 Task: Look for space in Tal'ne, Ukraine from 10th July, 2023 to 15th July, 2023 for 7 adults in price range Rs.10000 to Rs.15000. Place can be entire place or shared room with 4 bedrooms having 7 beds and 4 bathrooms. Property type can be house, flat, guest house. Amenities needed are: wifi, TV, free parkinig on premises, gym, breakfast. Booking option can be shelf check-in. Required host language is English.
Action: Mouse moved to (558, 121)
Screenshot: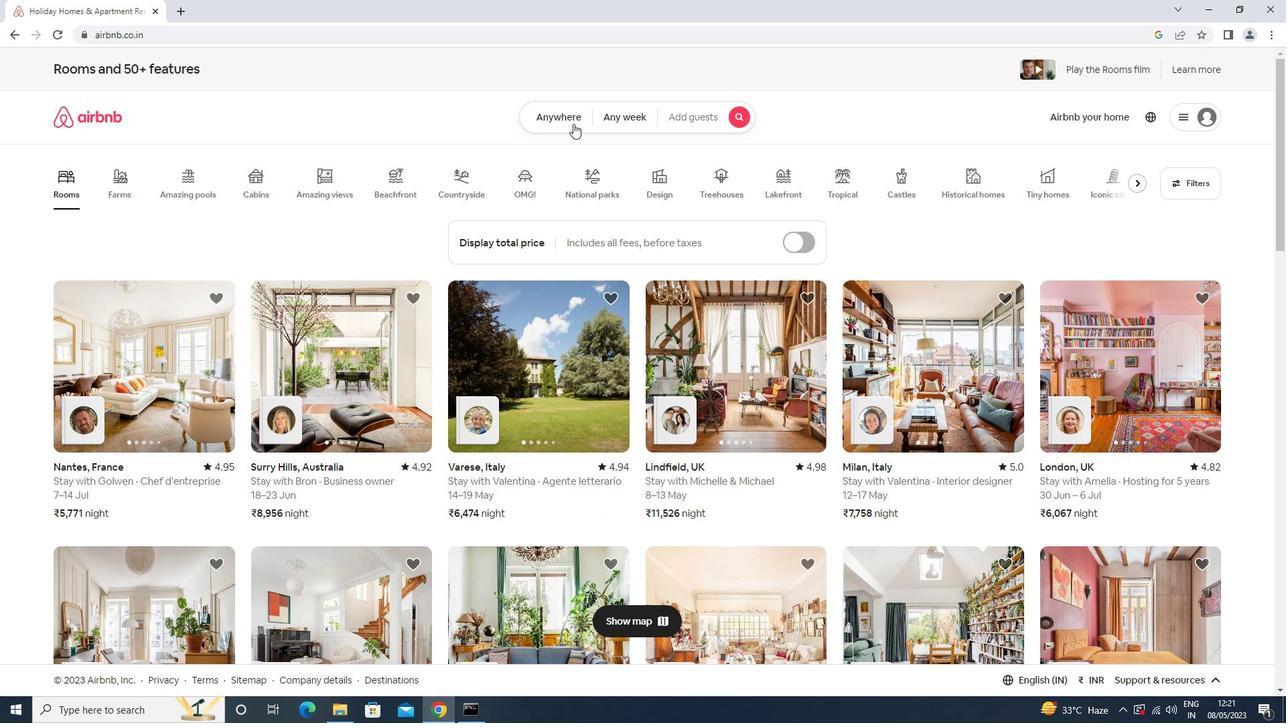 
Action: Mouse pressed left at (558, 121)
Screenshot: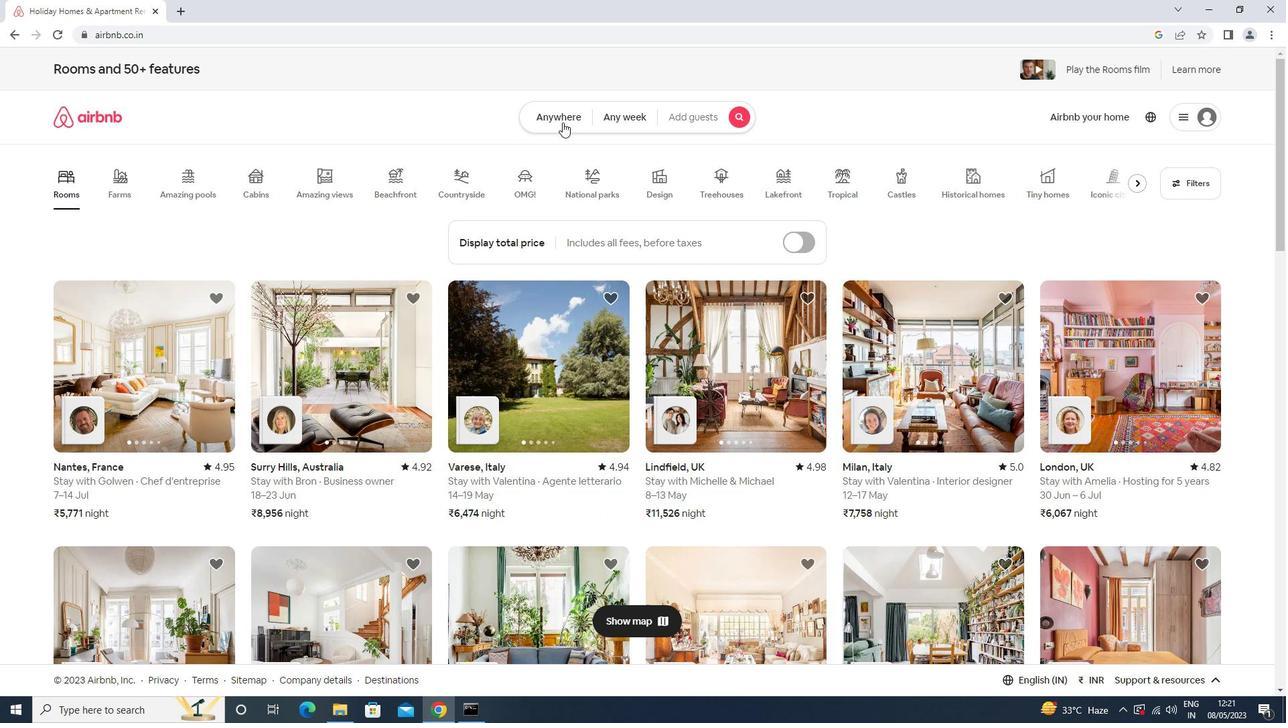 
Action: Mouse moved to (543, 163)
Screenshot: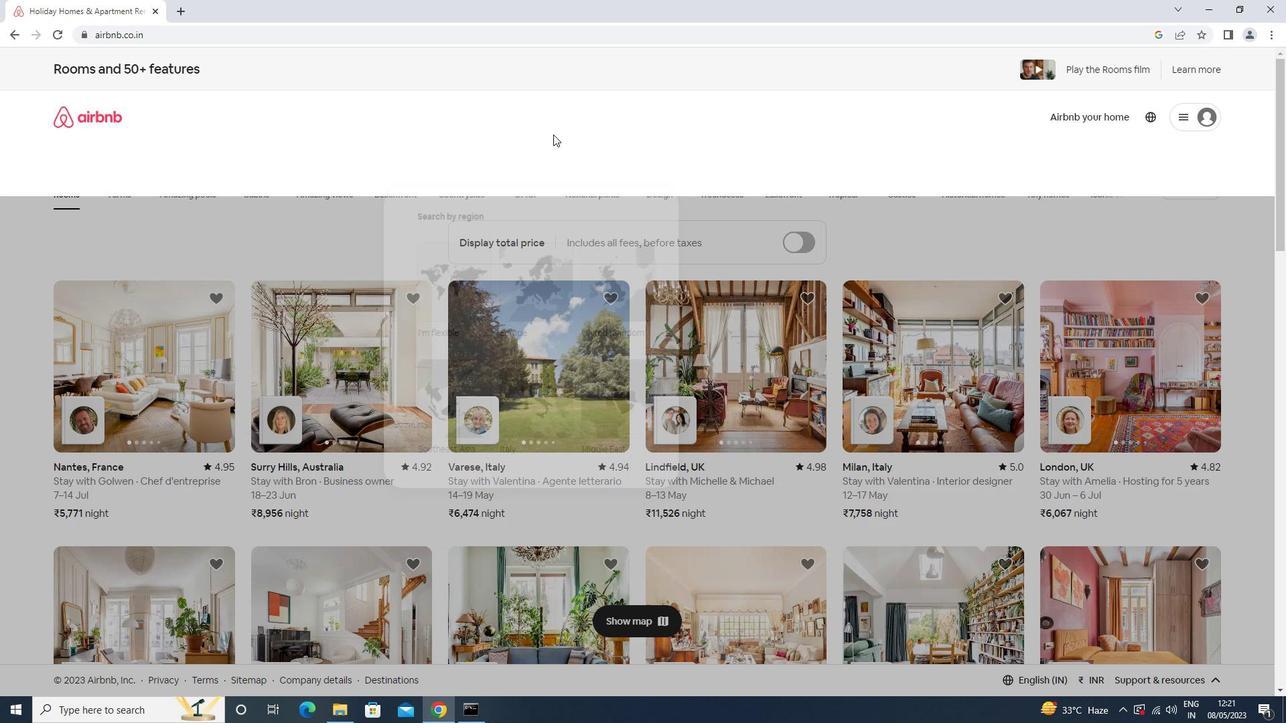 
Action: Mouse pressed left at (543, 163)
Screenshot: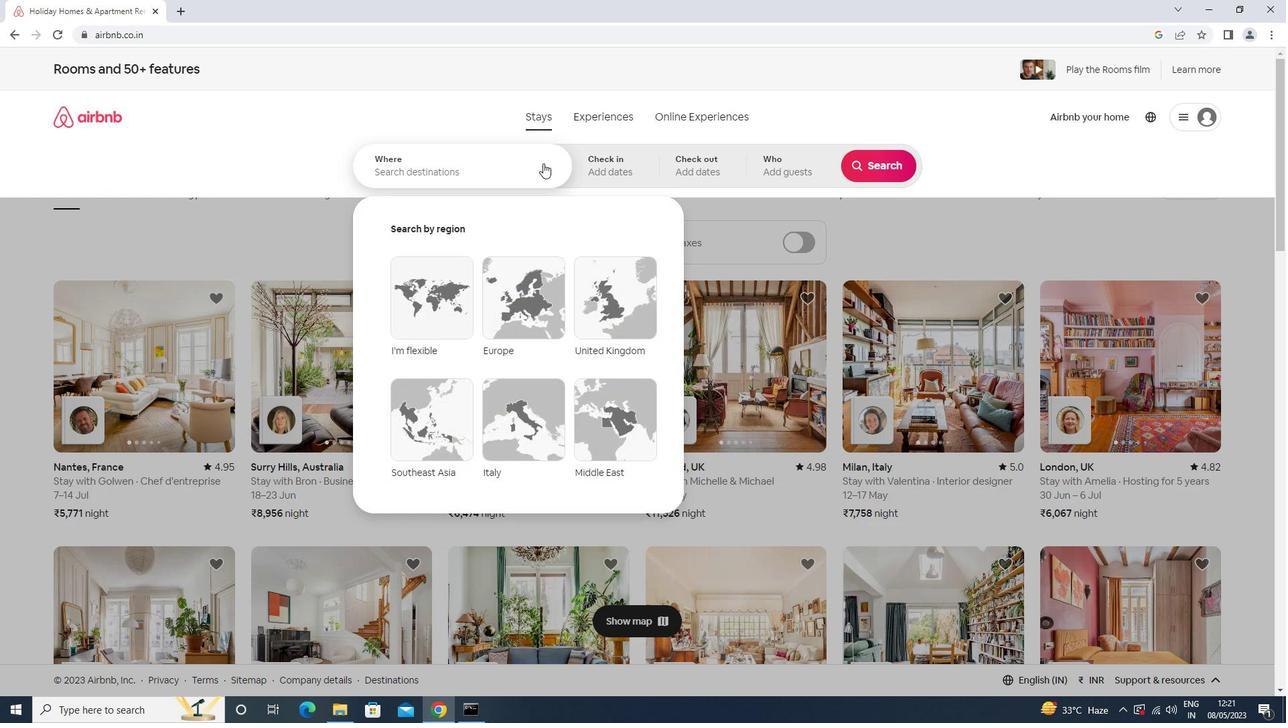 
Action: Mouse moved to (545, 162)
Screenshot: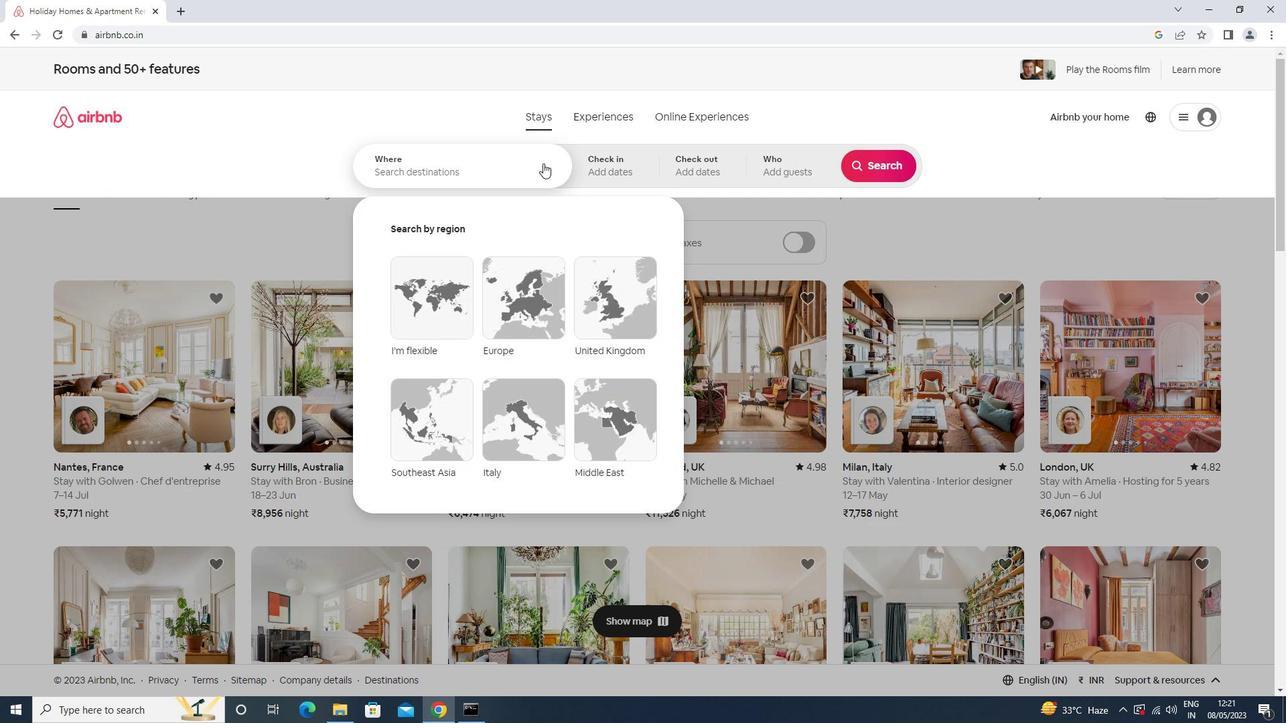 
Action: Key pressed <Key.shift>TALNE,<Key.space><Key.shift>UKRAIRE<Key.backspace><Key.enter>
Screenshot: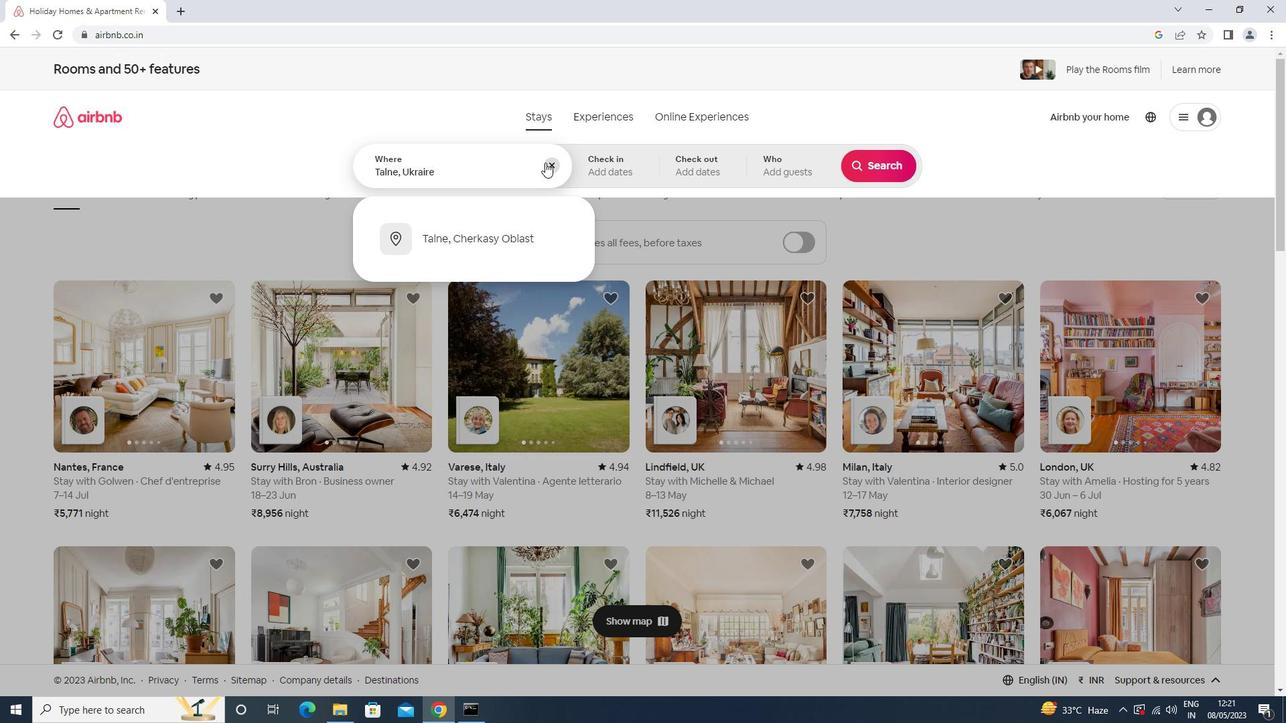
Action: Mouse pressed left at (545, 162)
Screenshot: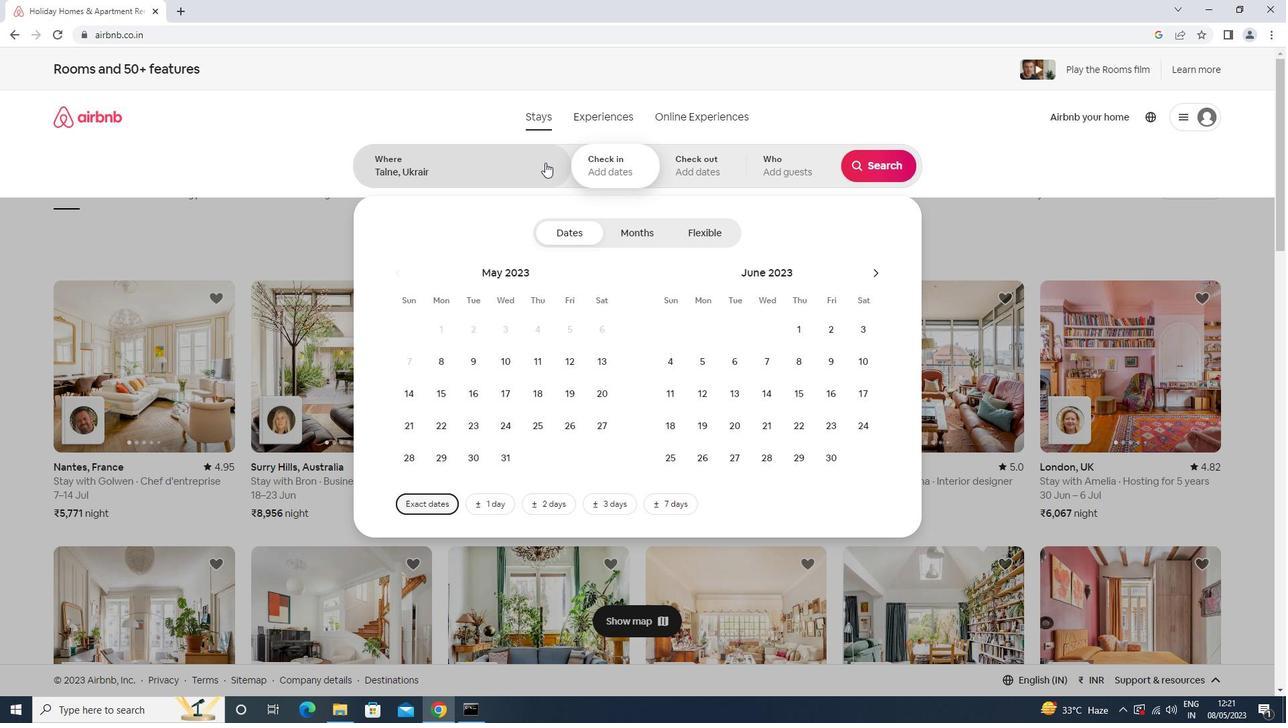 
Action: Key pressed <Key.backspace>NE<Key.enter>
Screenshot: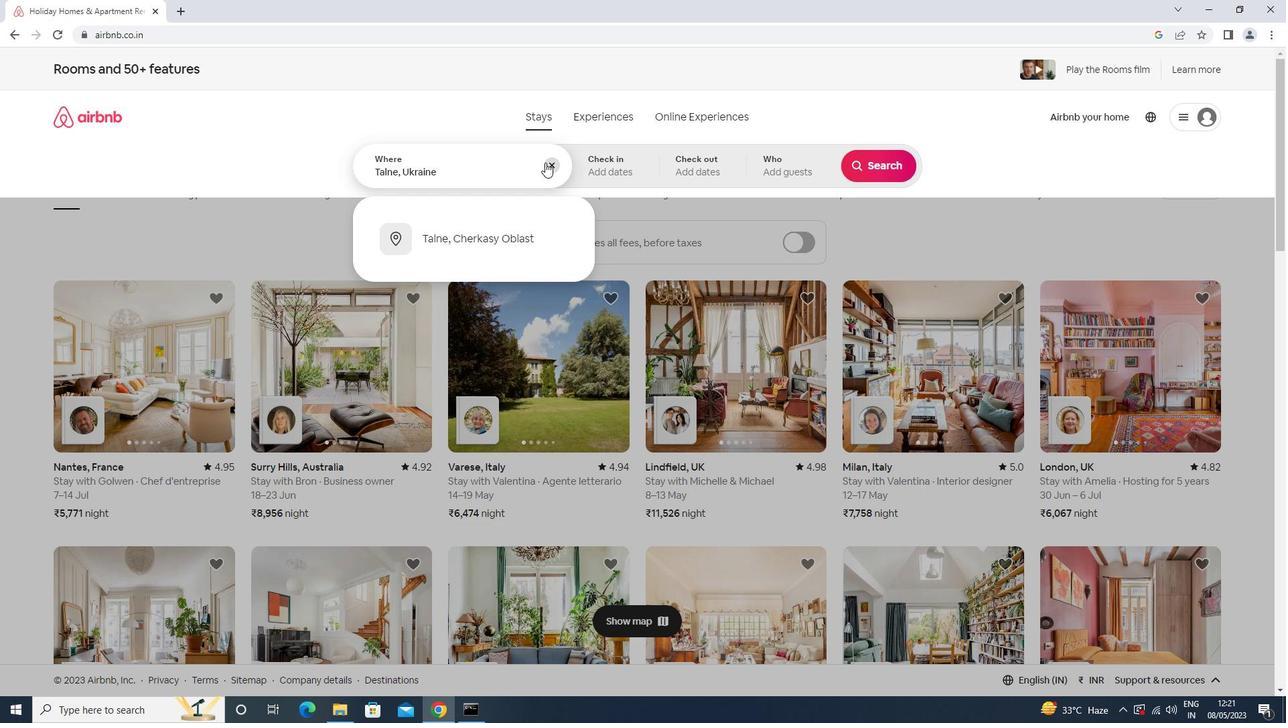 
Action: Mouse moved to (872, 274)
Screenshot: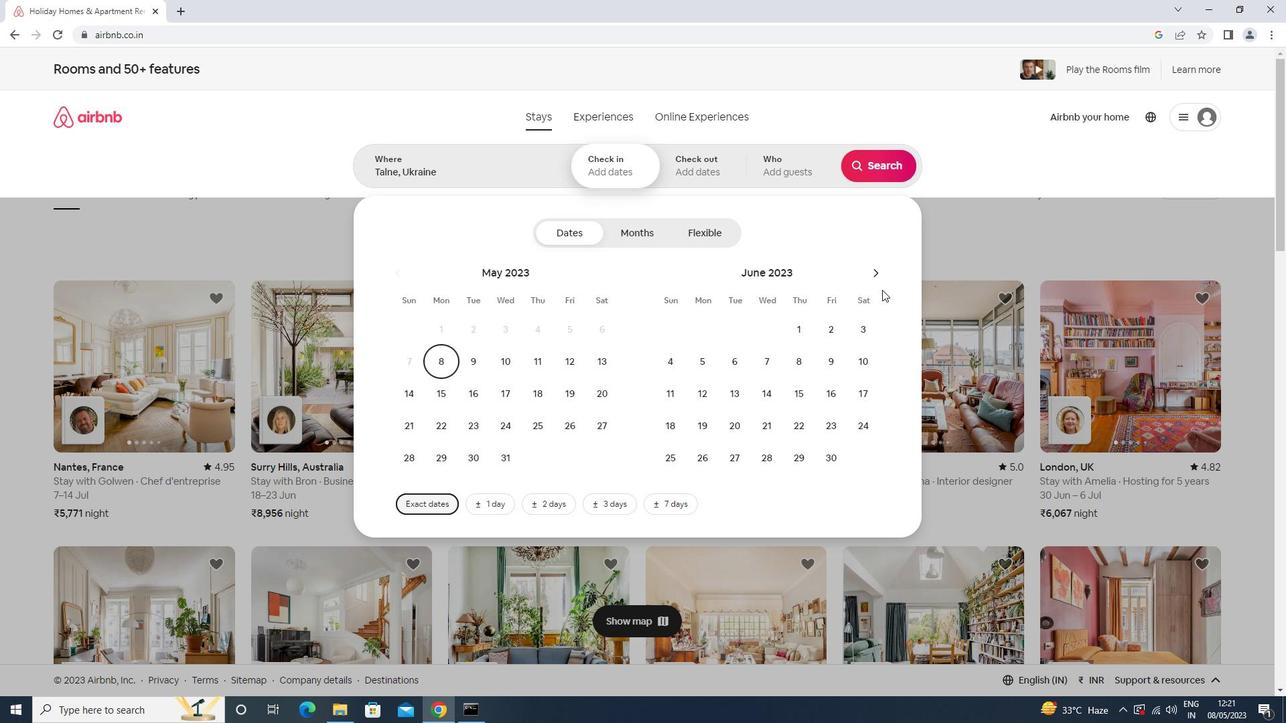 
Action: Mouse pressed left at (872, 274)
Screenshot: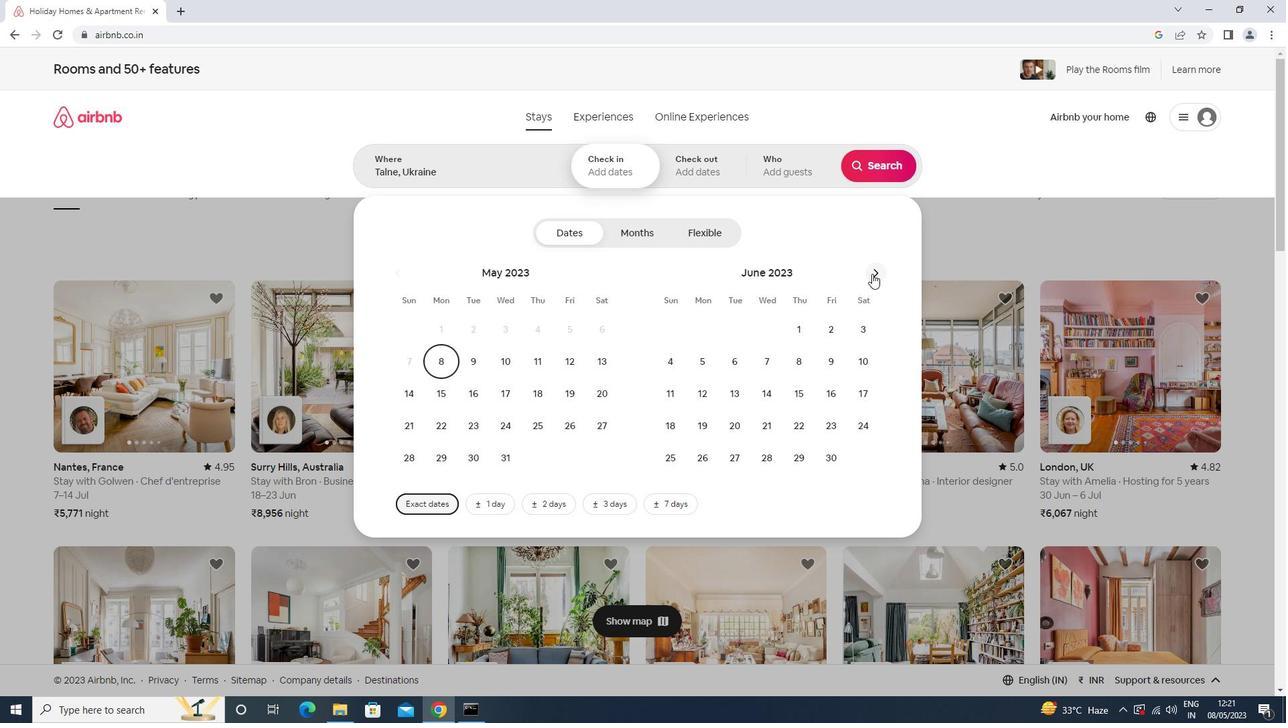 
Action: Mouse moved to (711, 394)
Screenshot: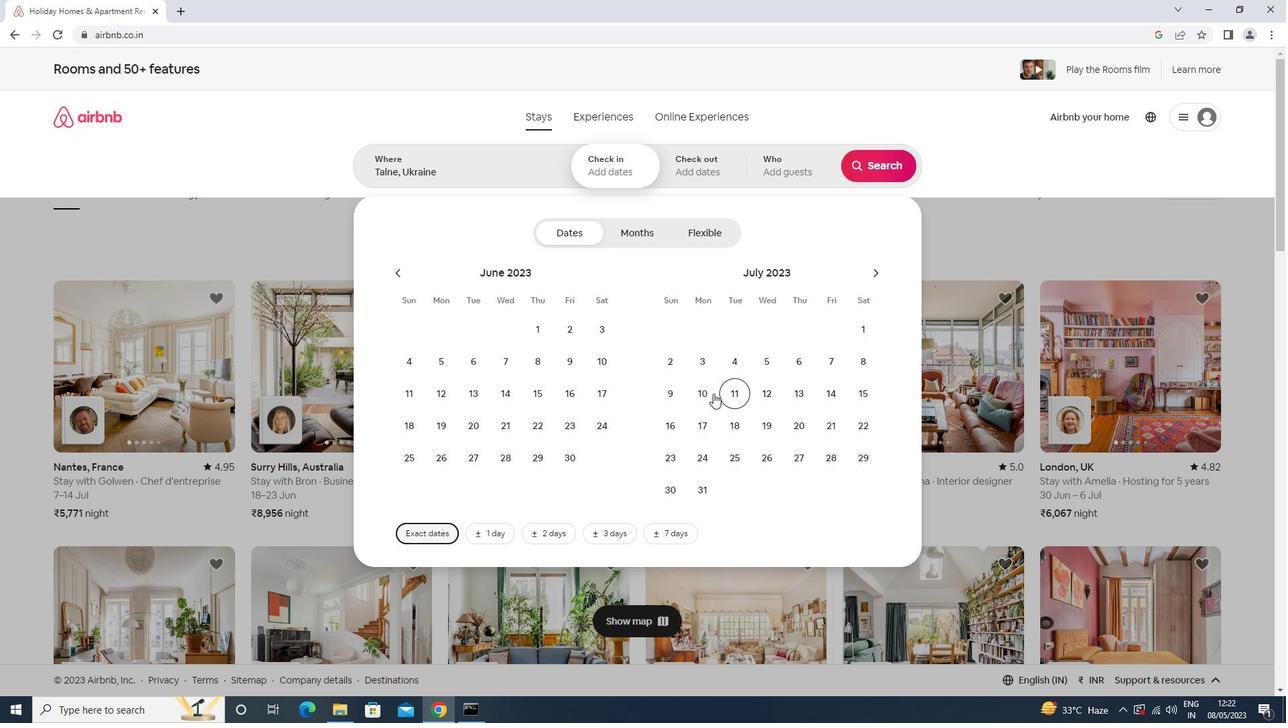 
Action: Mouse pressed left at (711, 394)
Screenshot: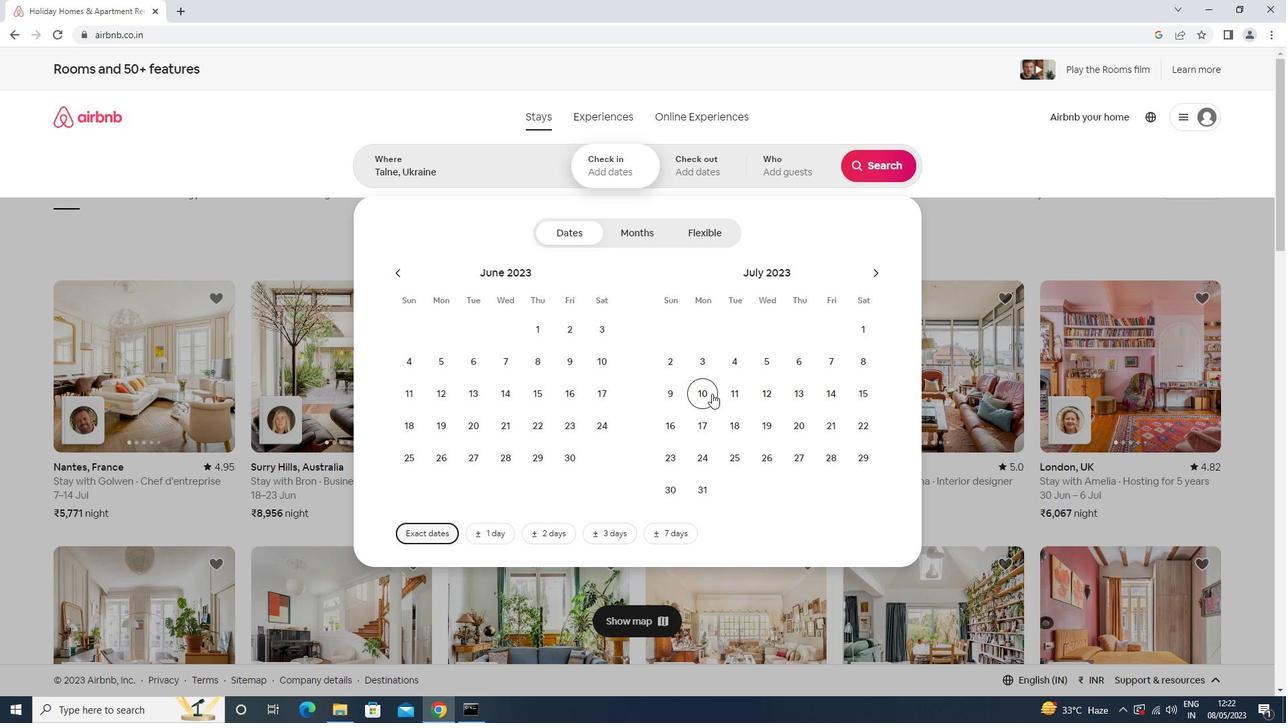 
Action: Mouse moved to (861, 398)
Screenshot: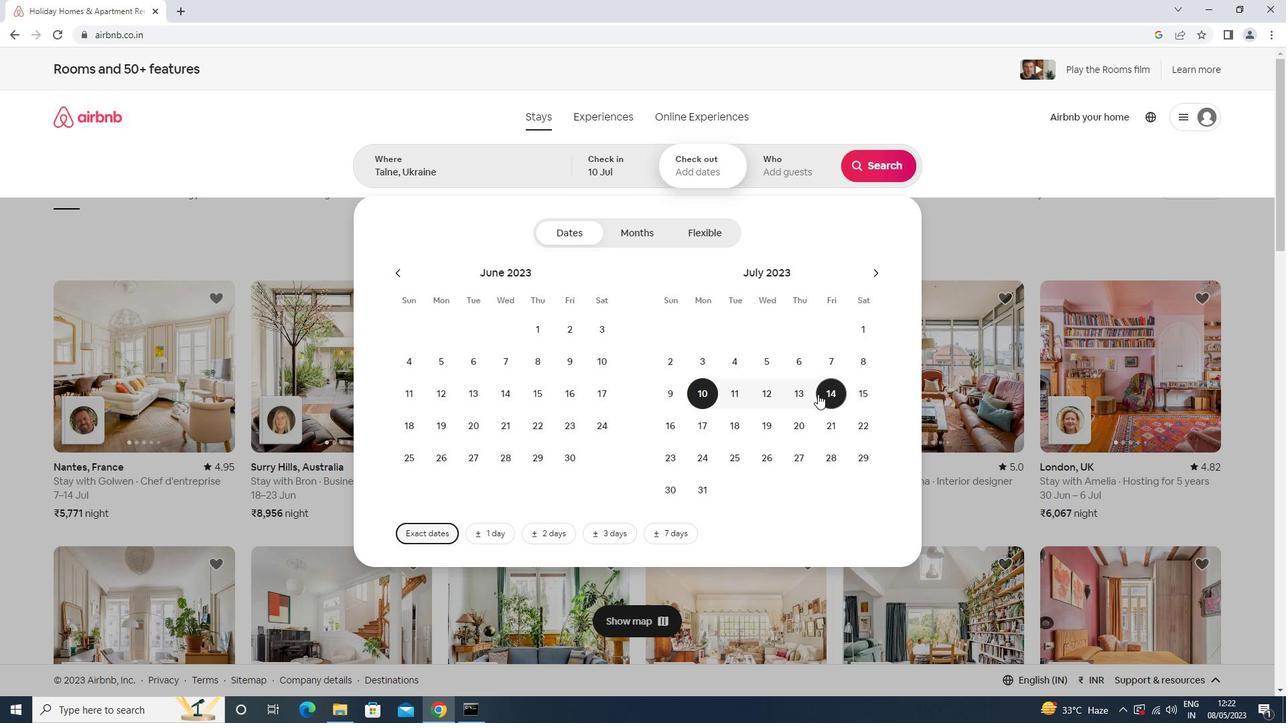
Action: Mouse pressed left at (861, 398)
Screenshot: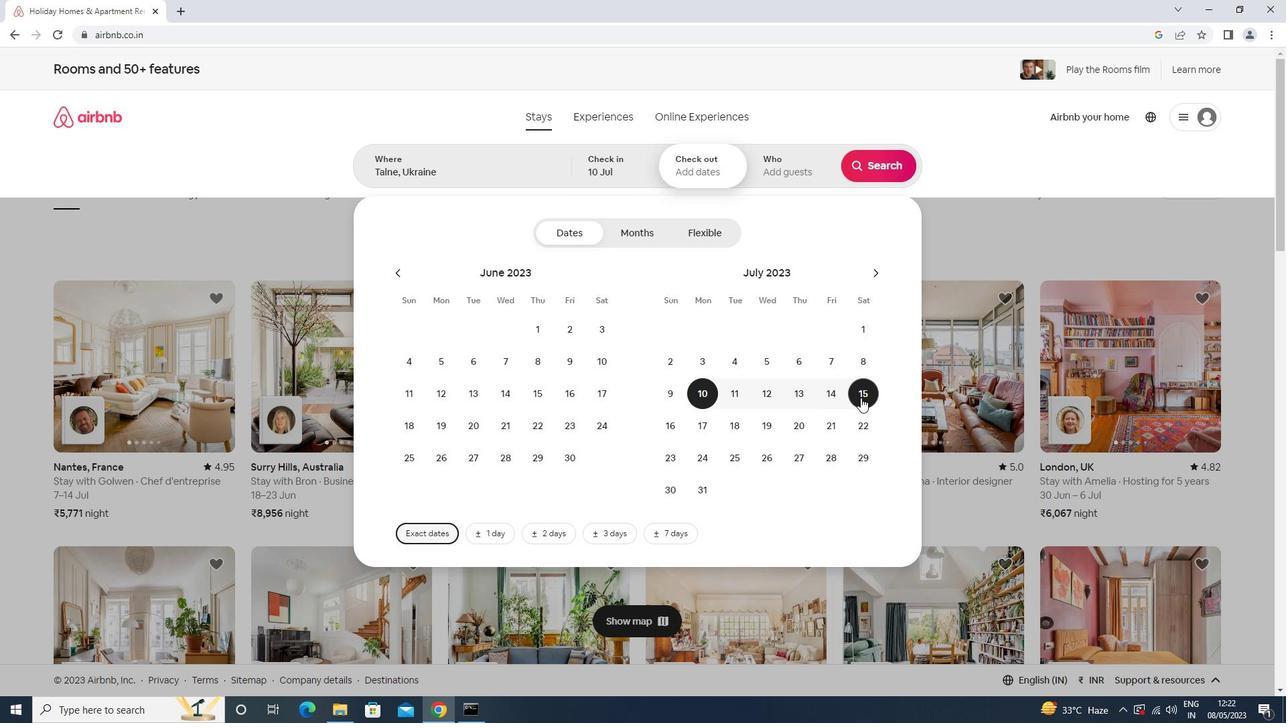 
Action: Mouse moved to (791, 180)
Screenshot: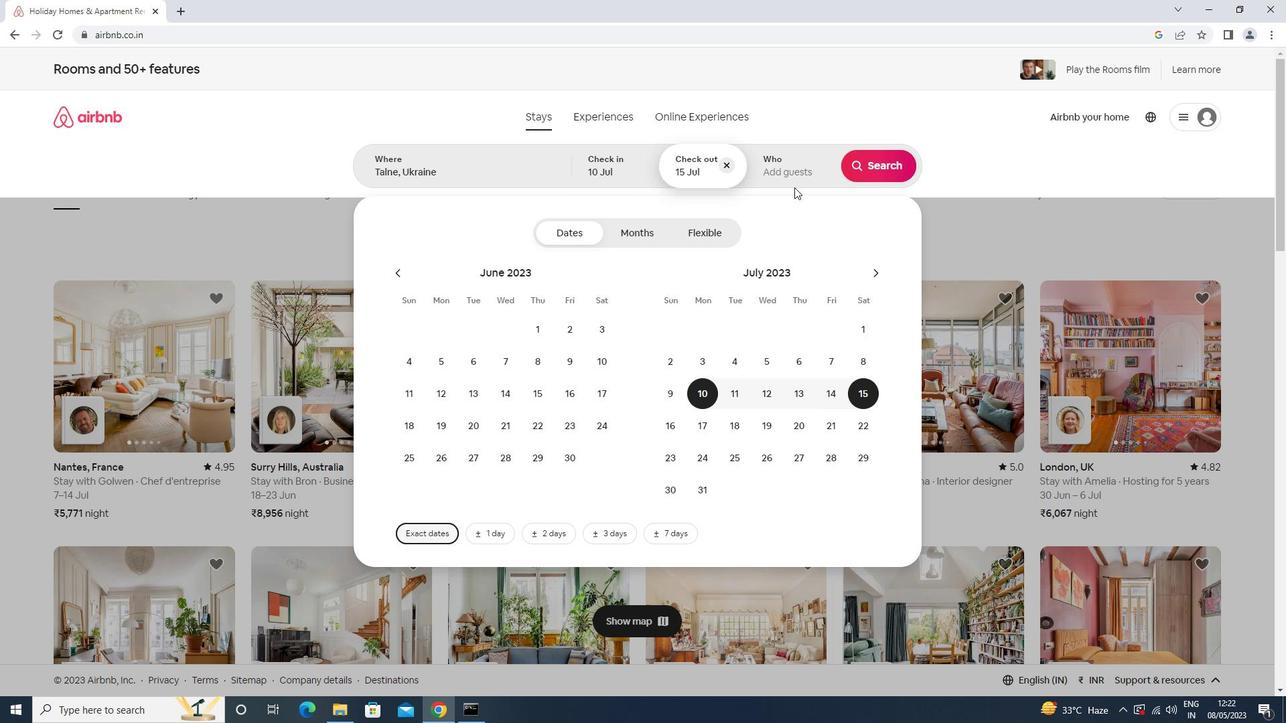 
Action: Mouse pressed left at (791, 180)
Screenshot: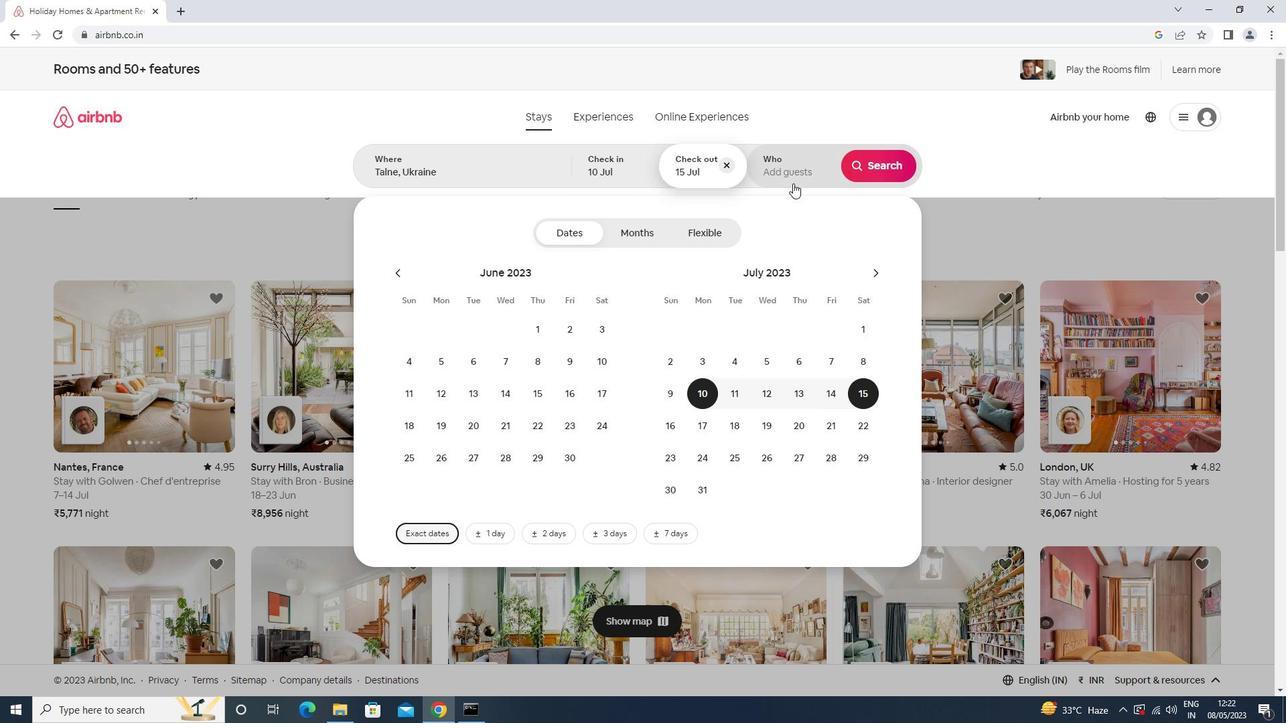 
Action: Mouse moved to (884, 233)
Screenshot: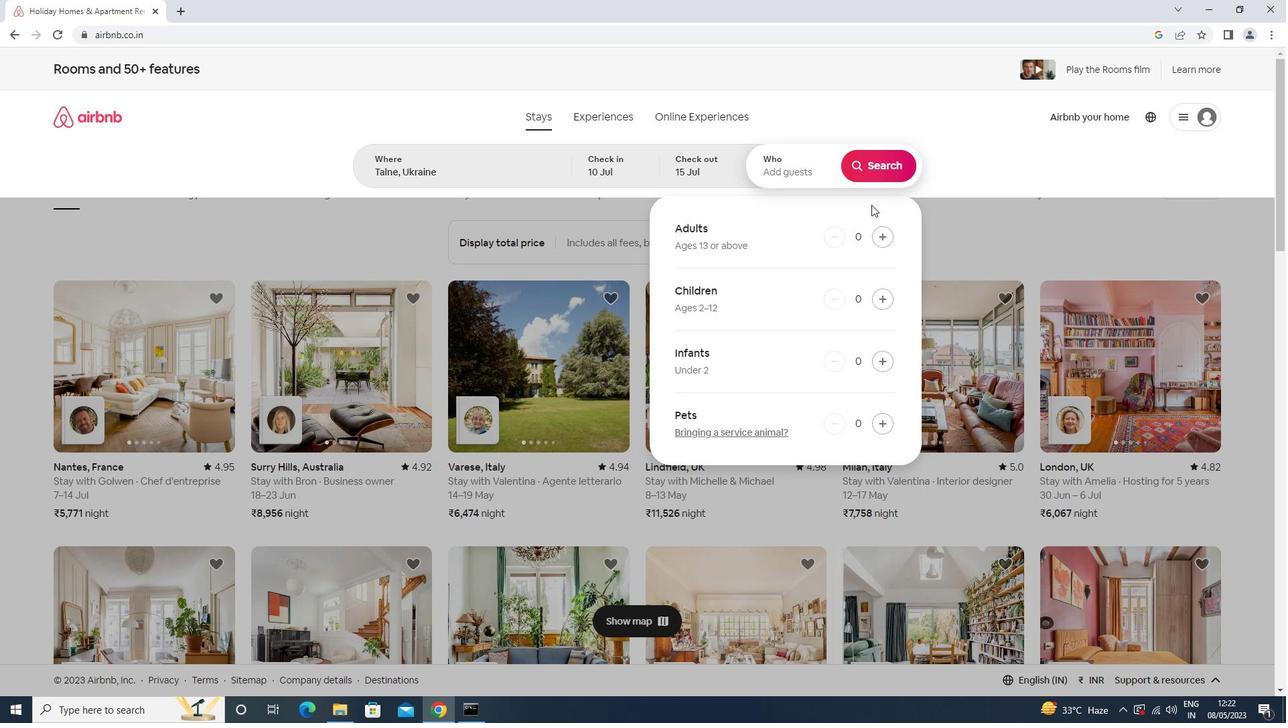 
Action: Mouse pressed left at (884, 233)
Screenshot: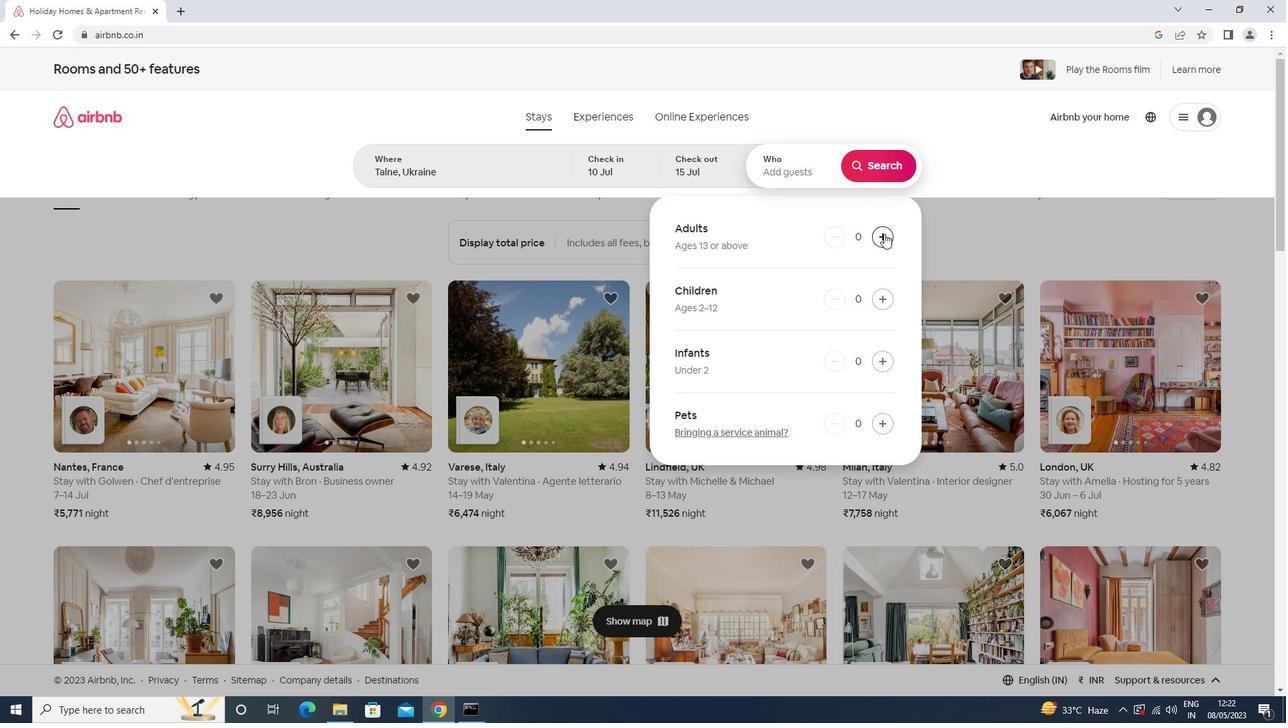 
Action: Mouse pressed left at (884, 233)
Screenshot: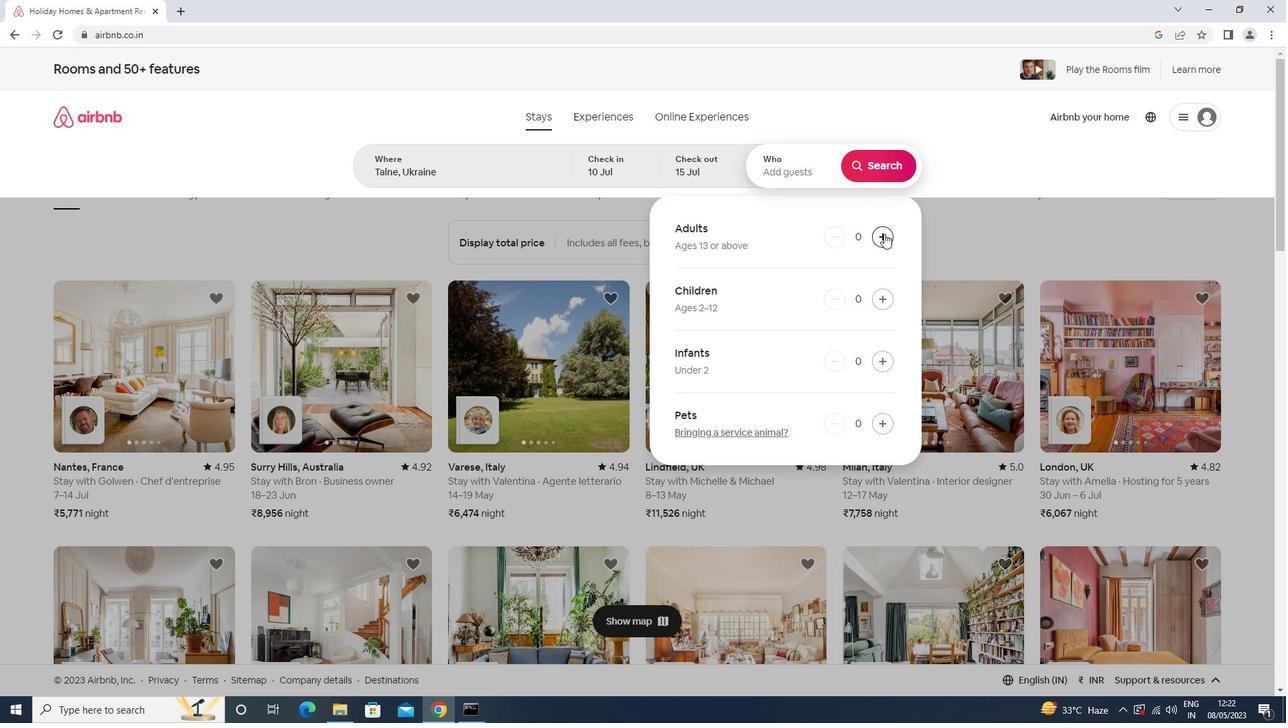 
Action: Mouse pressed left at (884, 233)
Screenshot: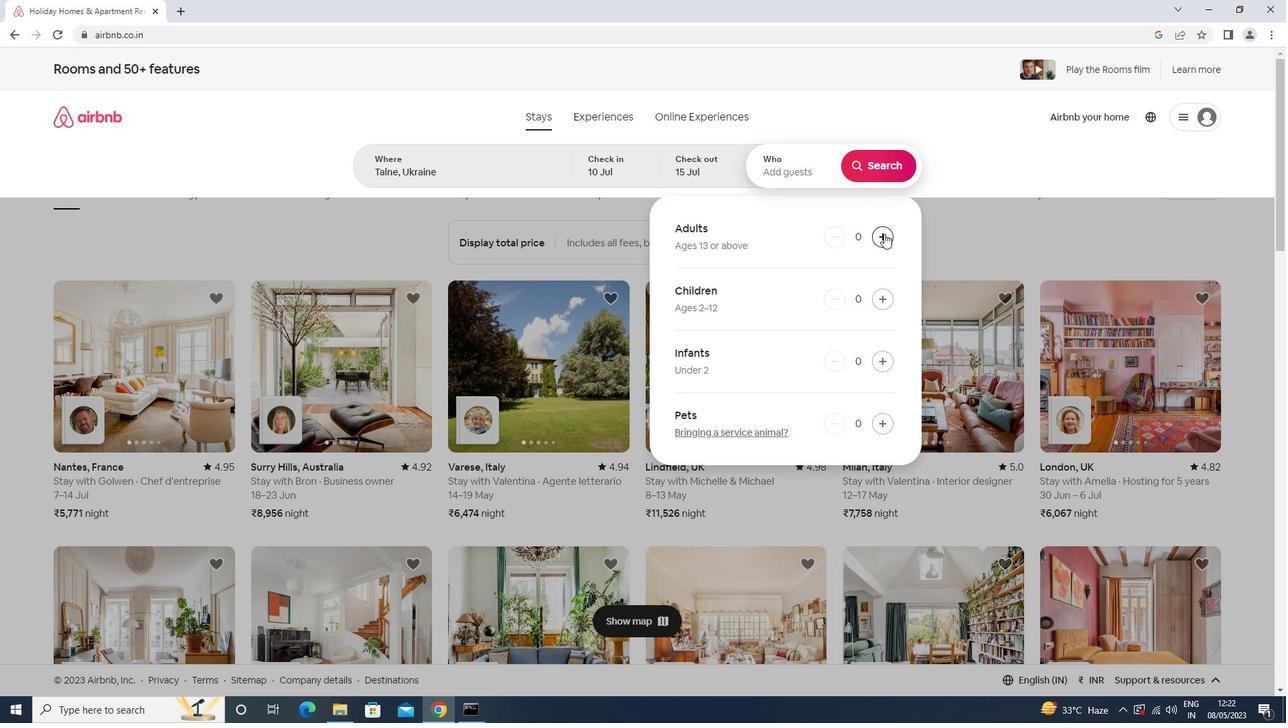 
Action: Mouse pressed left at (884, 233)
Screenshot: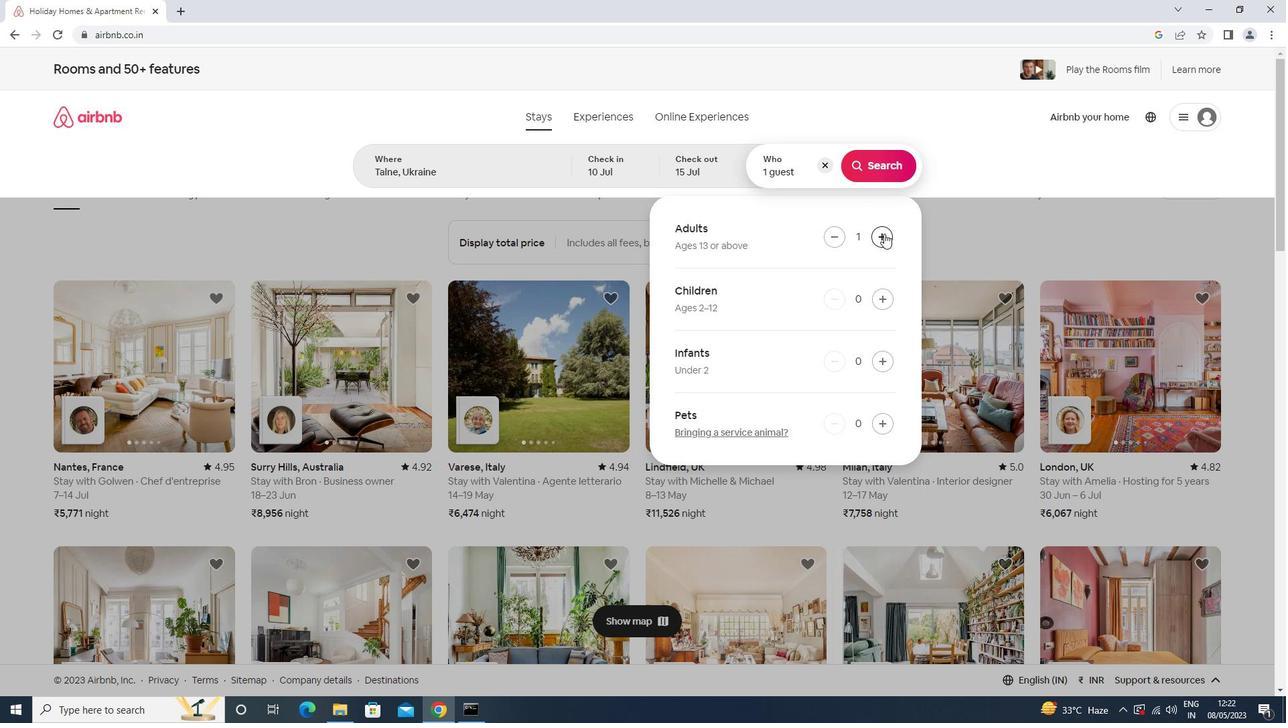
Action: Mouse pressed left at (884, 233)
Screenshot: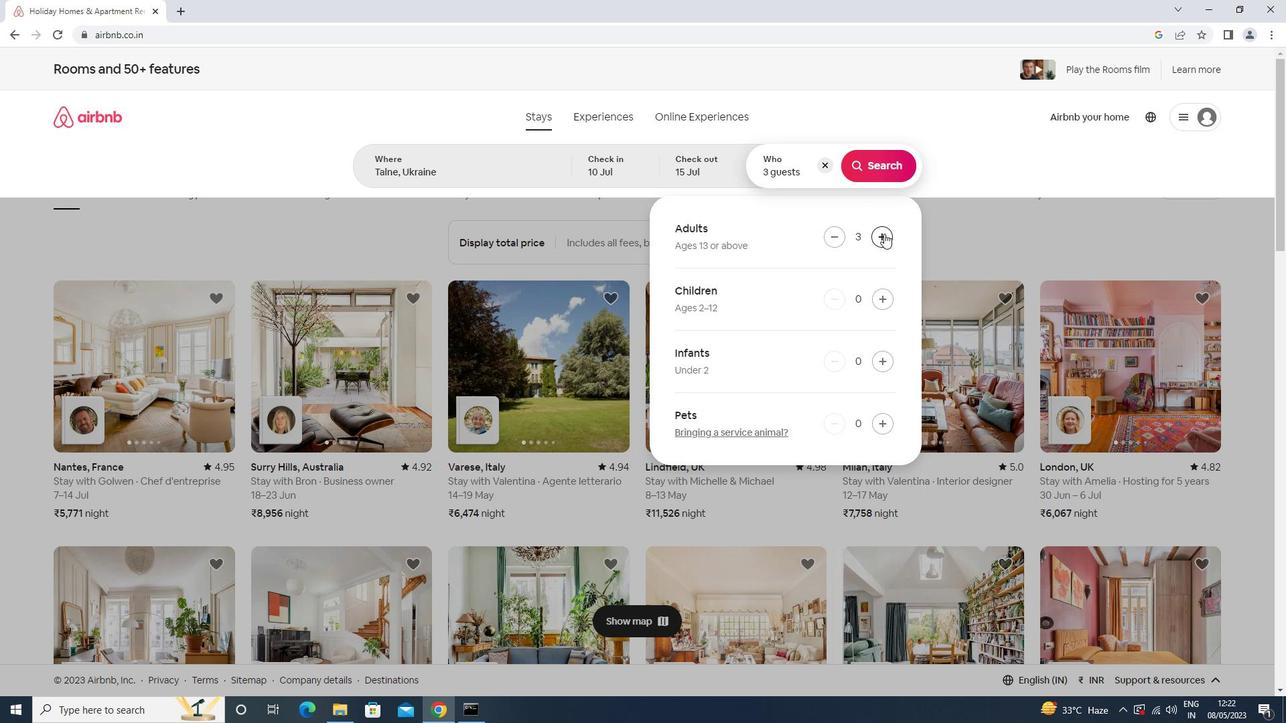 
Action: Mouse pressed left at (884, 233)
Screenshot: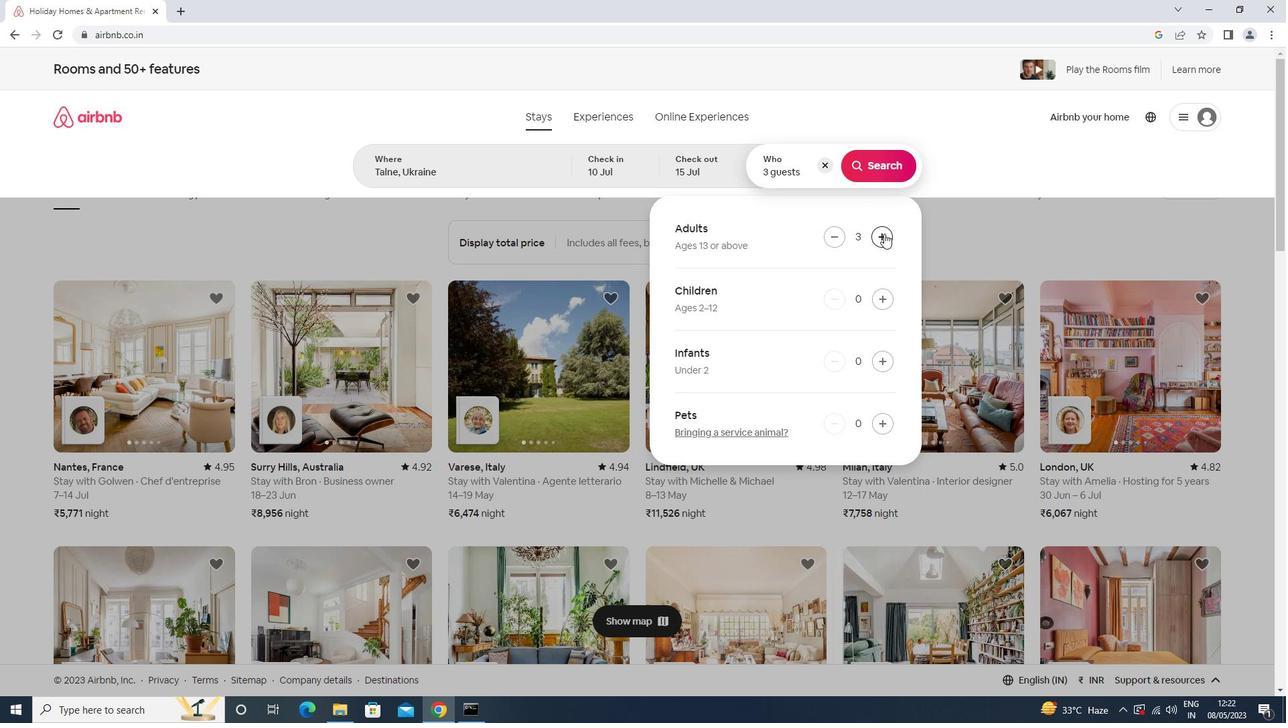 
Action: Mouse pressed left at (884, 233)
Screenshot: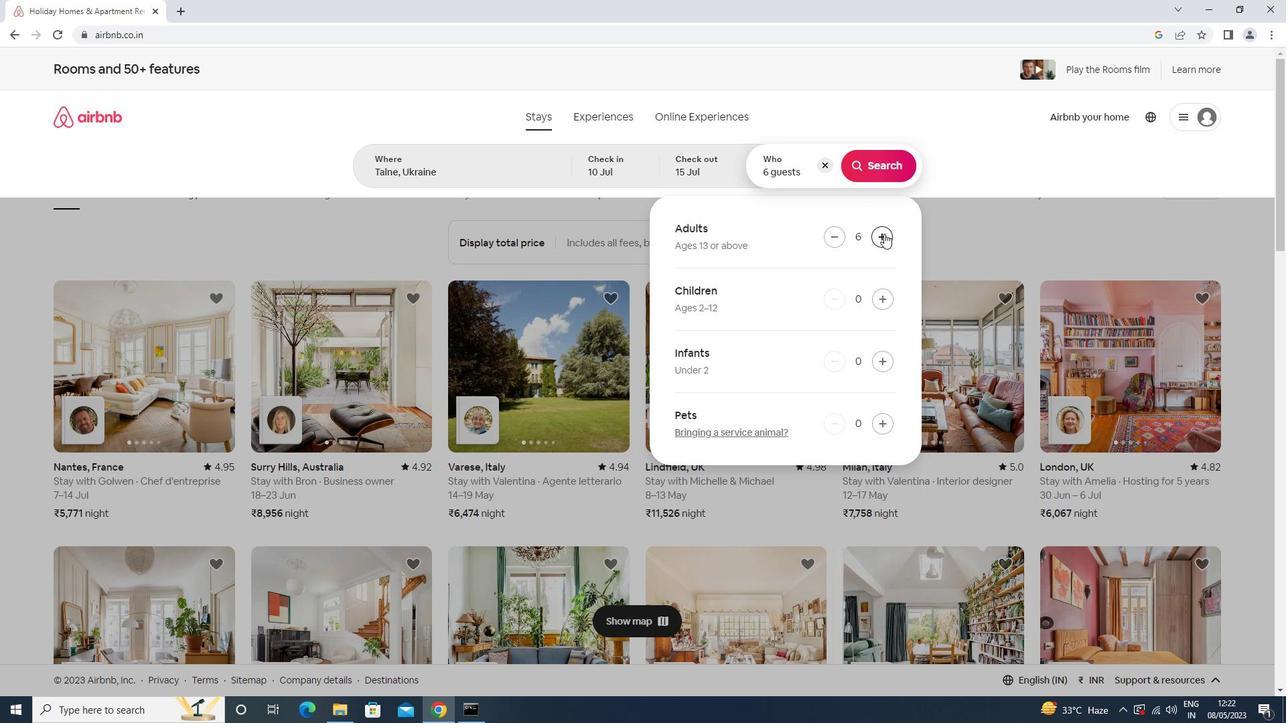 
Action: Mouse moved to (890, 151)
Screenshot: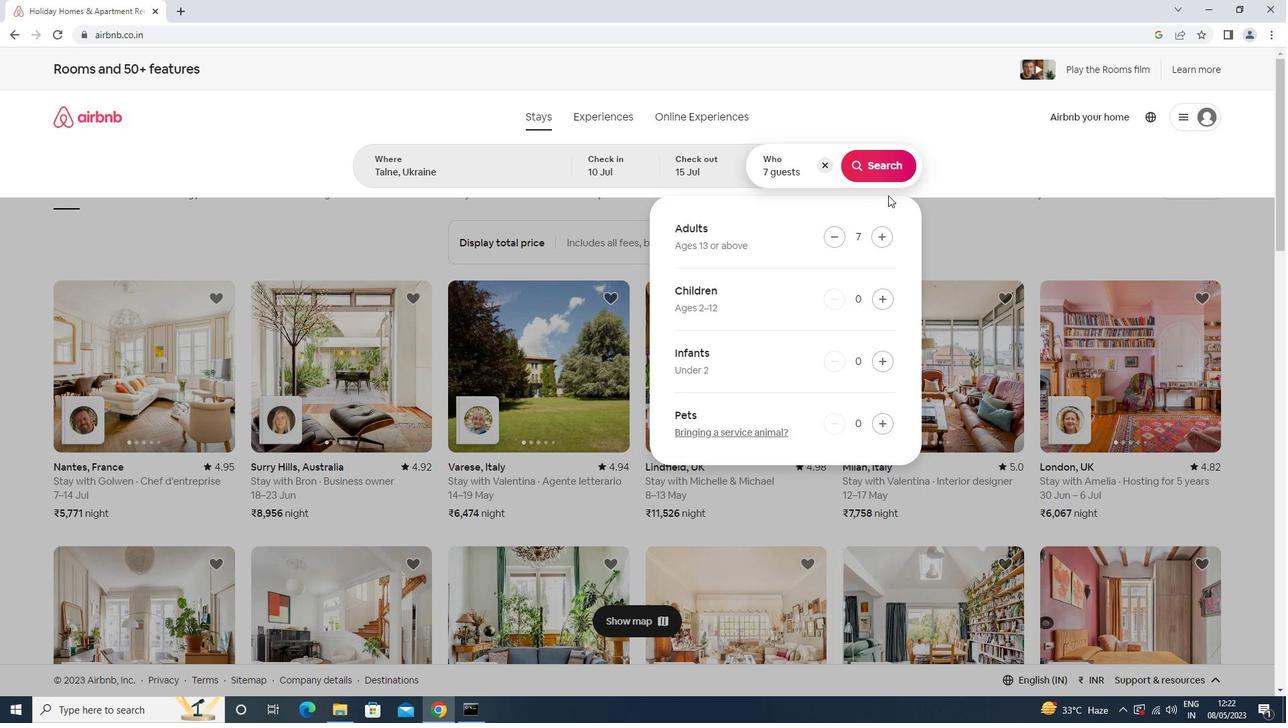 
Action: Mouse pressed left at (890, 151)
Screenshot: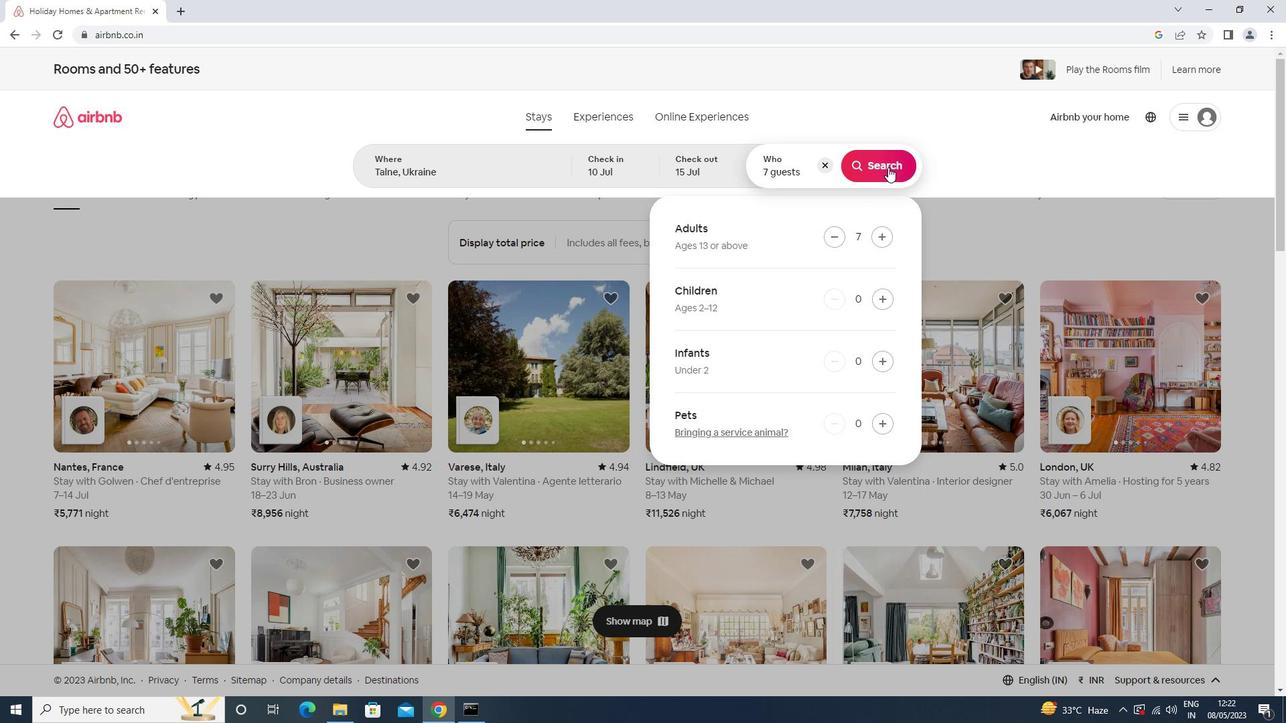 
Action: Mouse moved to (1236, 128)
Screenshot: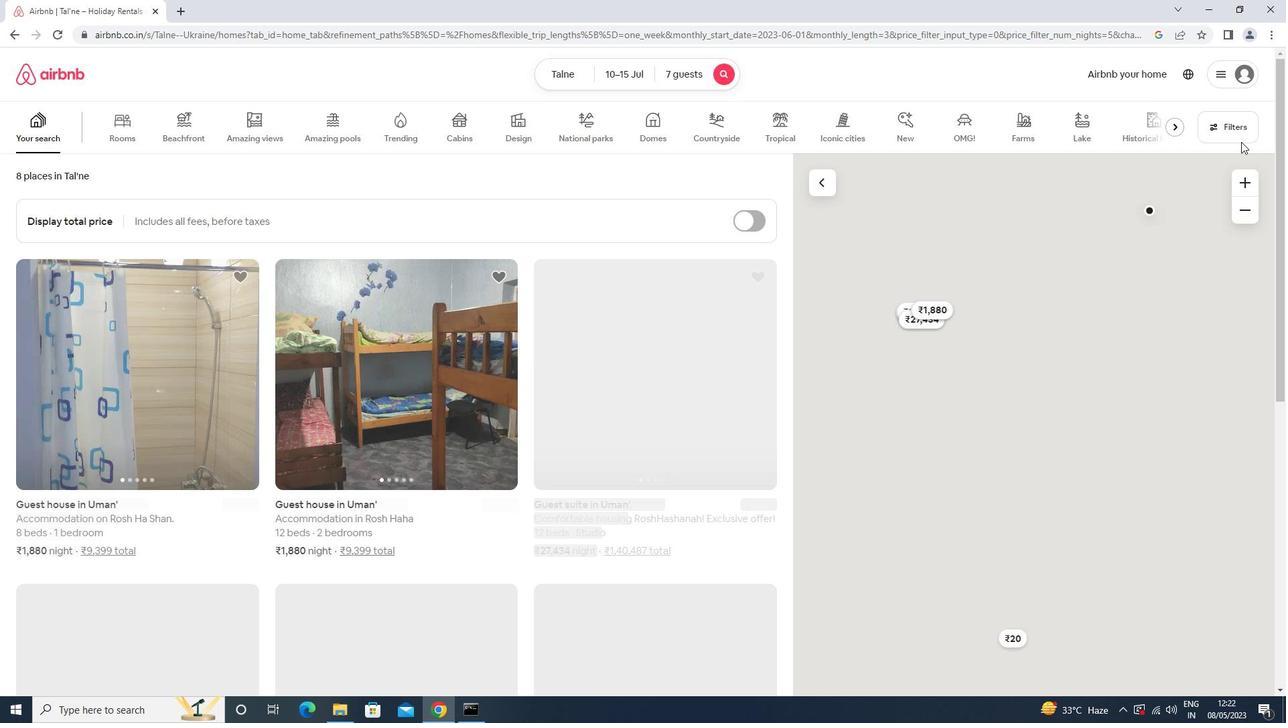 
Action: Mouse pressed left at (1236, 128)
Screenshot: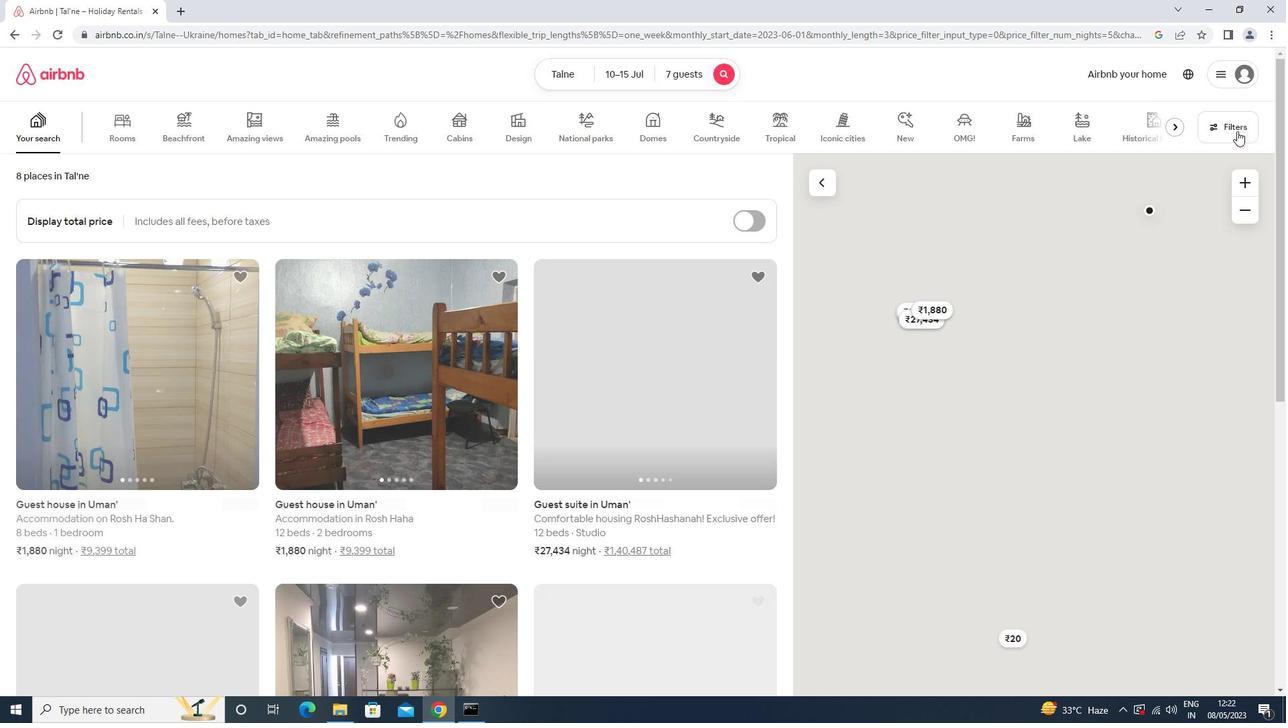 
Action: Mouse moved to (1252, 116)
Screenshot: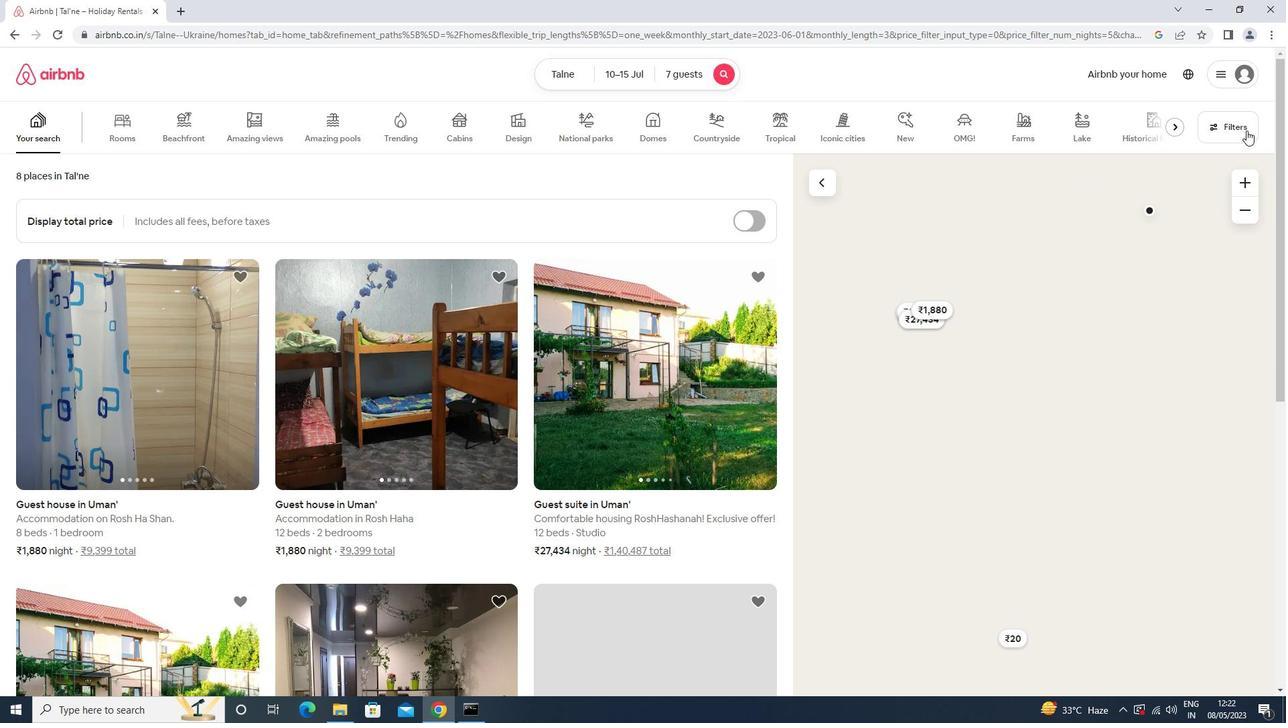 
Action: Mouse pressed left at (1252, 116)
Screenshot: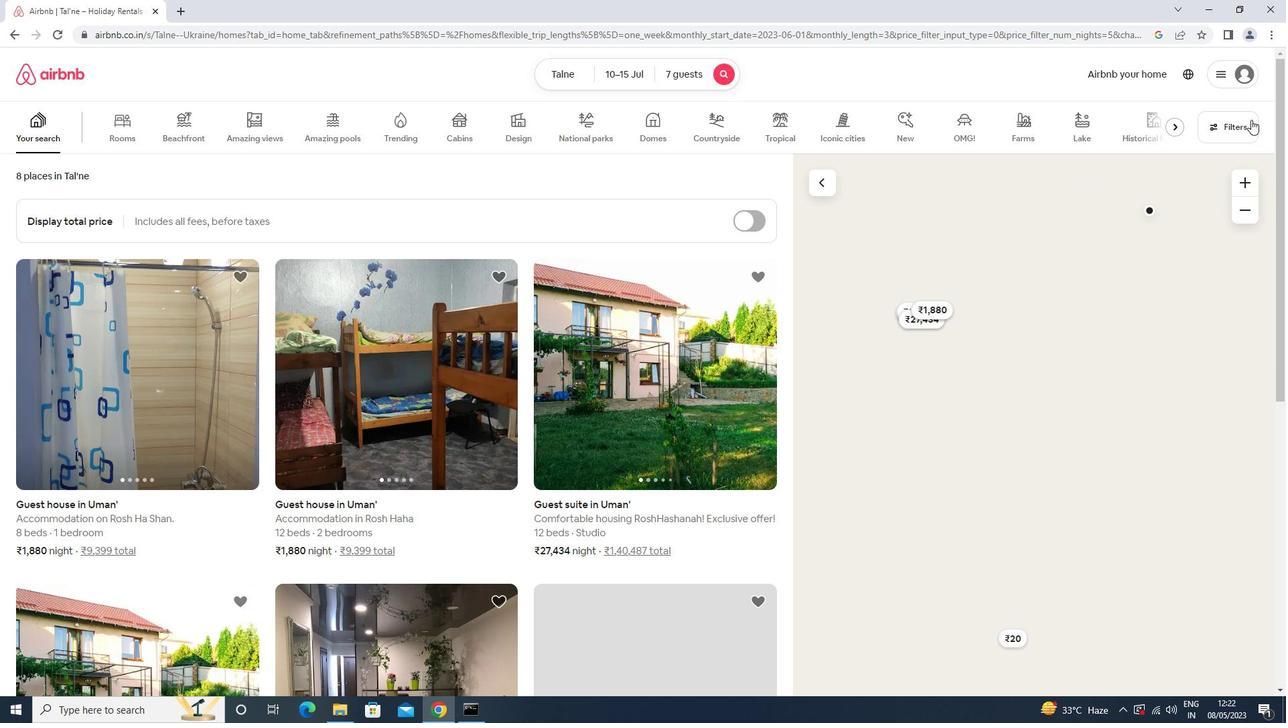 
Action: Mouse moved to (1211, 120)
Screenshot: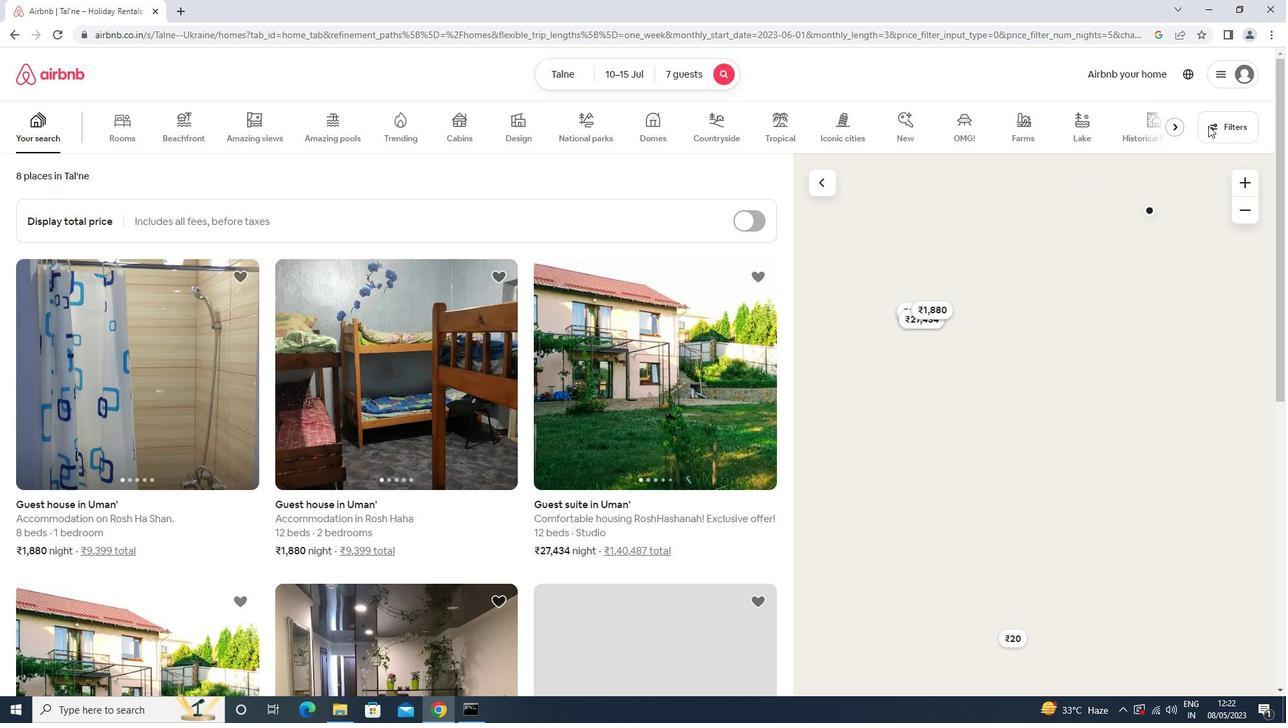 
Action: Mouse pressed left at (1211, 120)
Screenshot: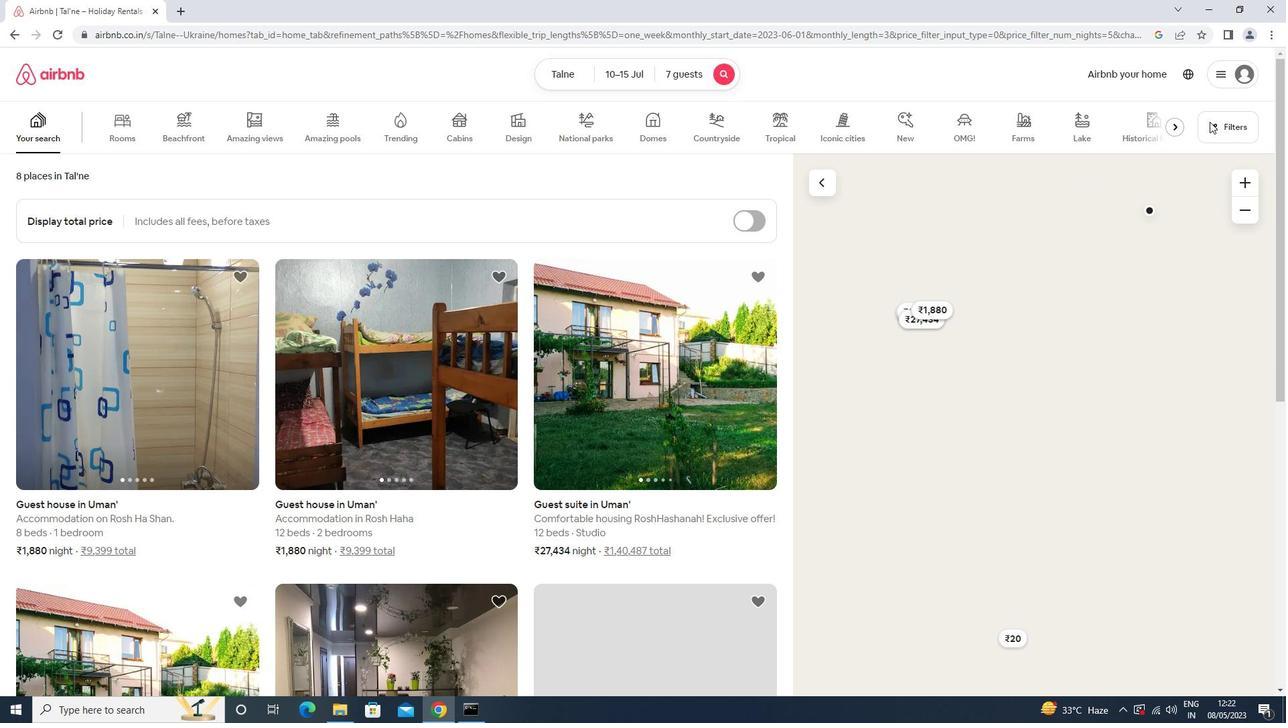 
Action: Mouse pressed left at (1211, 120)
Screenshot: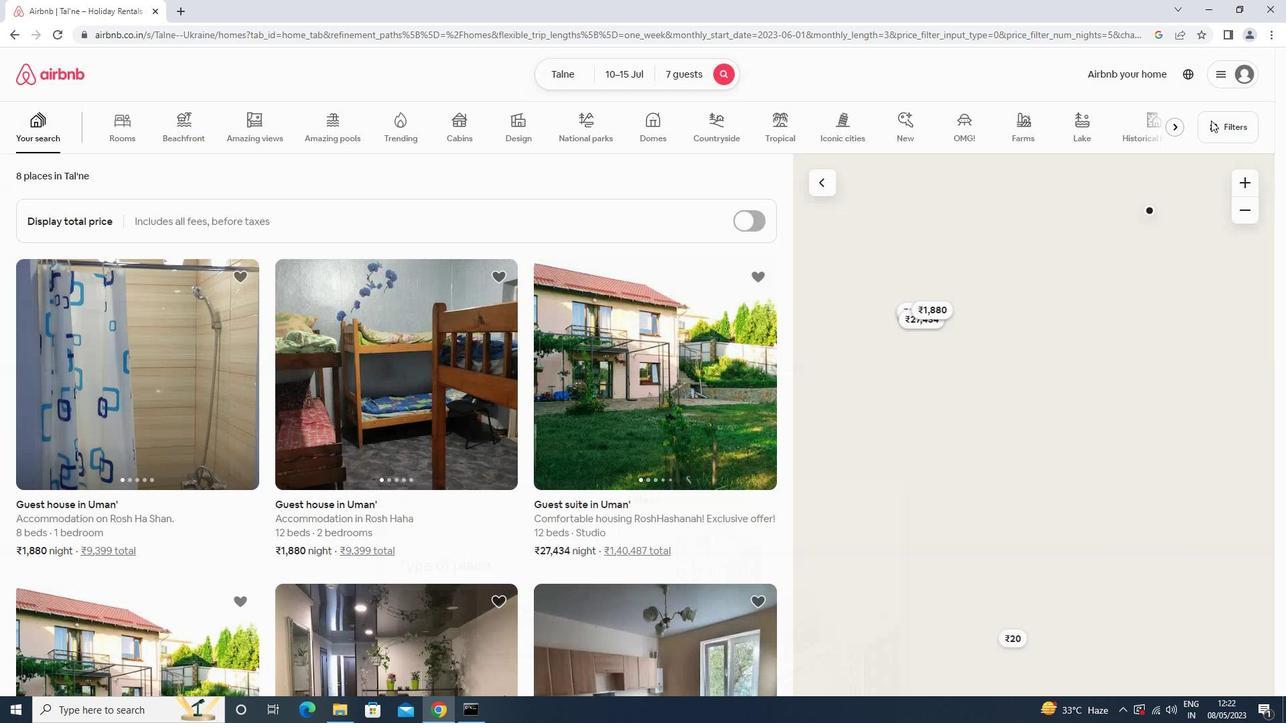 
Action: Mouse moved to (524, 459)
Screenshot: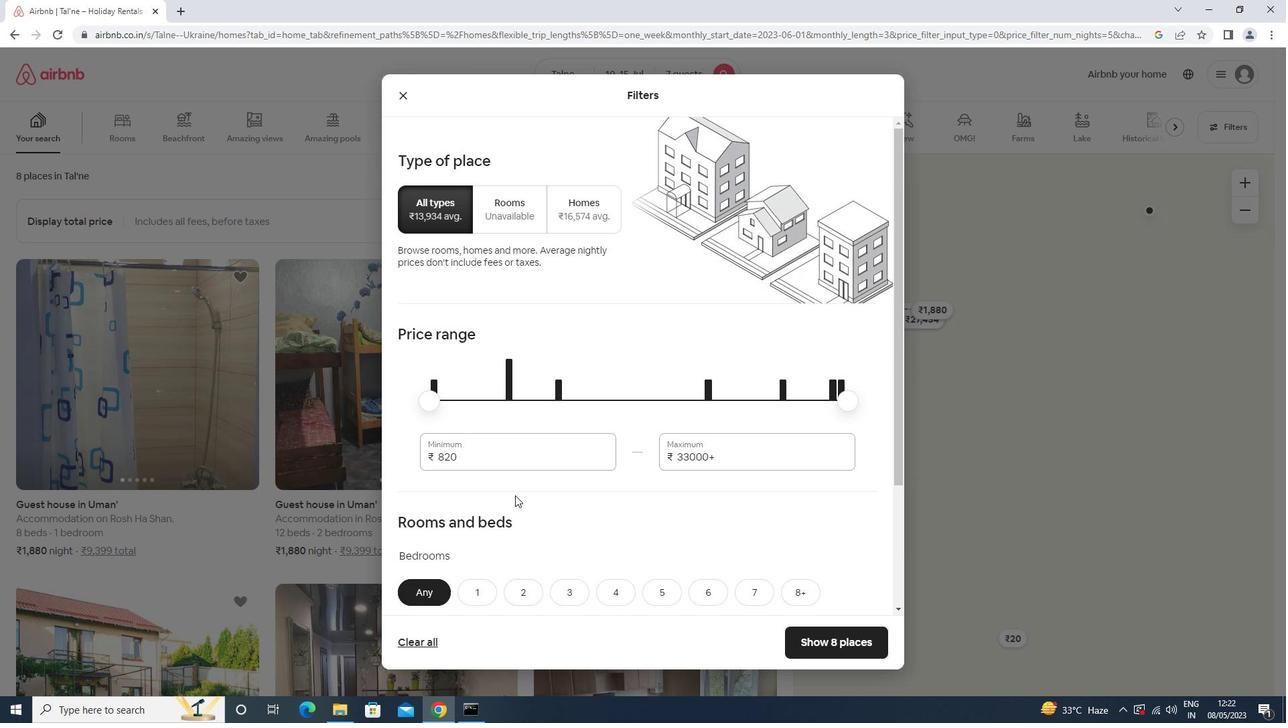 
Action: Mouse pressed left at (524, 459)
Screenshot: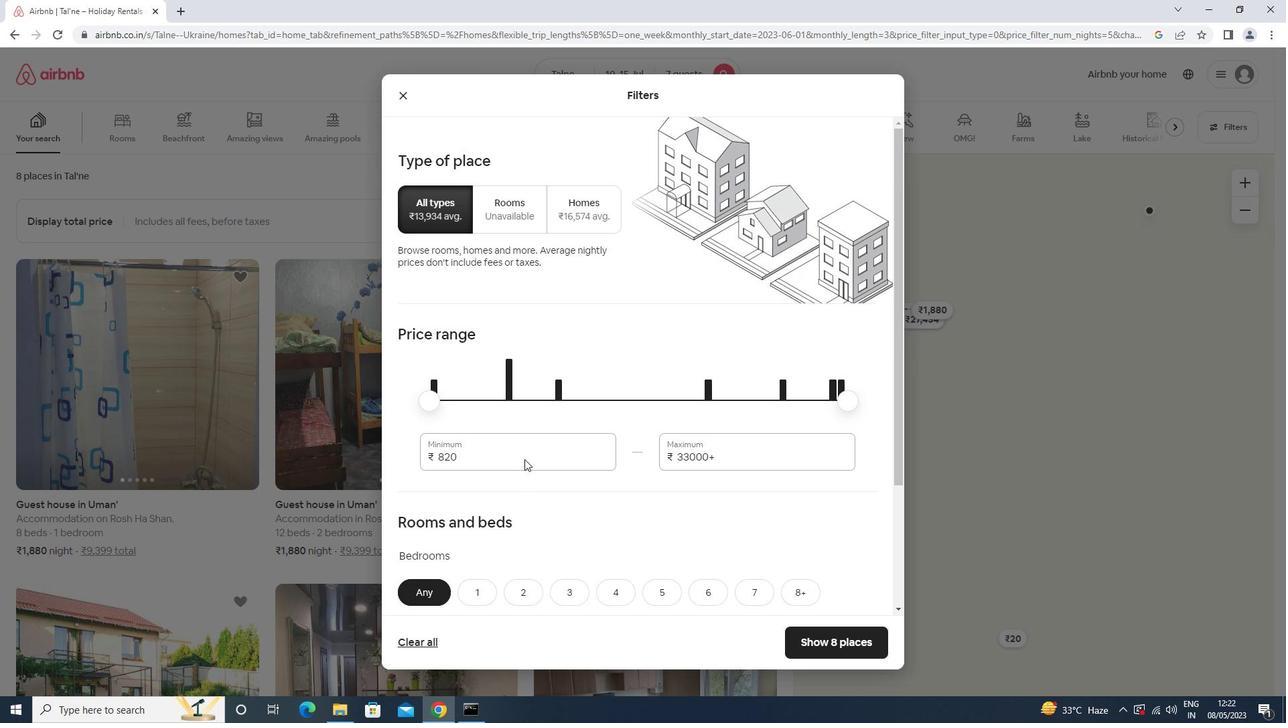 
Action: Key pressed <Key.backspace><Key.backspace><Key.backspace><Key.backspace>10000<Key.tab>15000
Screenshot: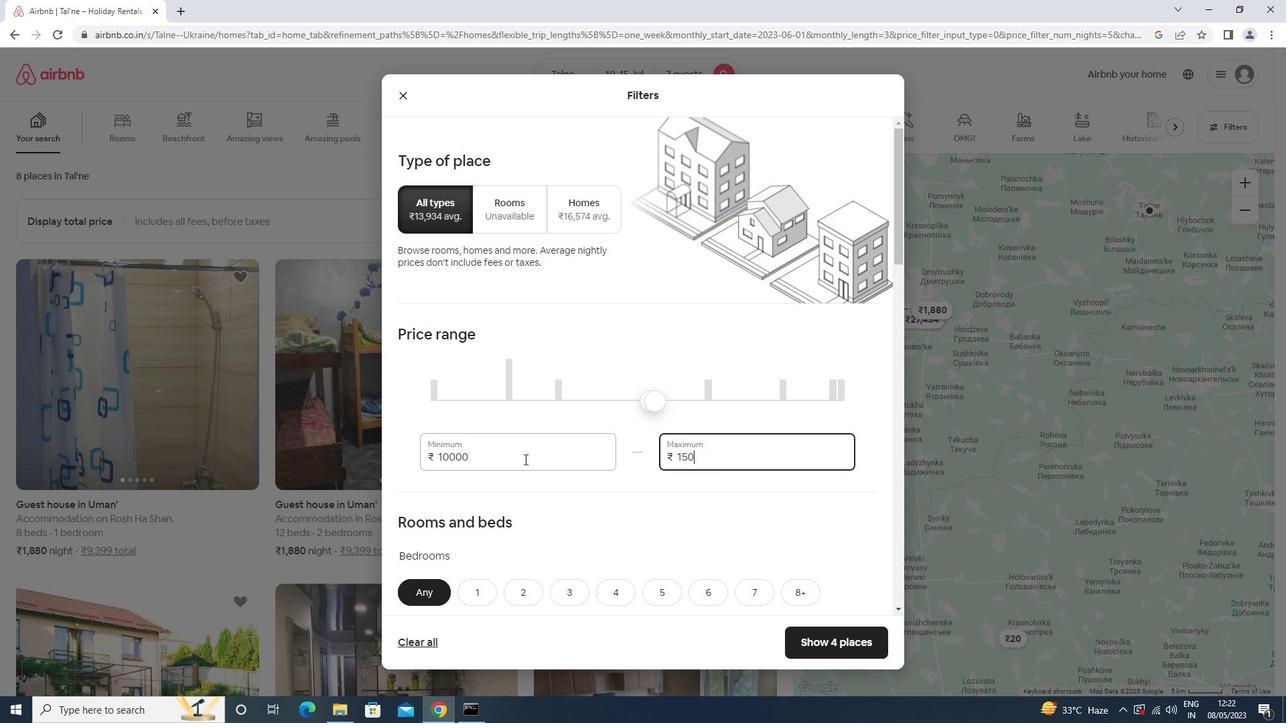 
Action: Mouse moved to (466, 435)
Screenshot: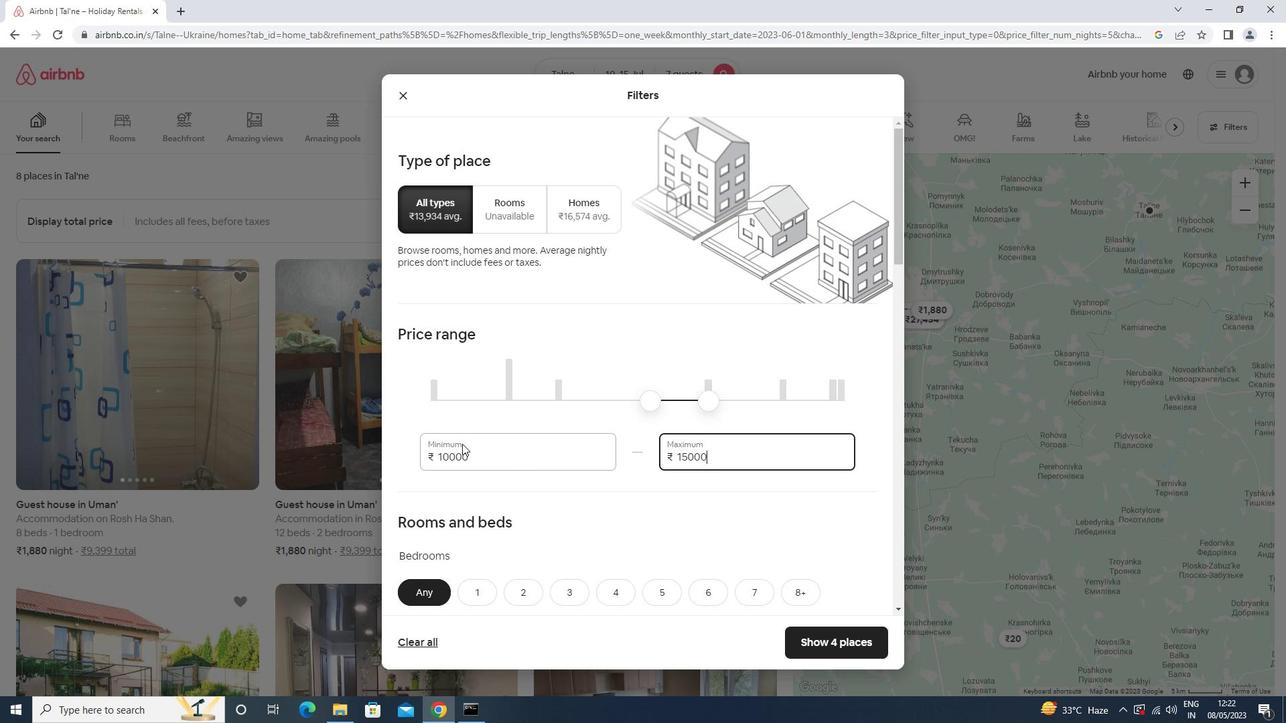 
Action: Mouse scrolled (466, 435) with delta (0, 0)
Screenshot: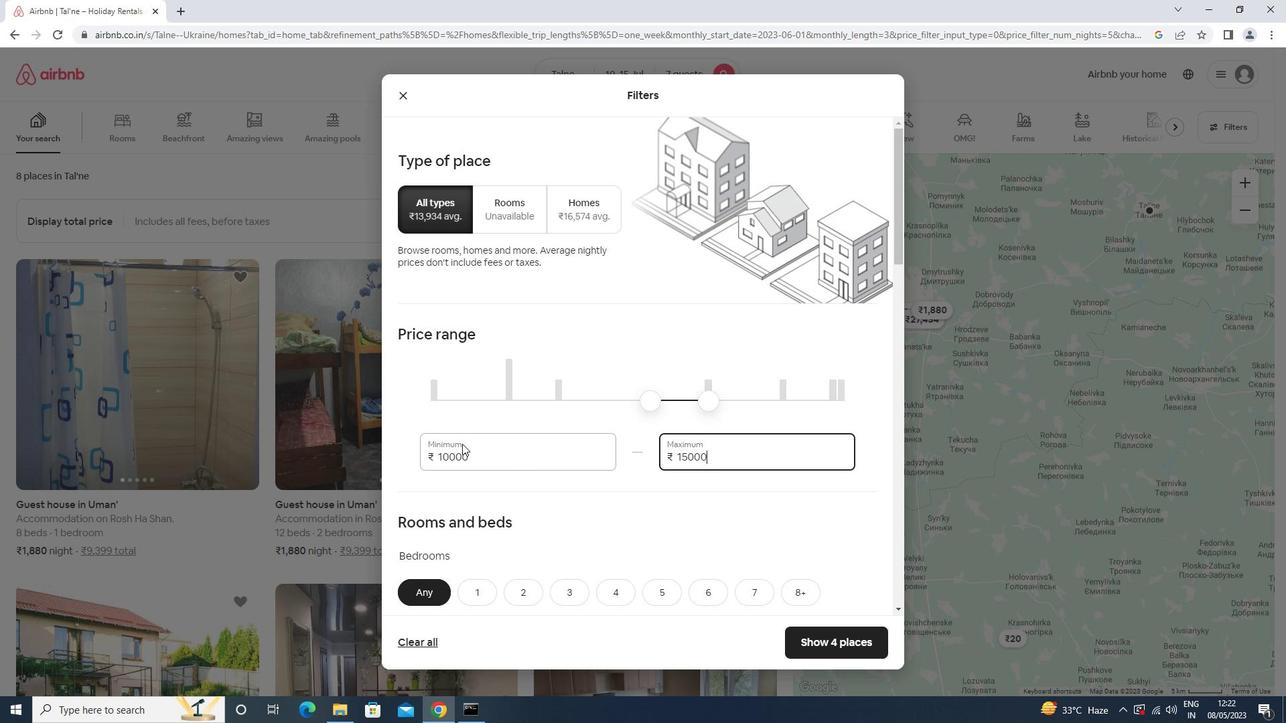 
Action: Mouse scrolled (466, 435) with delta (0, 0)
Screenshot: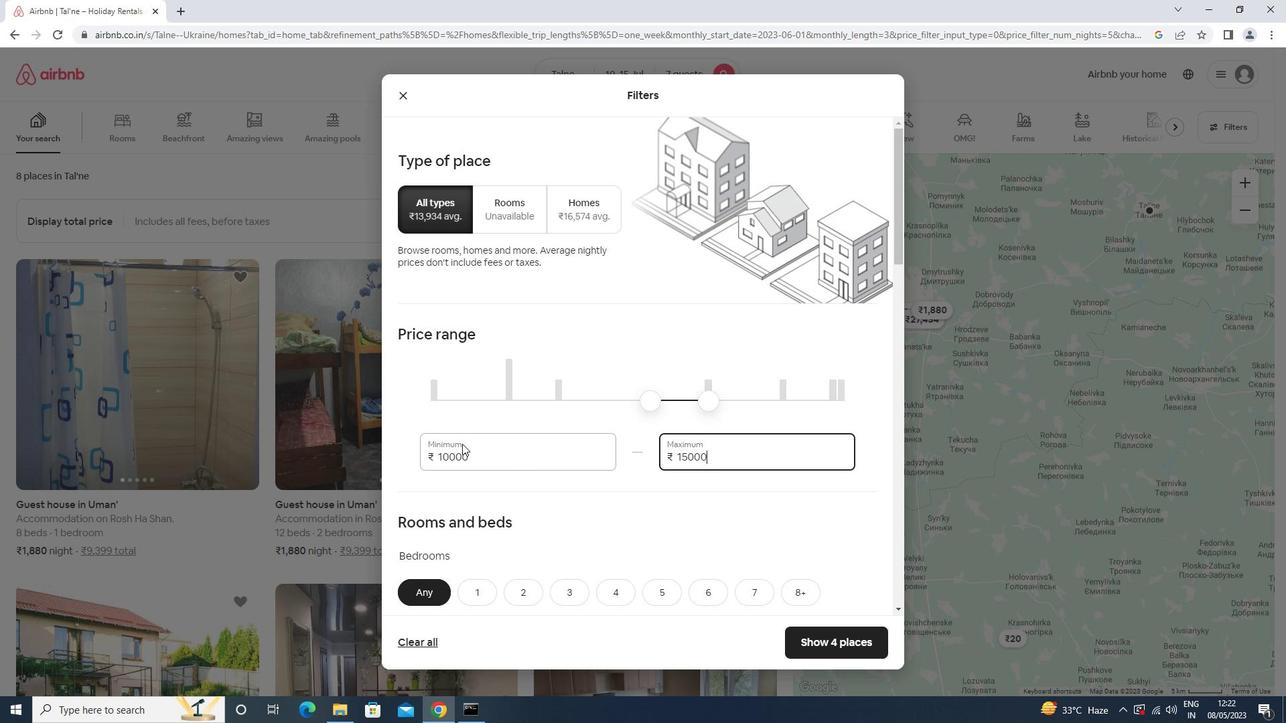 
Action: Mouse scrolled (466, 435) with delta (0, 0)
Screenshot: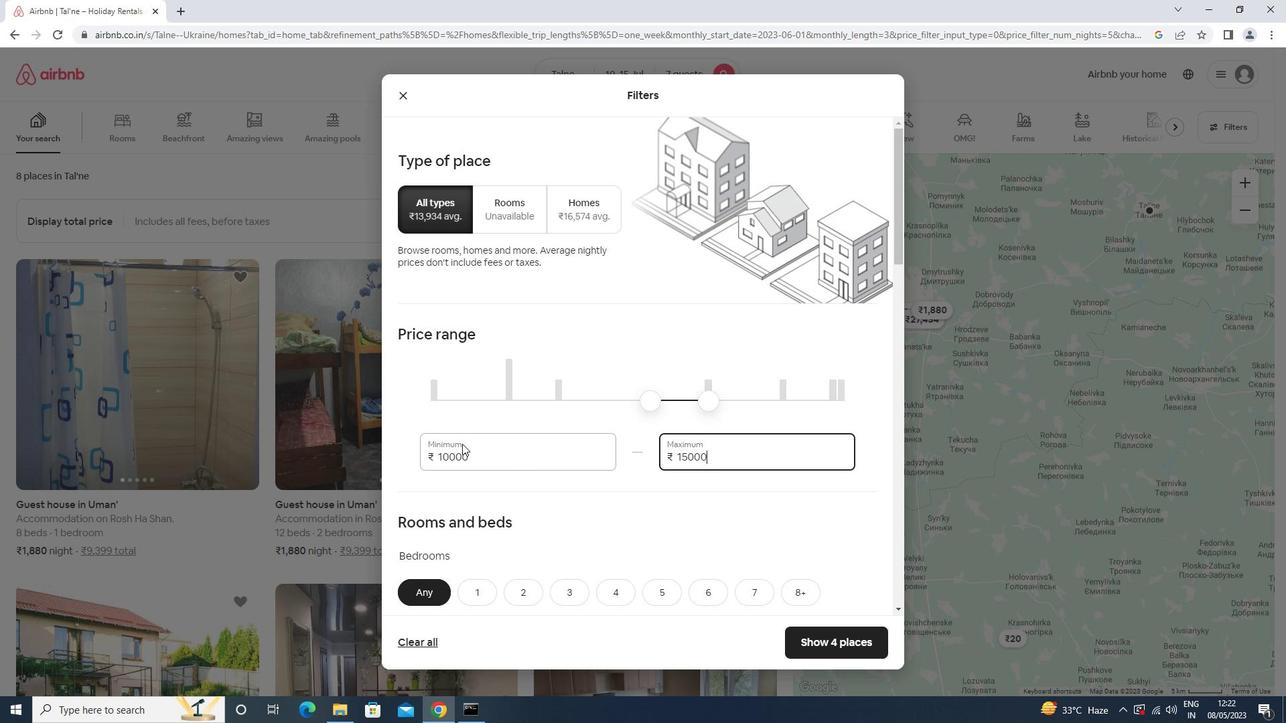 
Action: Mouse scrolled (466, 435) with delta (0, 0)
Screenshot: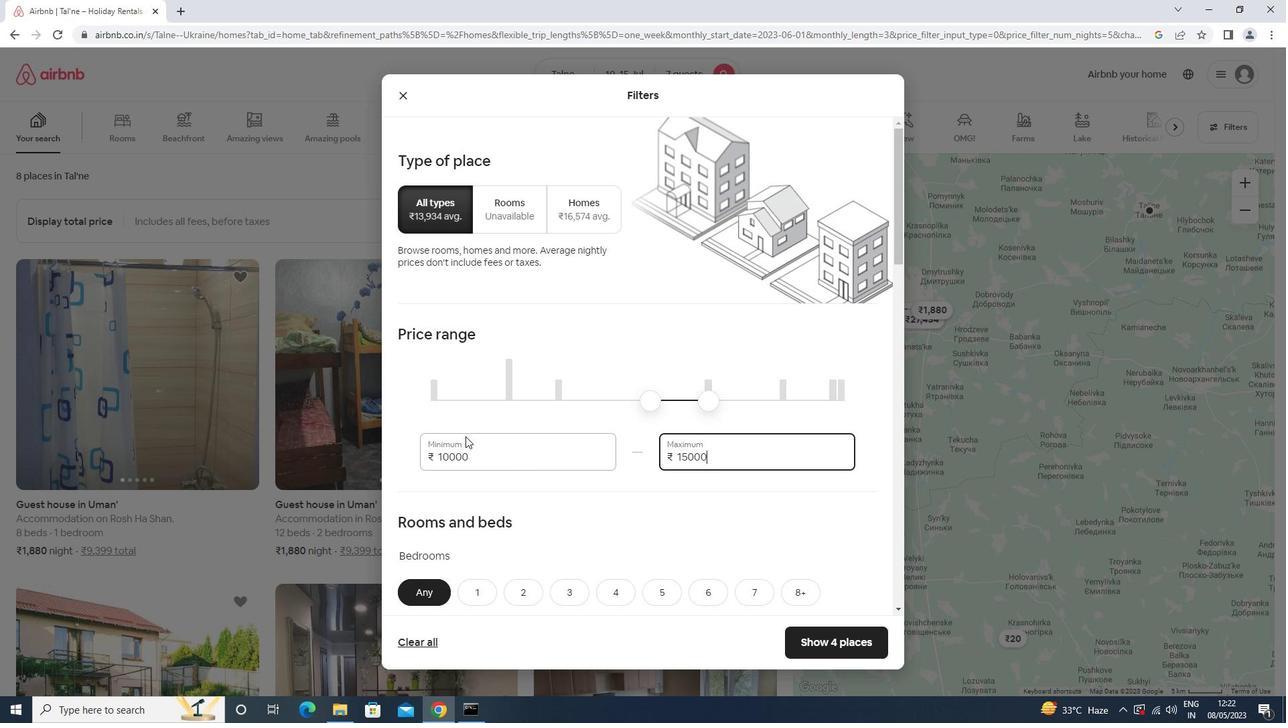 
Action: Mouse moved to (615, 330)
Screenshot: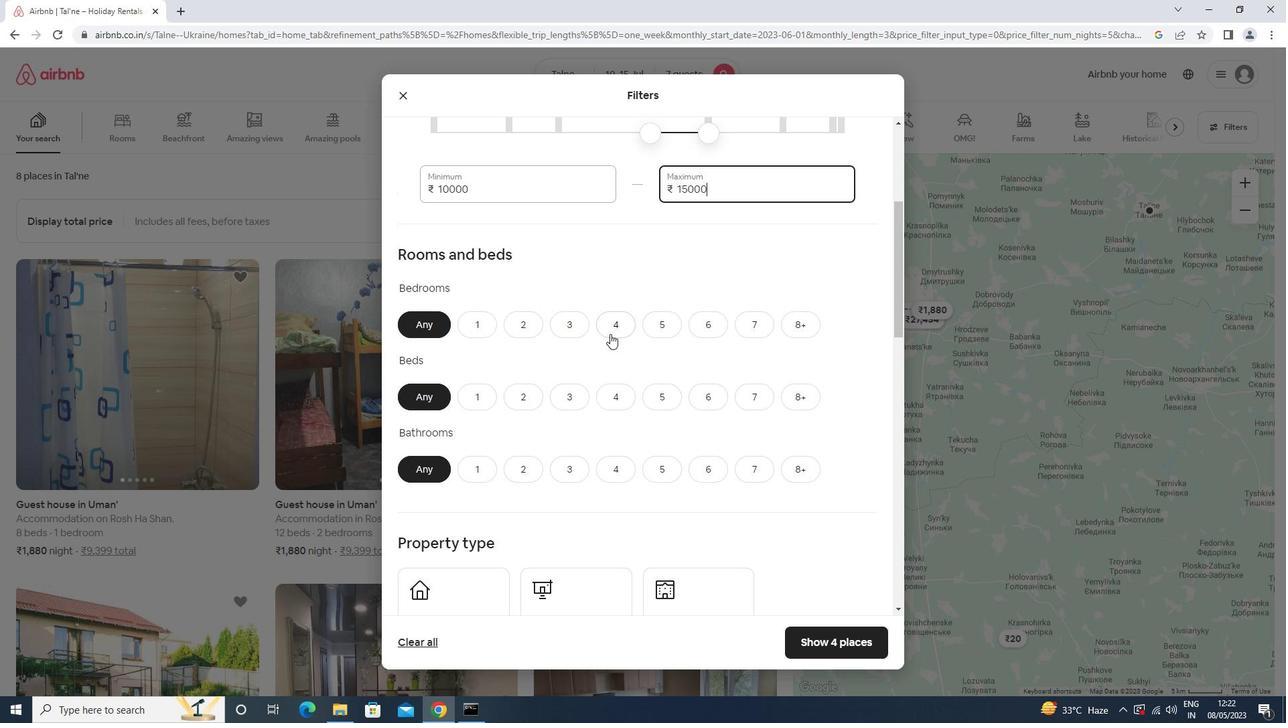 
Action: Mouse pressed left at (615, 330)
Screenshot: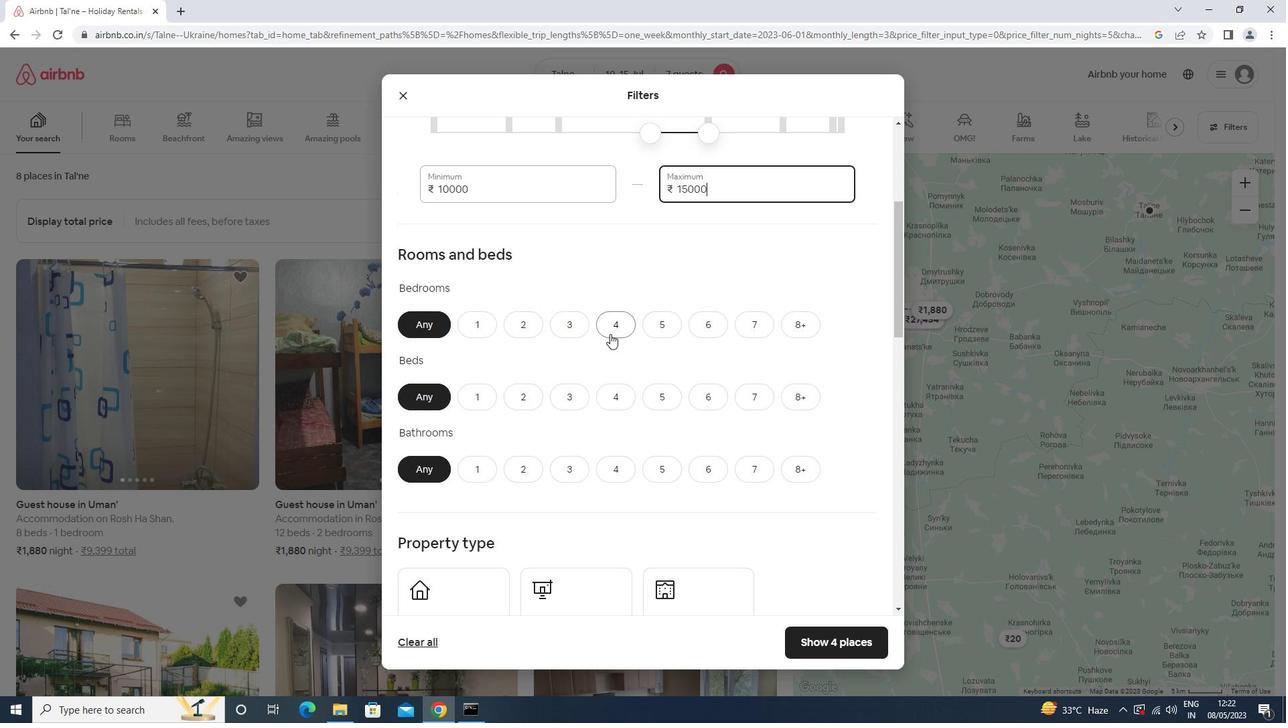 
Action: Mouse moved to (764, 394)
Screenshot: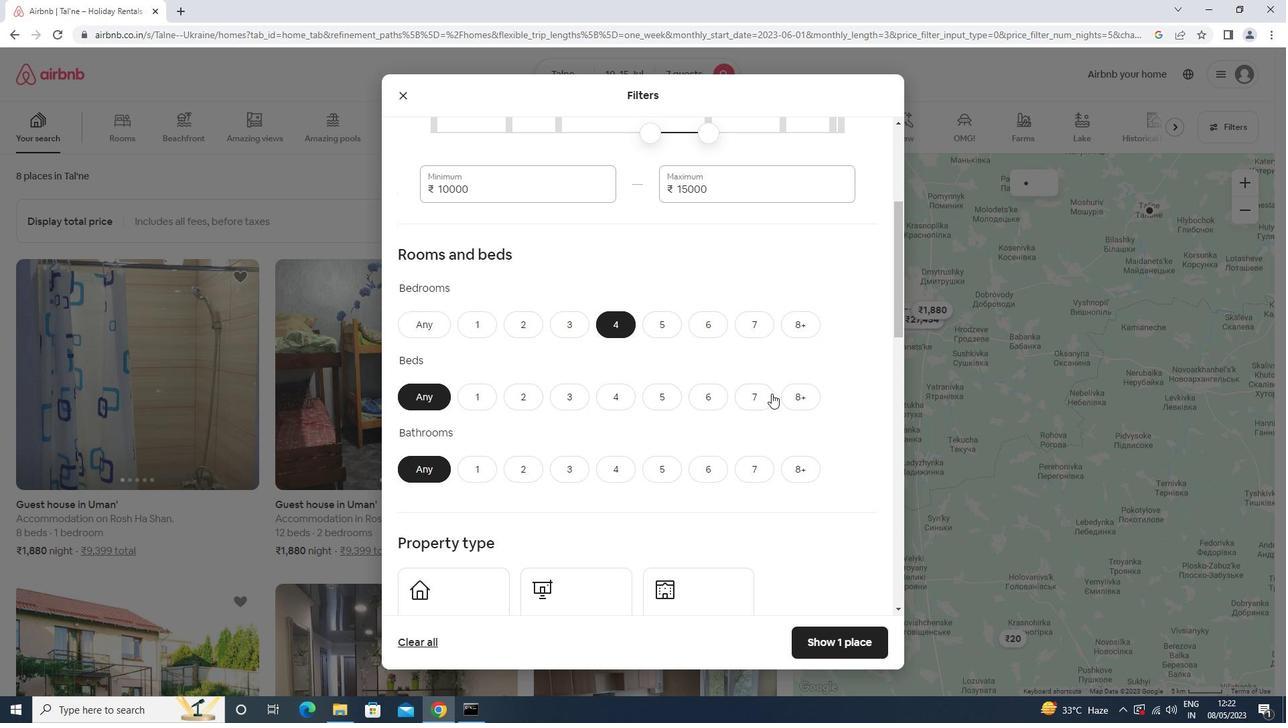
Action: Mouse pressed left at (764, 394)
Screenshot: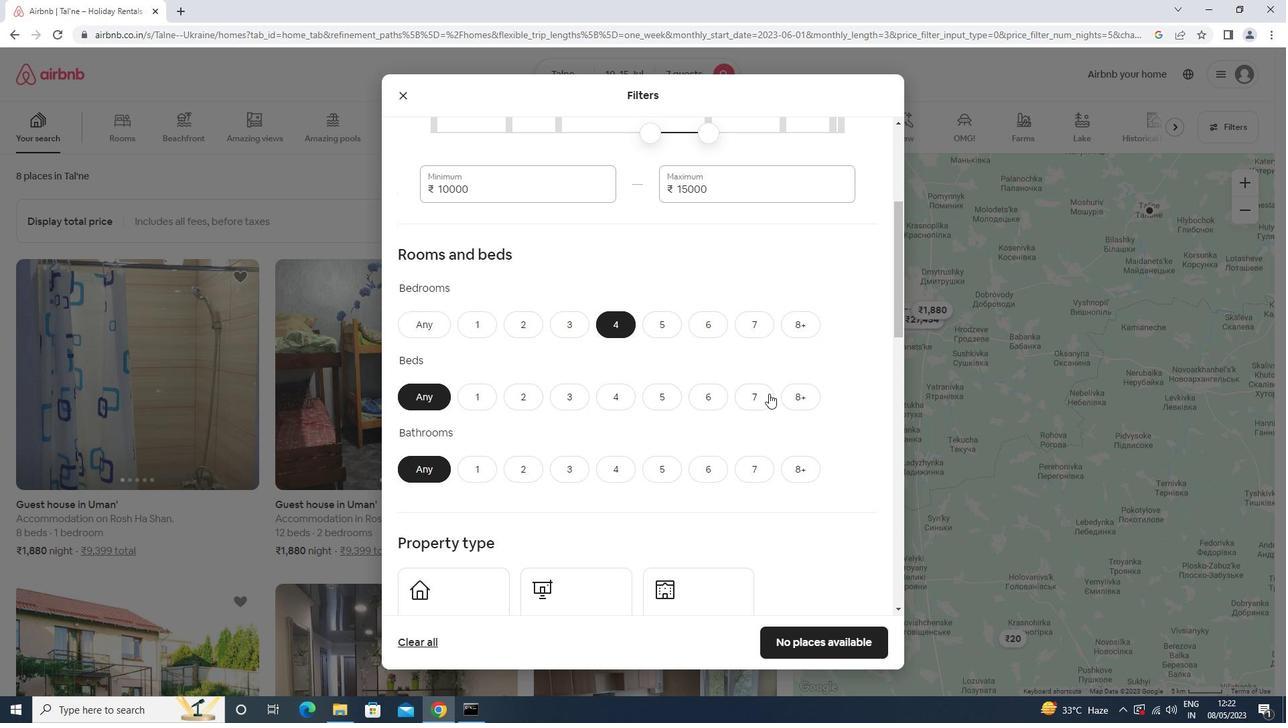 
Action: Mouse moved to (620, 470)
Screenshot: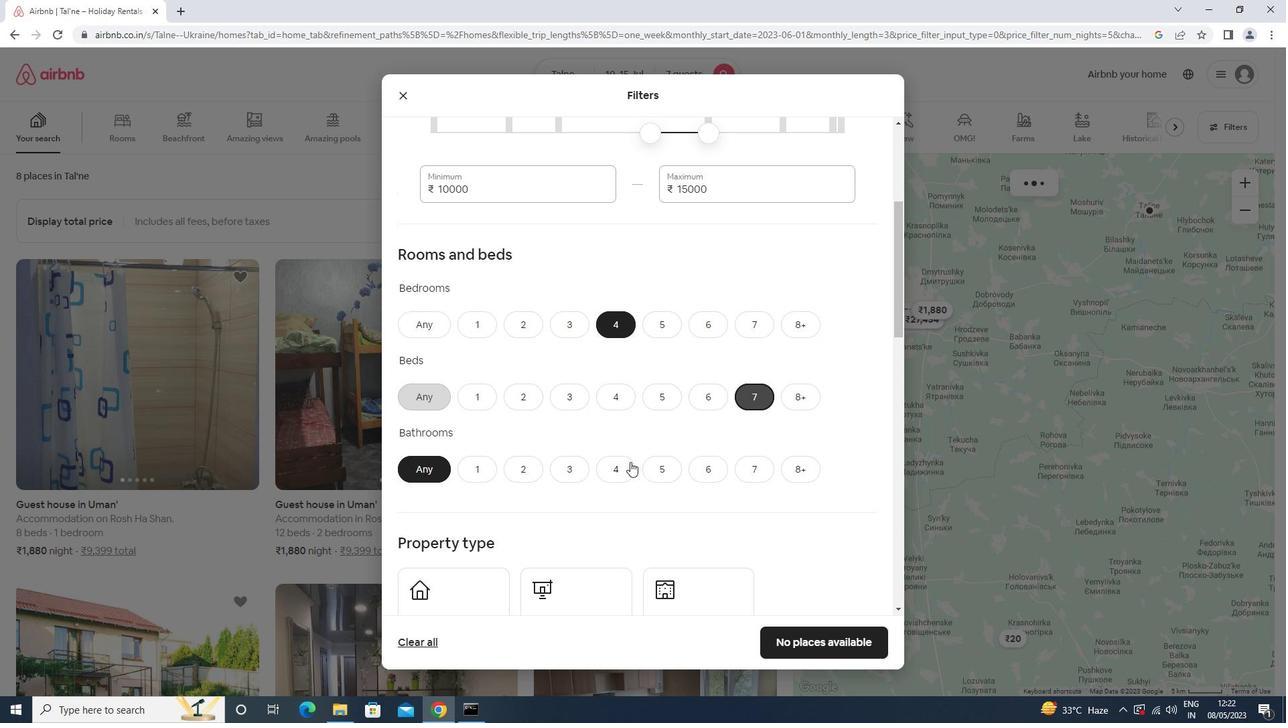 
Action: Mouse pressed left at (620, 470)
Screenshot: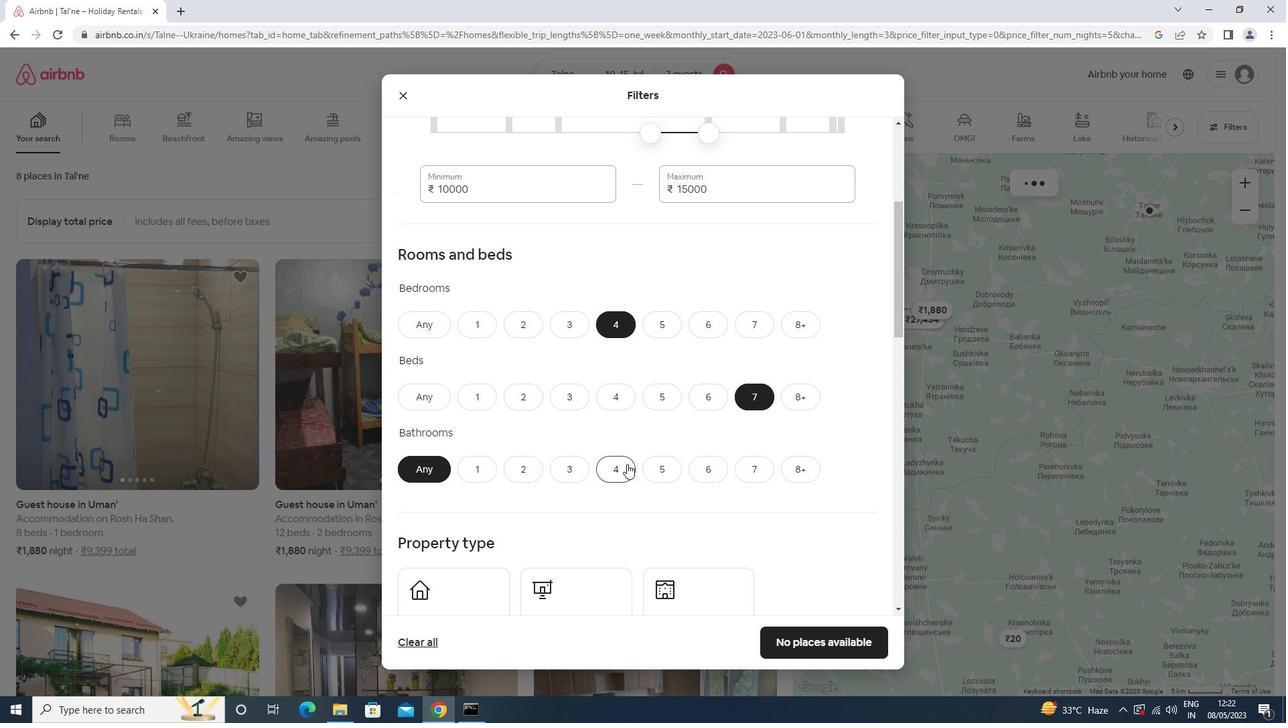 
Action: Mouse moved to (605, 441)
Screenshot: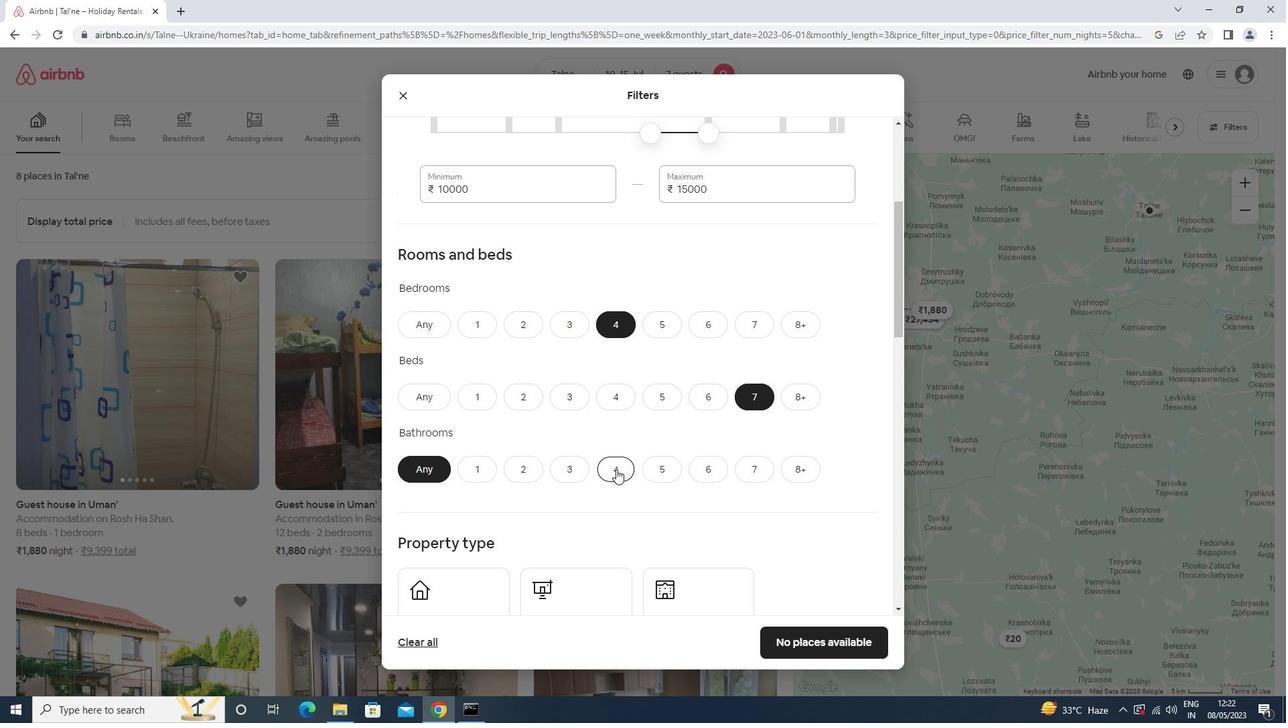 
Action: Mouse scrolled (605, 440) with delta (0, 0)
Screenshot: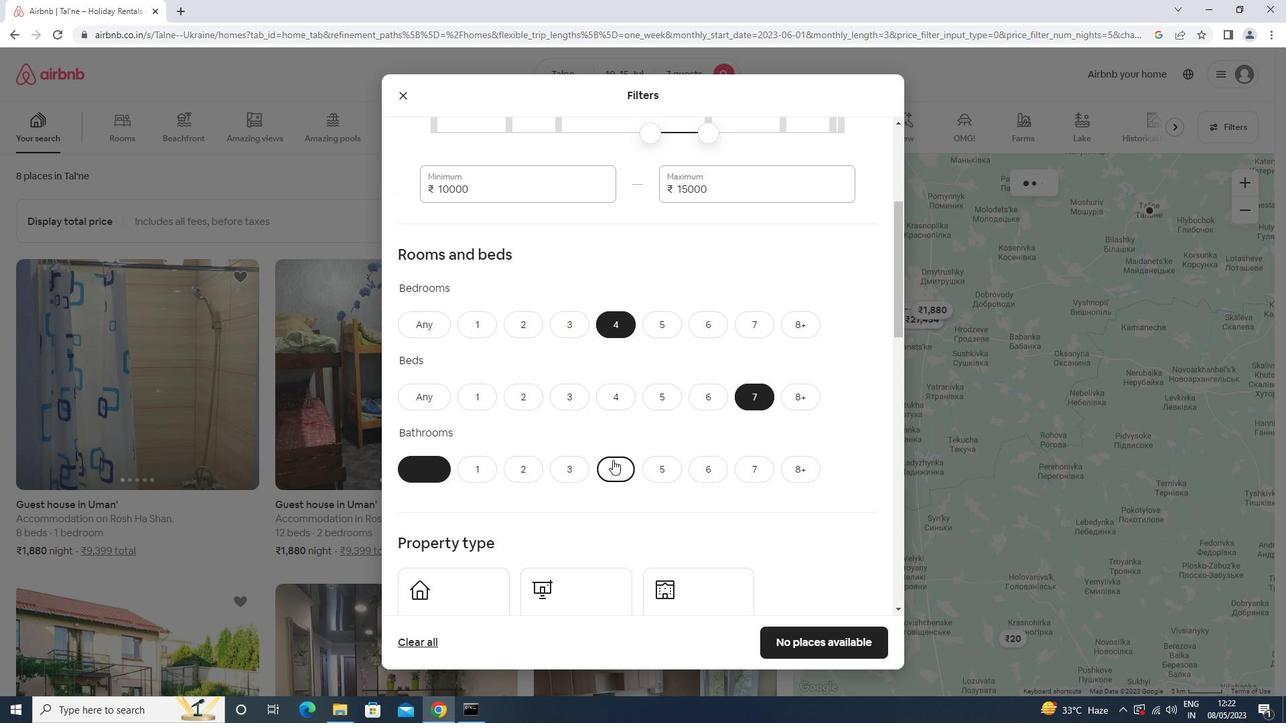 
Action: Mouse scrolled (605, 440) with delta (0, 0)
Screenshot: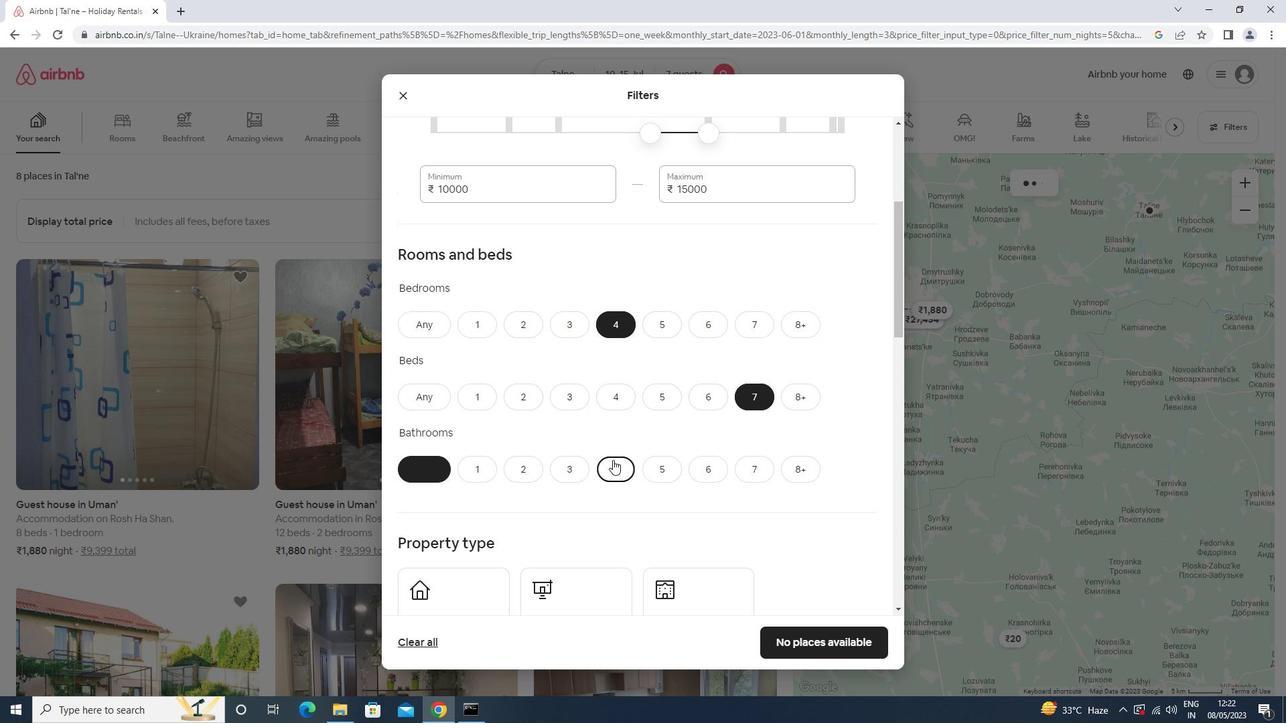 
Action: Mouse scrolled (605, 440) with delta (0, 0)
Screenshot: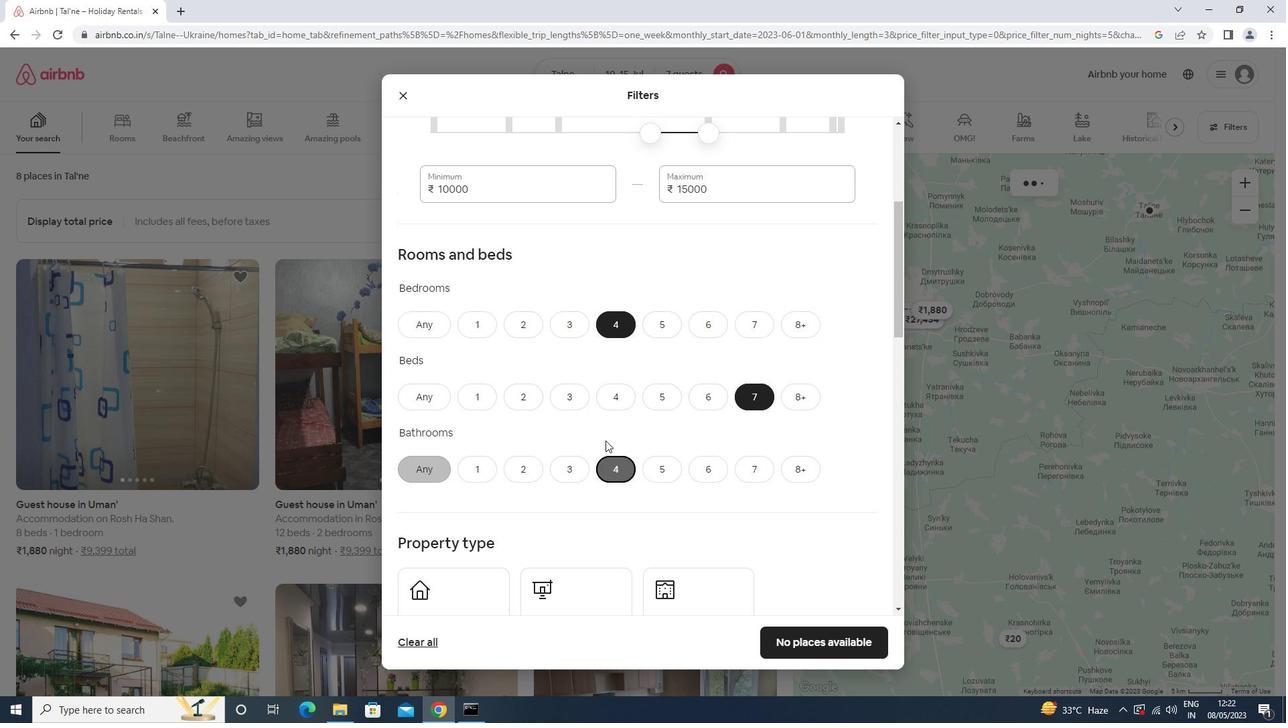 
Action: Mouse scrolled (605, 440) with delta (0, 0)
Screenshot: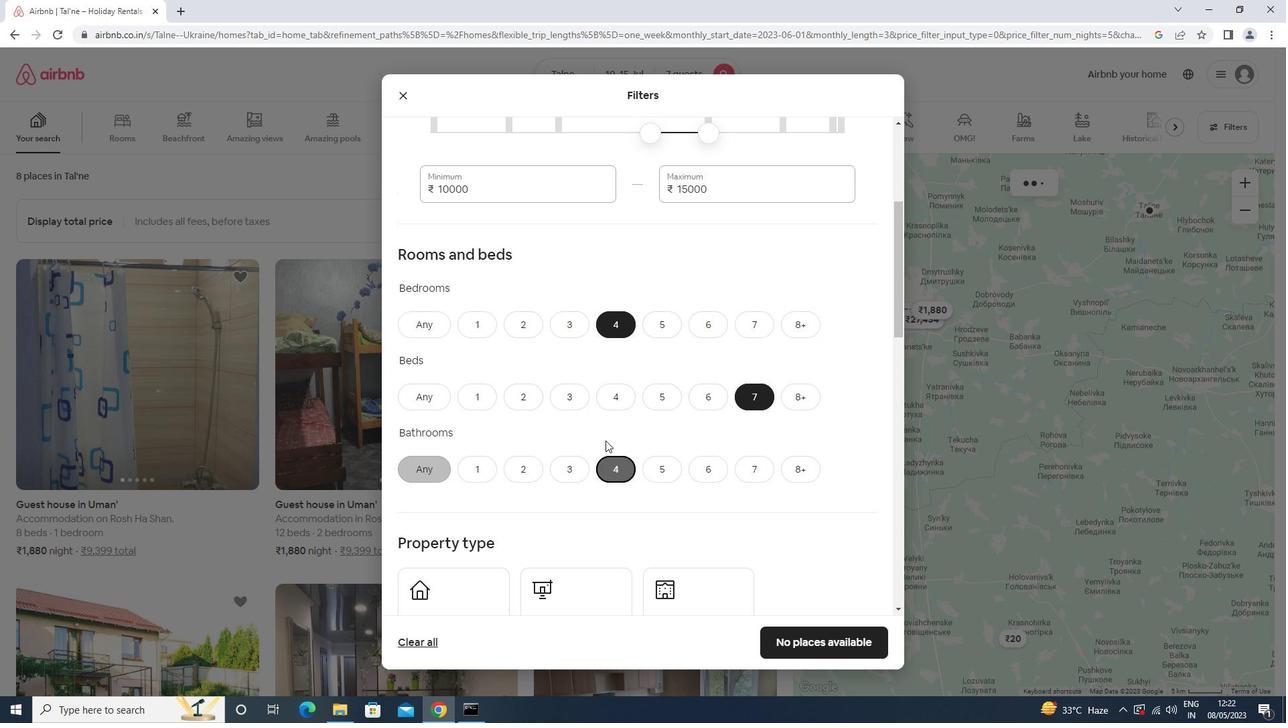 
Action: Mouse moved to (464, 361)
Screenshot: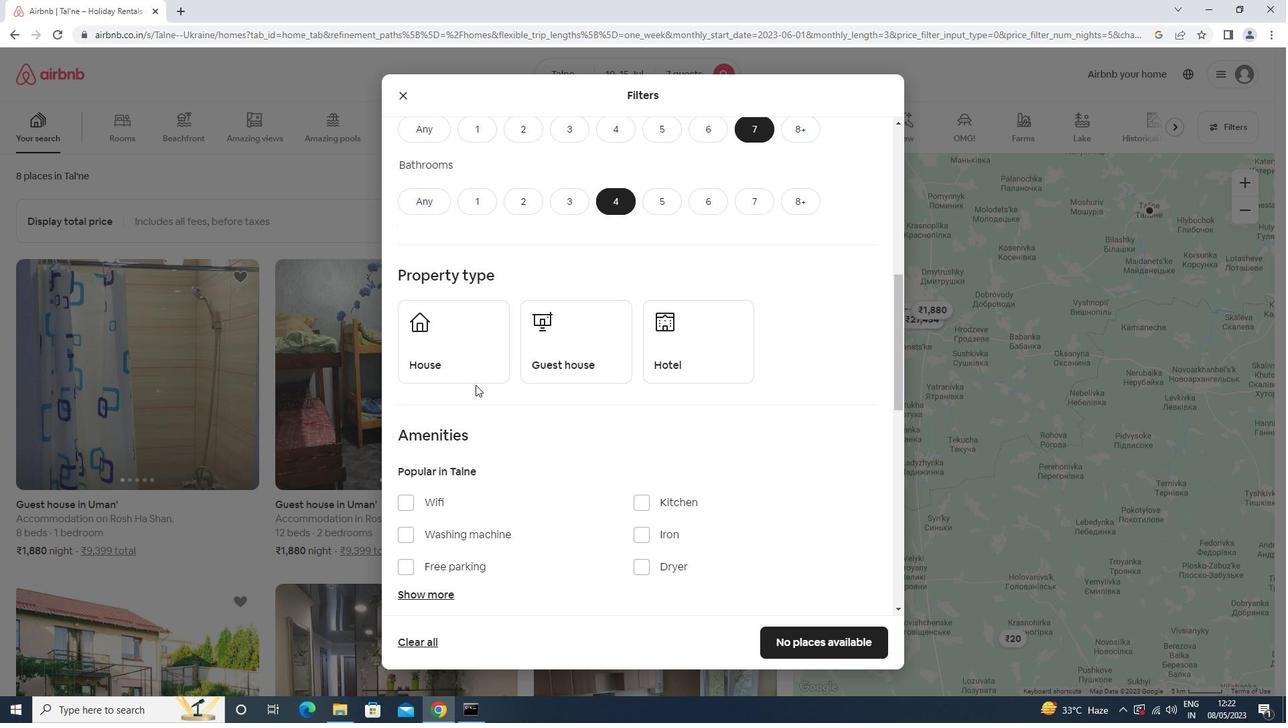 
Action: Mouse pressed left at (464, 361)
Screenshot: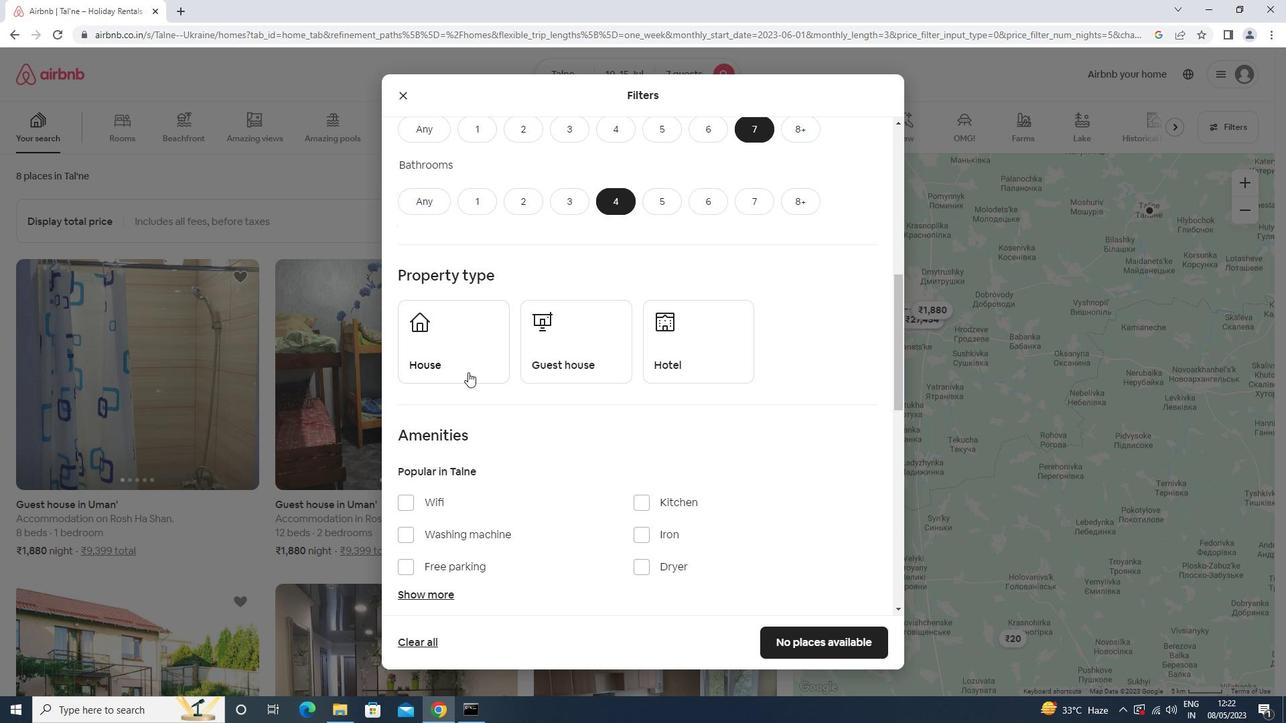 
Action: Mouse moved to (561, 340)
Screenshot: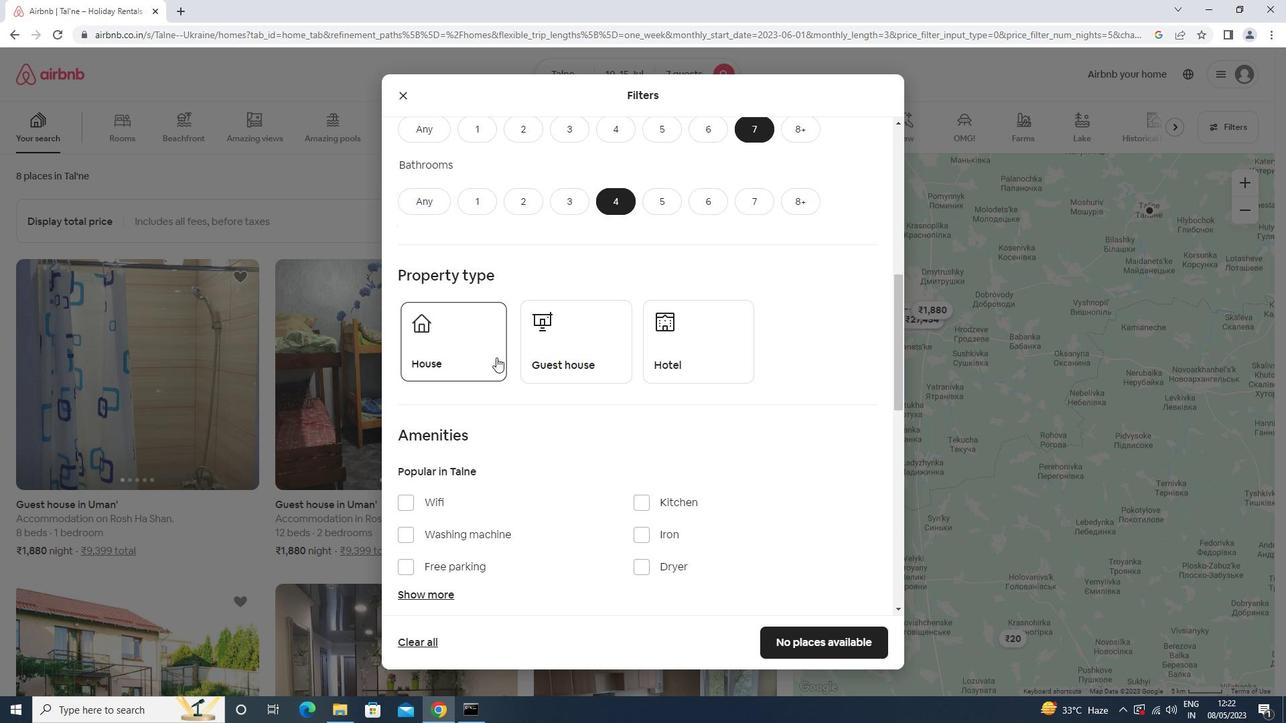 
Action: Mouse pressed left at (561, 340)
Screenshot: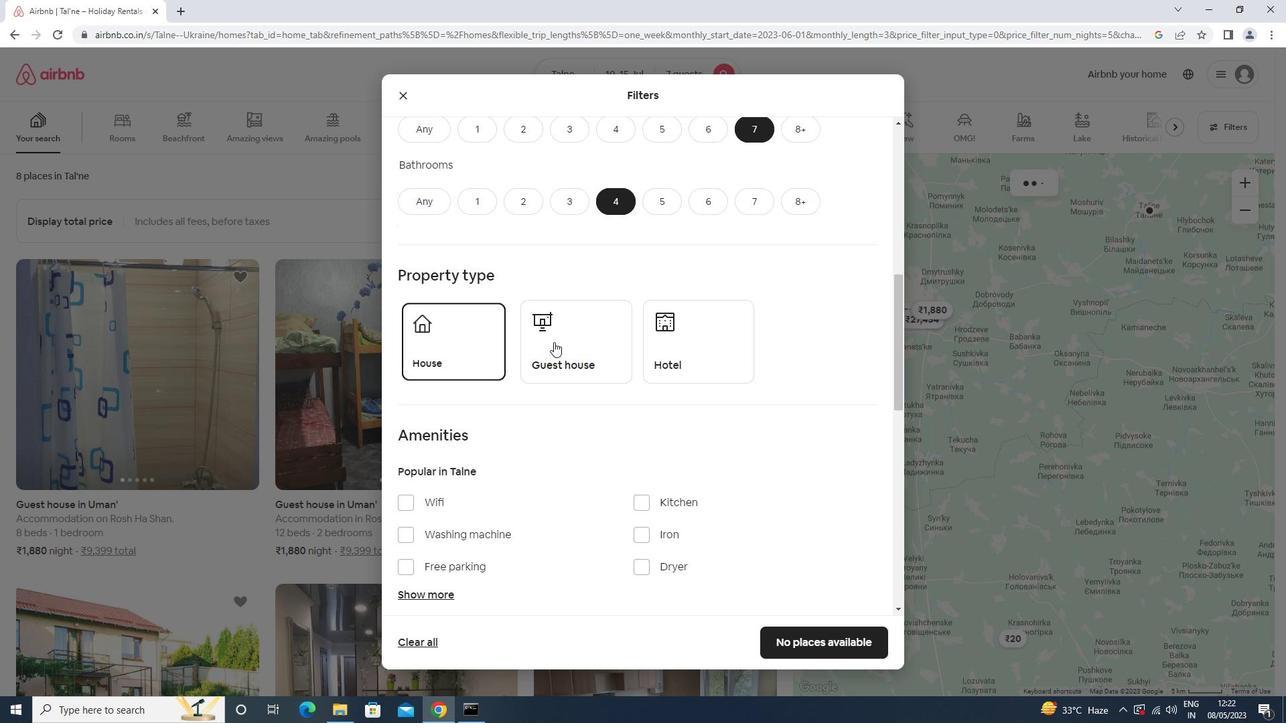 
Action: Mouse moved to (437, 503)
Screenshot: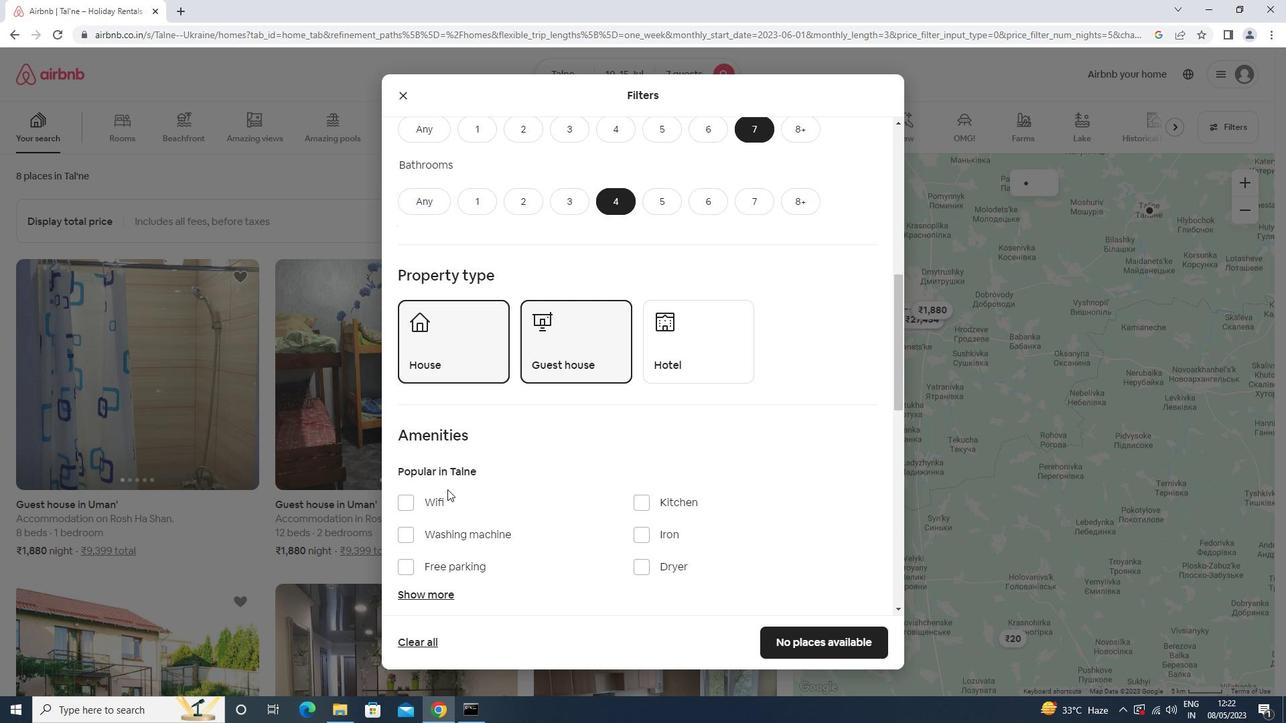 
Action: Mouse pressed left at (437, 503)
Screenshot: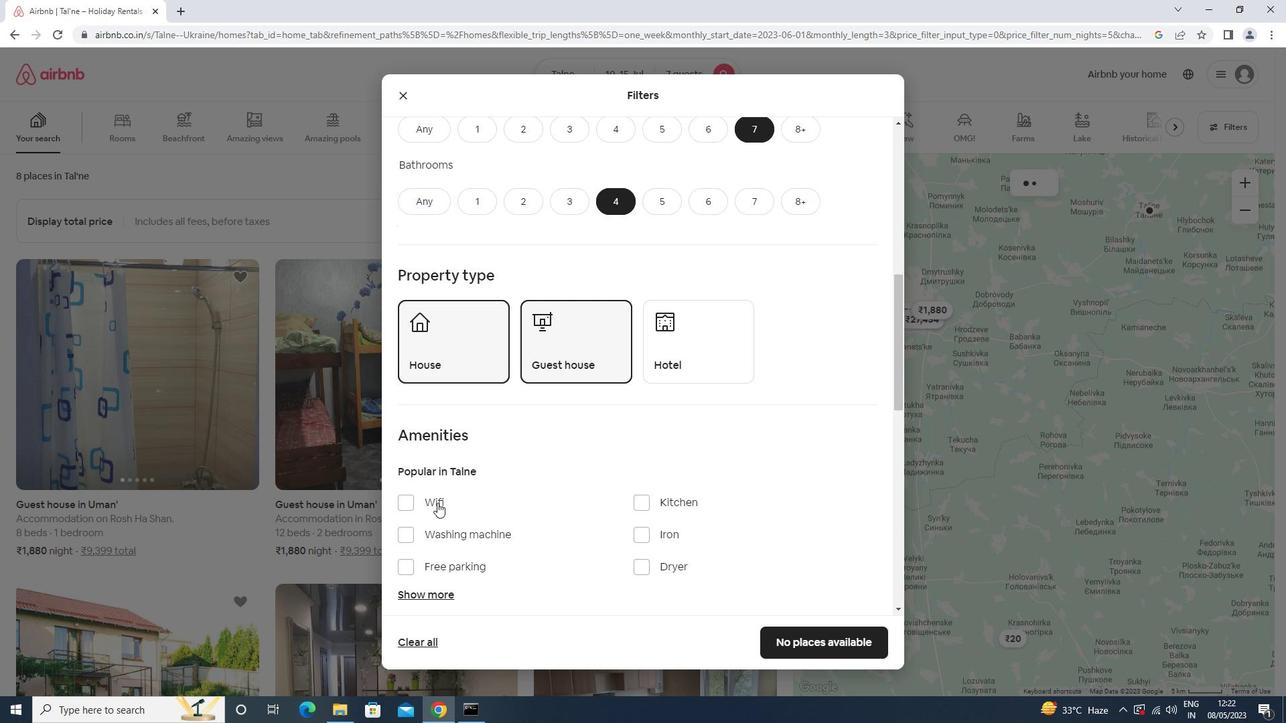 
Action: Mouse moved to (456, 567)
Screenshot: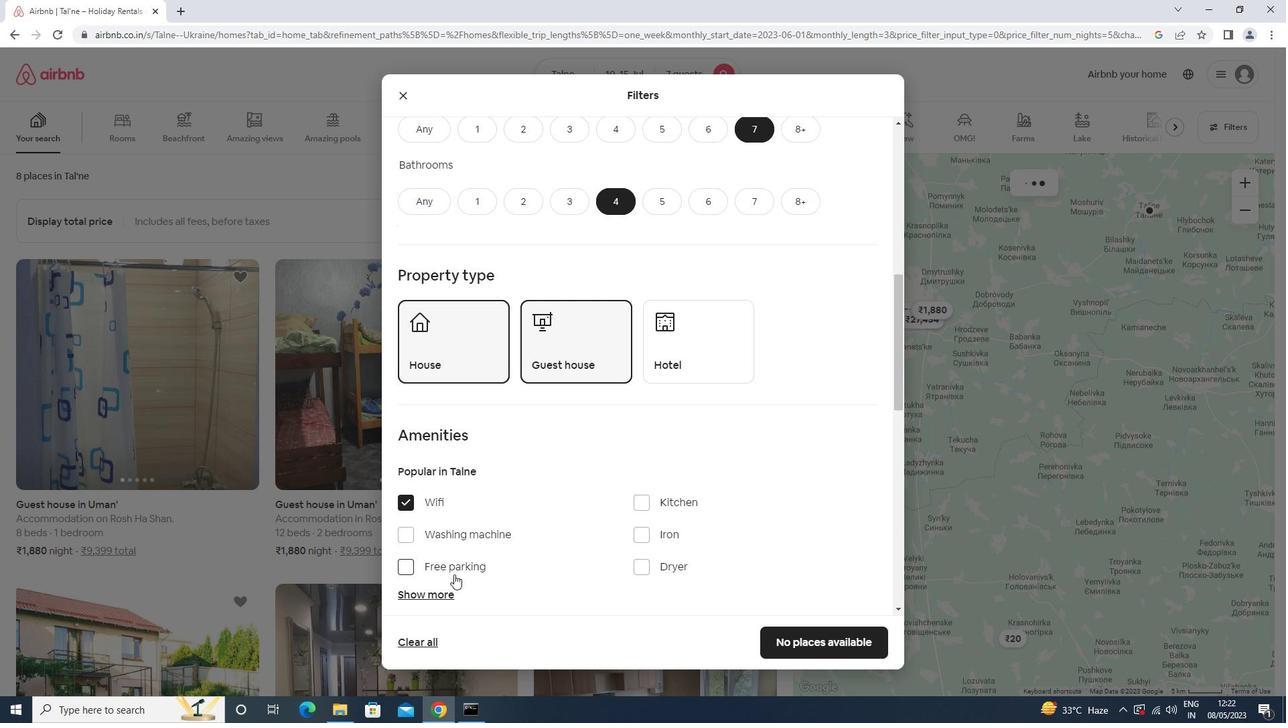 
Action: Mouse pressed left at (456, 567)
Screenshot: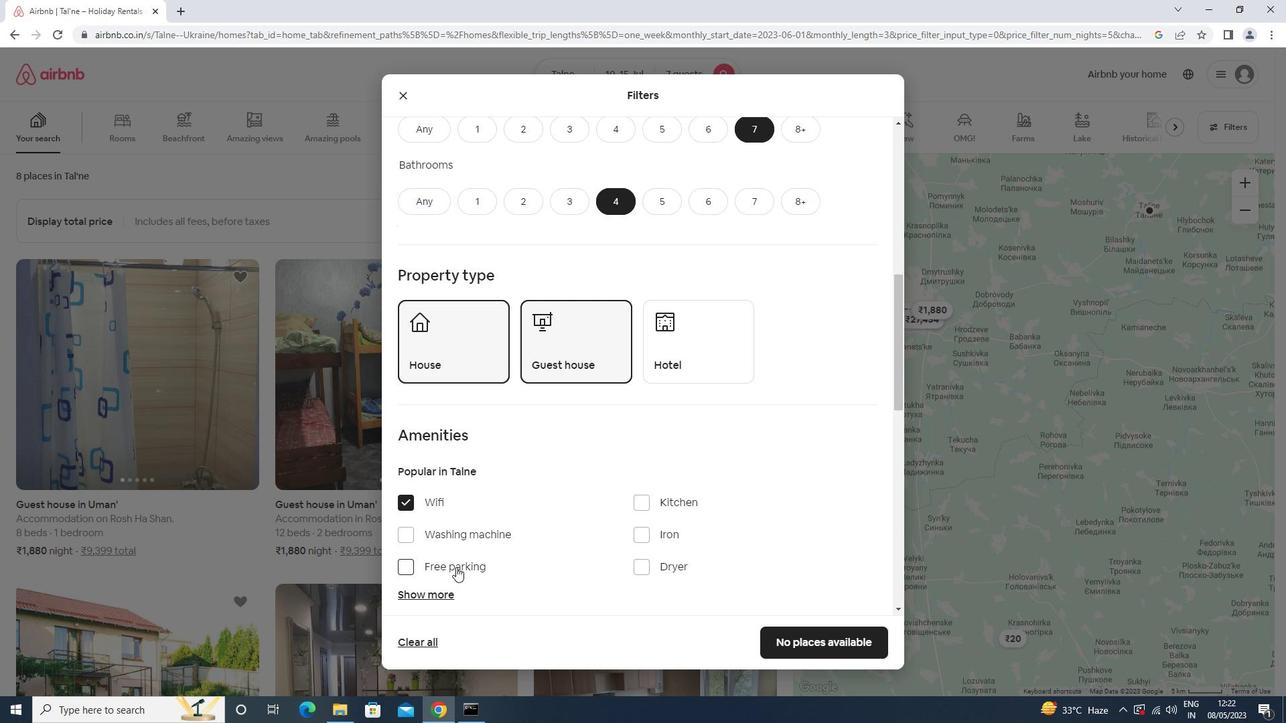 
Action: Mouse moved to (446, 592)
Screenshot: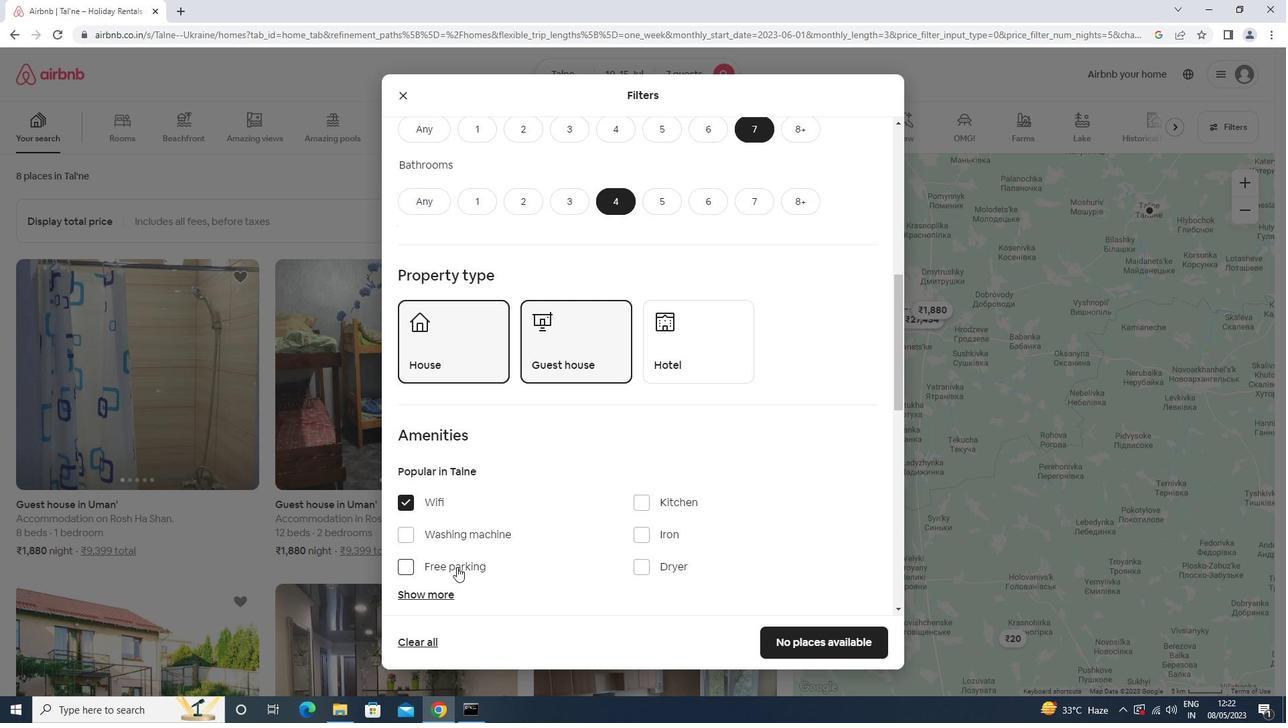 
Action: Mouse pressed left at (446, 592)
Screenshot: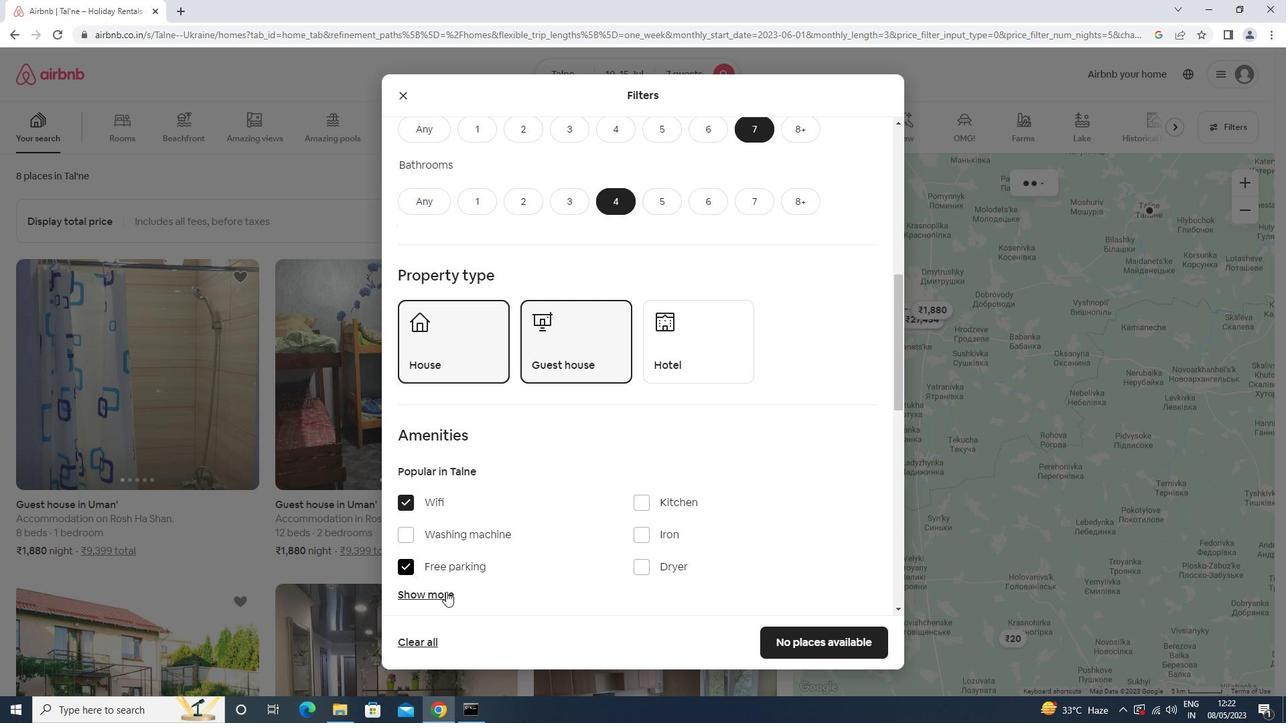 
Action: Mouse moved to (541, 414)
Screenshot: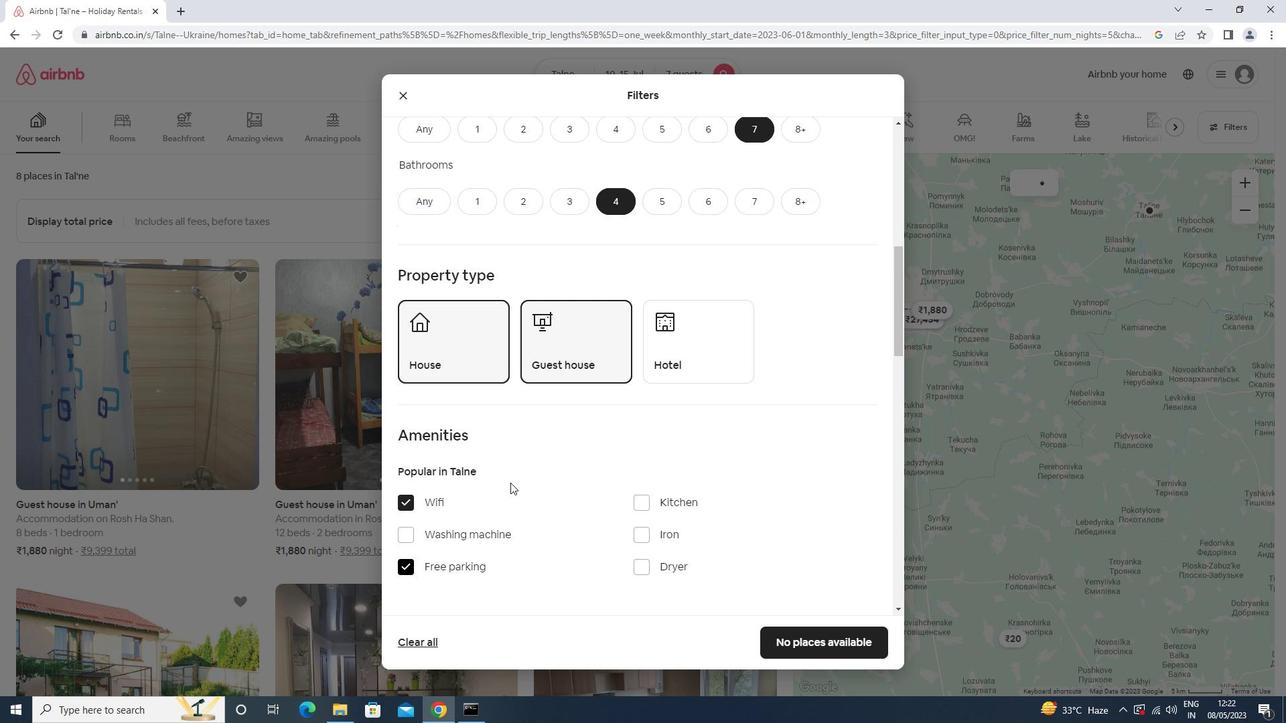 
Action: Mouse scrolled (541, 414) with delta (0, 0)
Screenshot: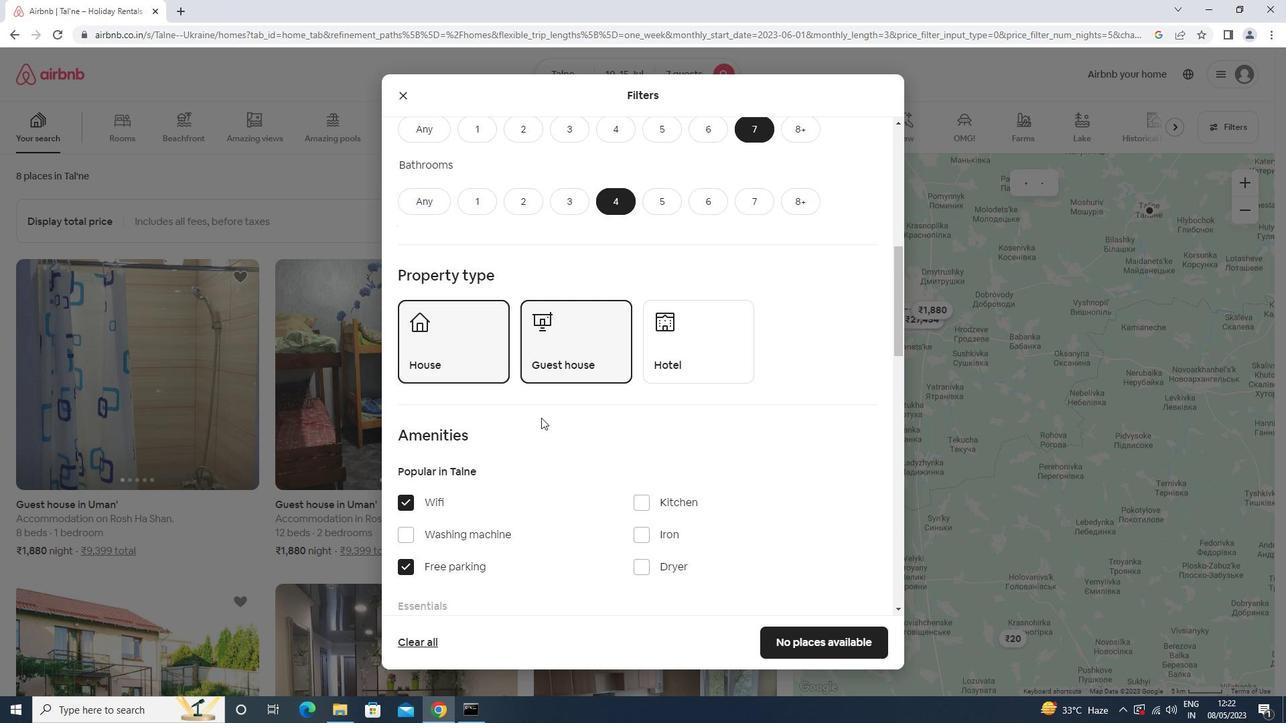 
Action: Mouse scrolled (541, 414) with delta (0, 0)
Screenshot: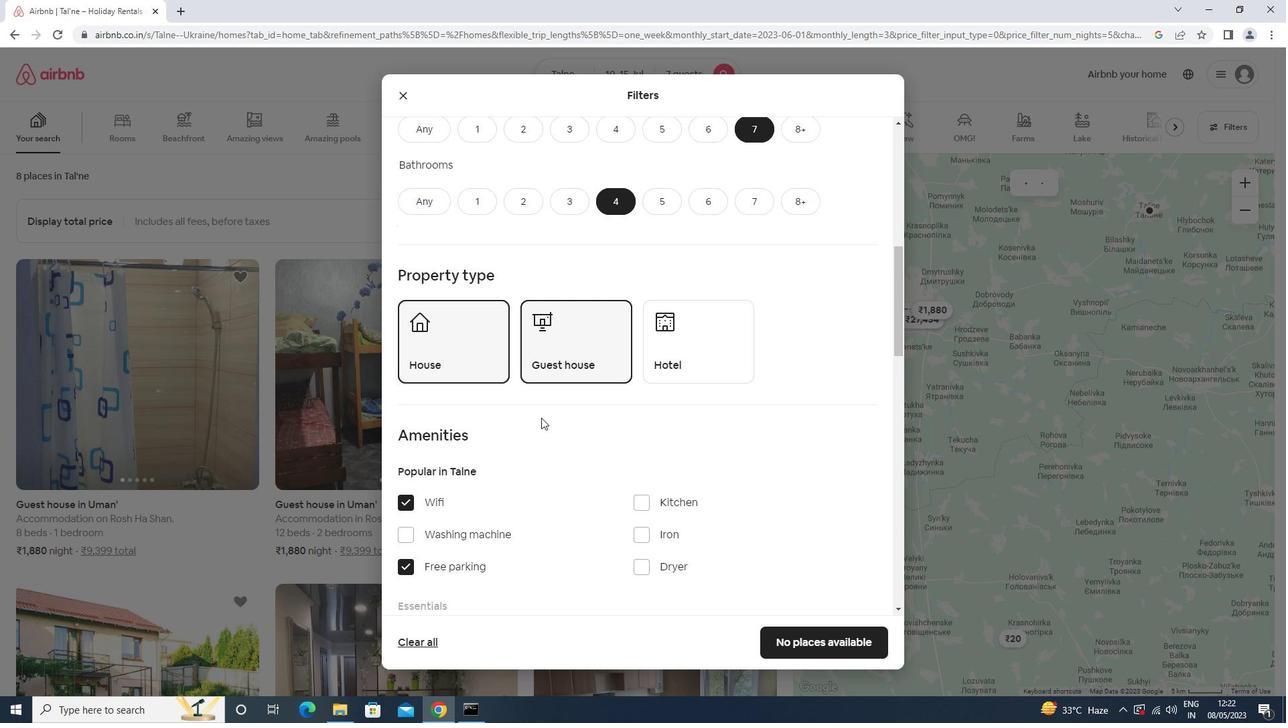
Action: Mouse scrolled (541, 414) with delta (0, 0)
Screenshot: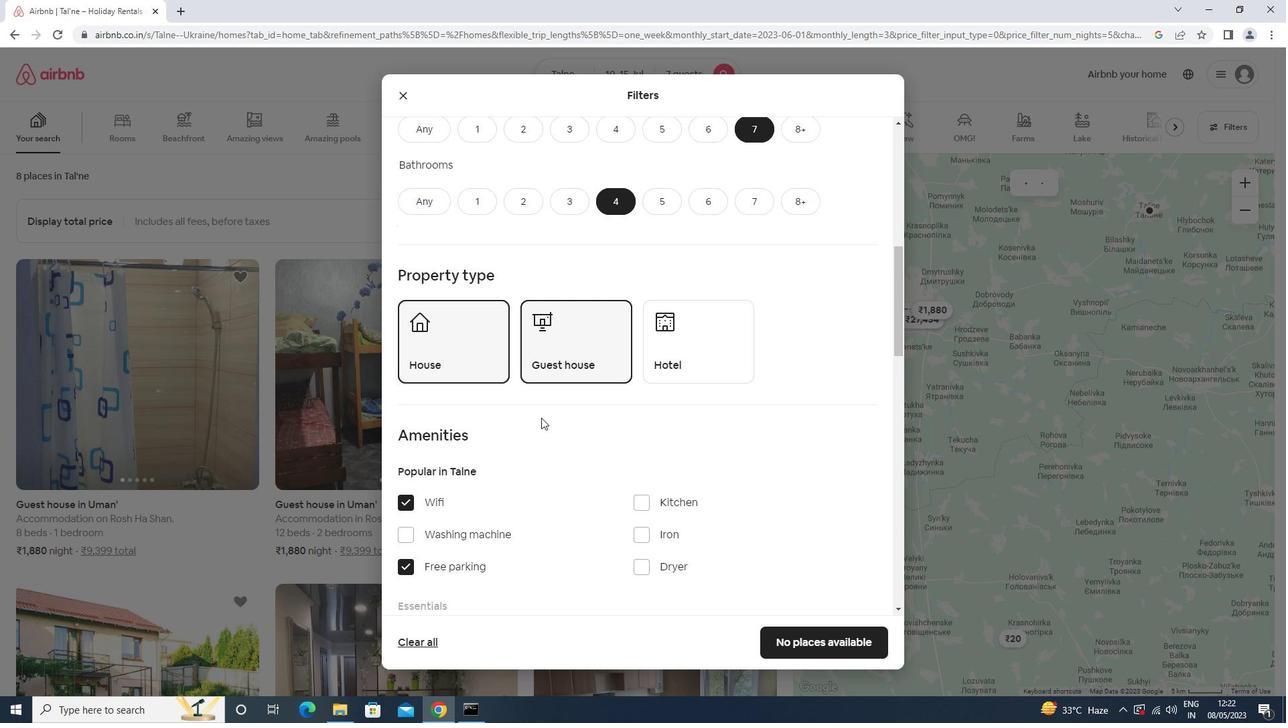 
Action: Mouse scrolled (541, 414) with delta (0, 0)
Screenshot: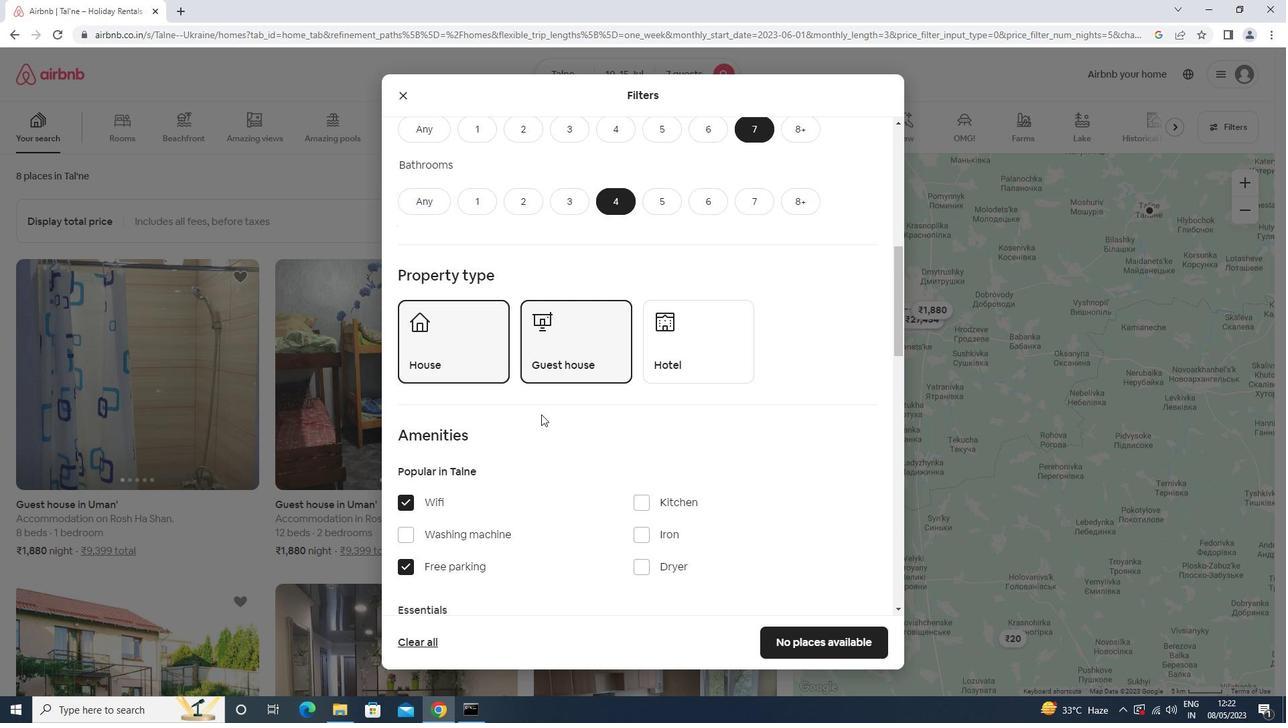 
Action: Mouse moved to (470, 335)
Screenshot: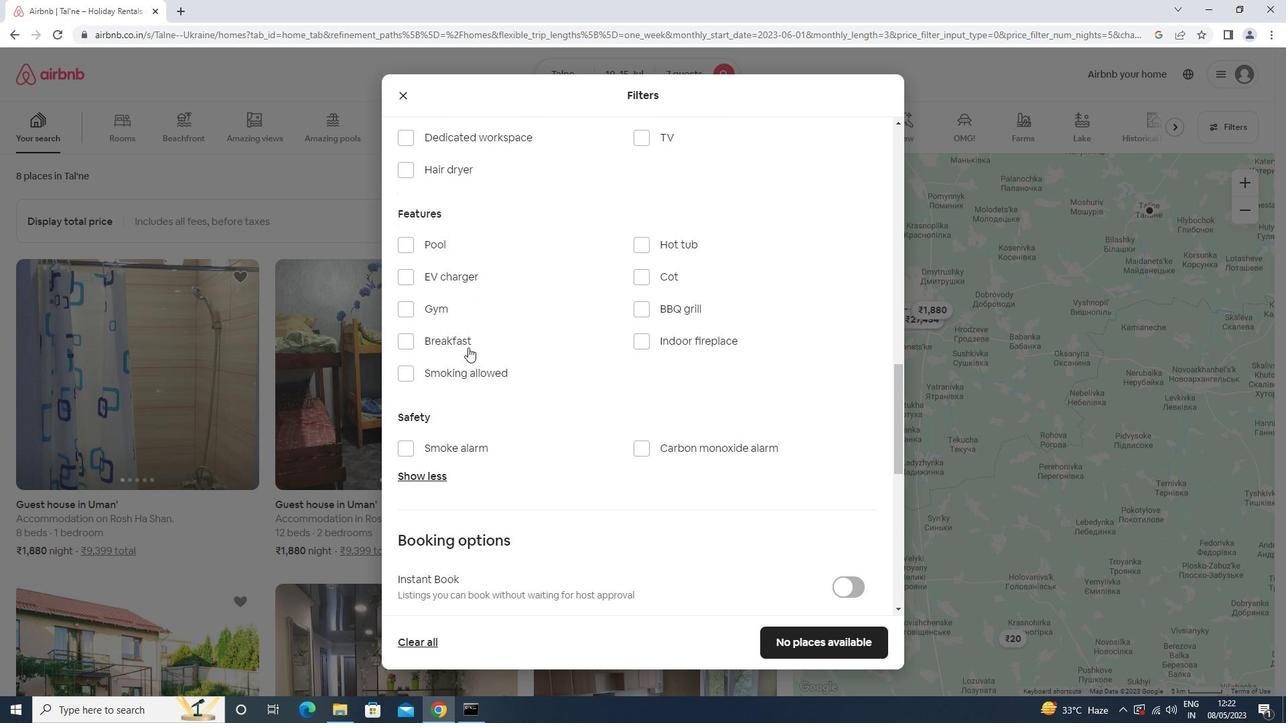 
Action: Mouse pressed left at (470, 335)
Screenshot: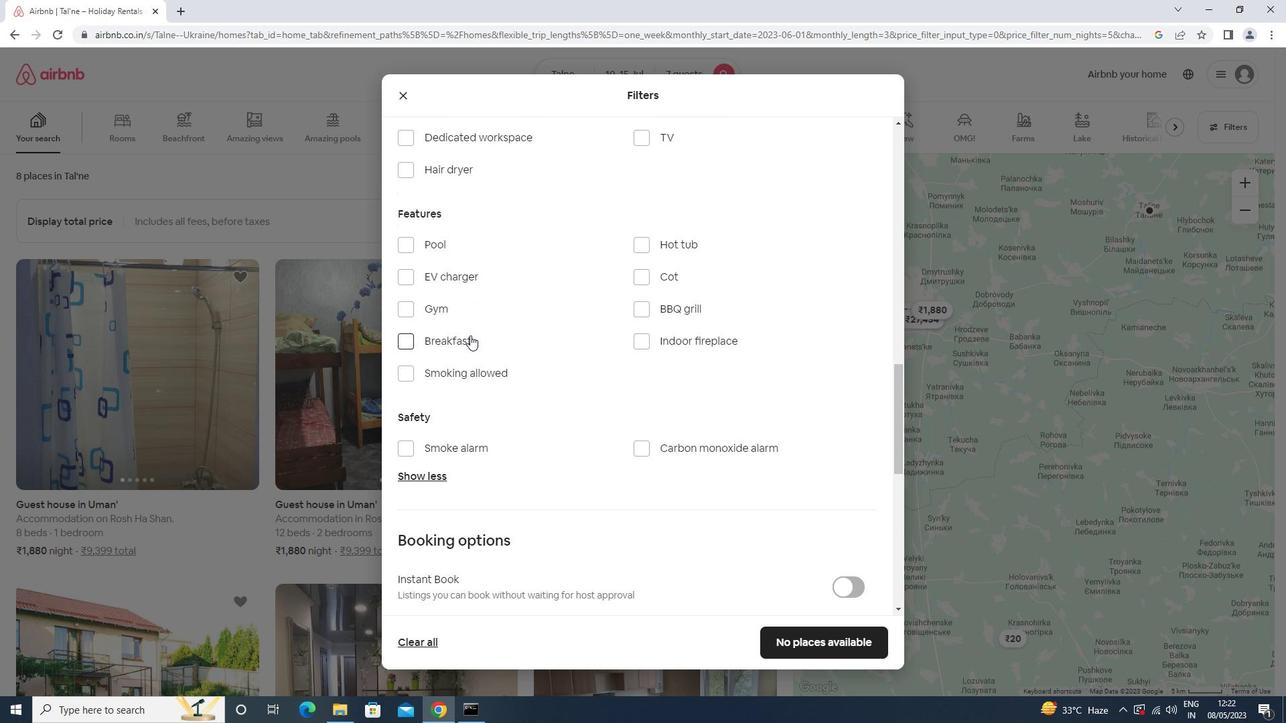 
Action: Mouse moved to (443, 304)
Screenshot: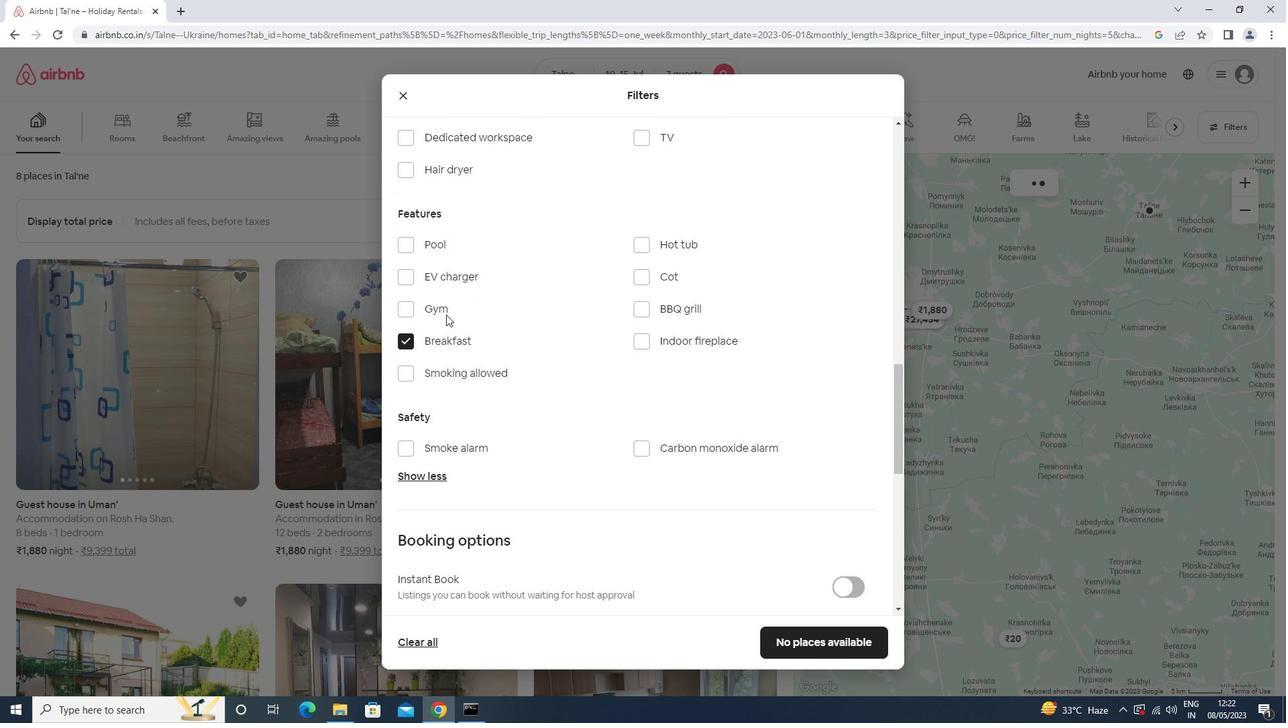 
Action: Mouse pressed left at (443, 304)
Screenshot: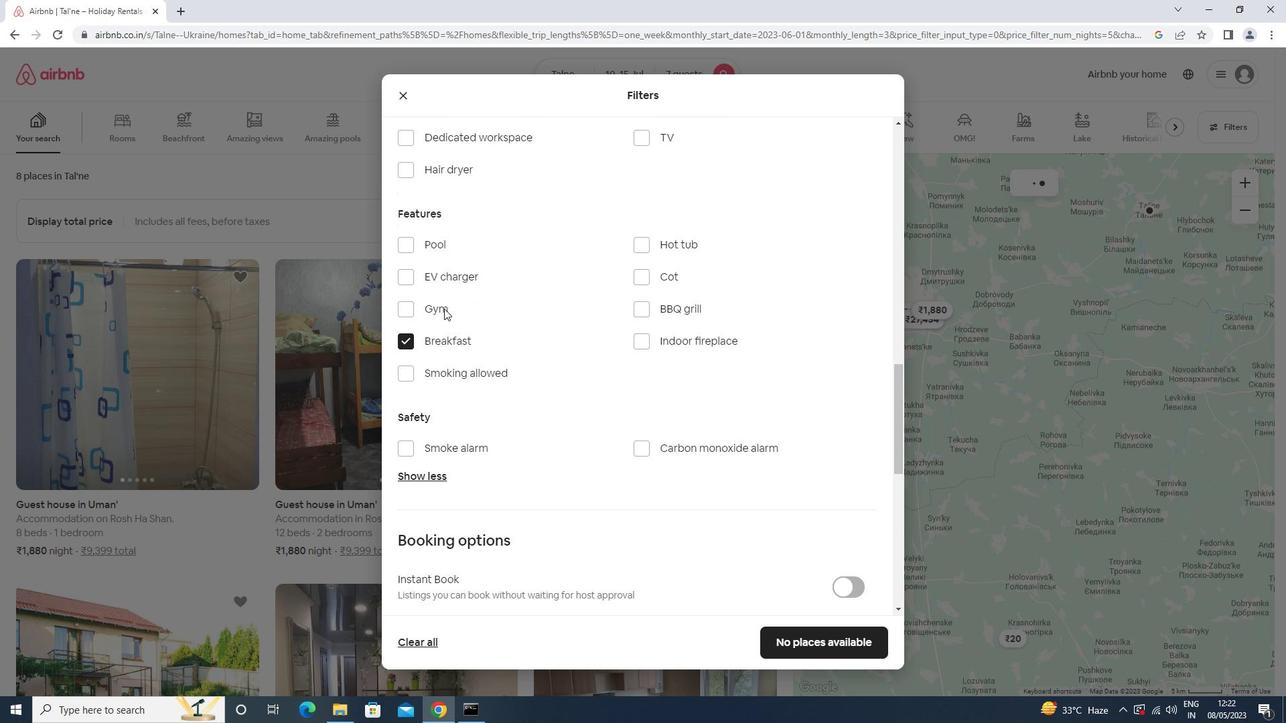 
Action: Mouse moved to (642, 135)
Screenshot: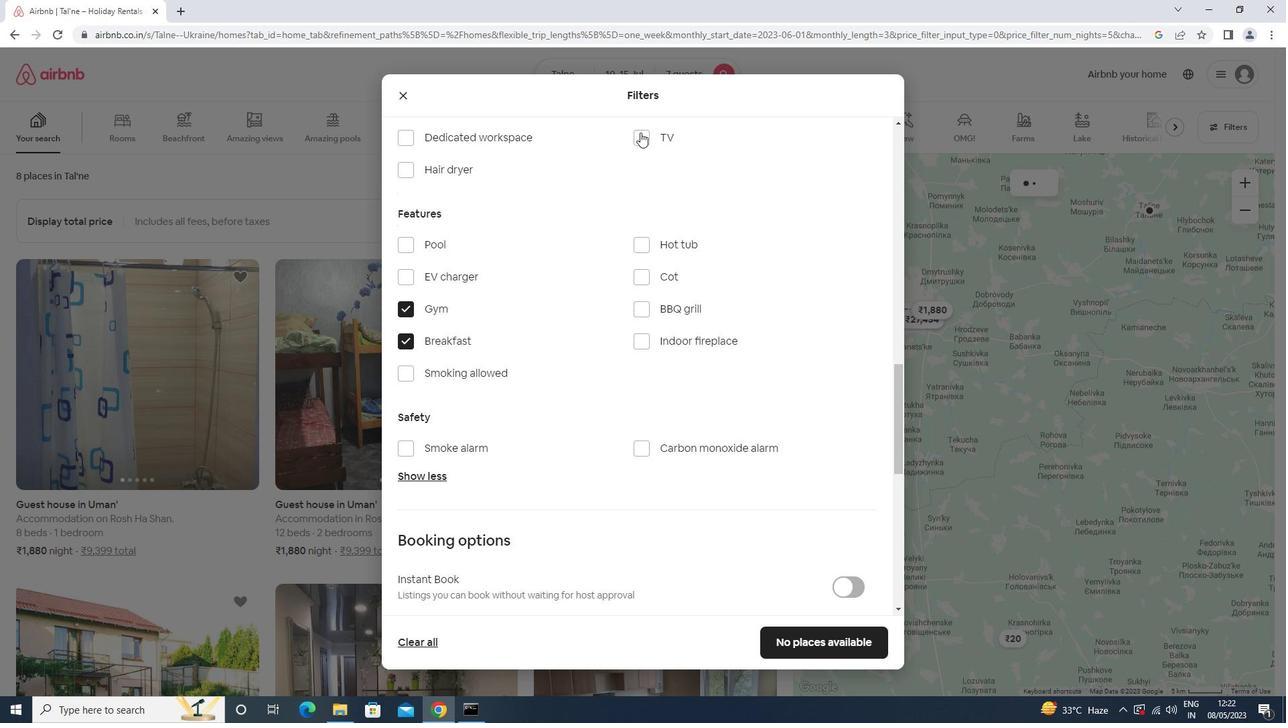 
Action: Mouse pressed left at (642, 135)
Screenshot: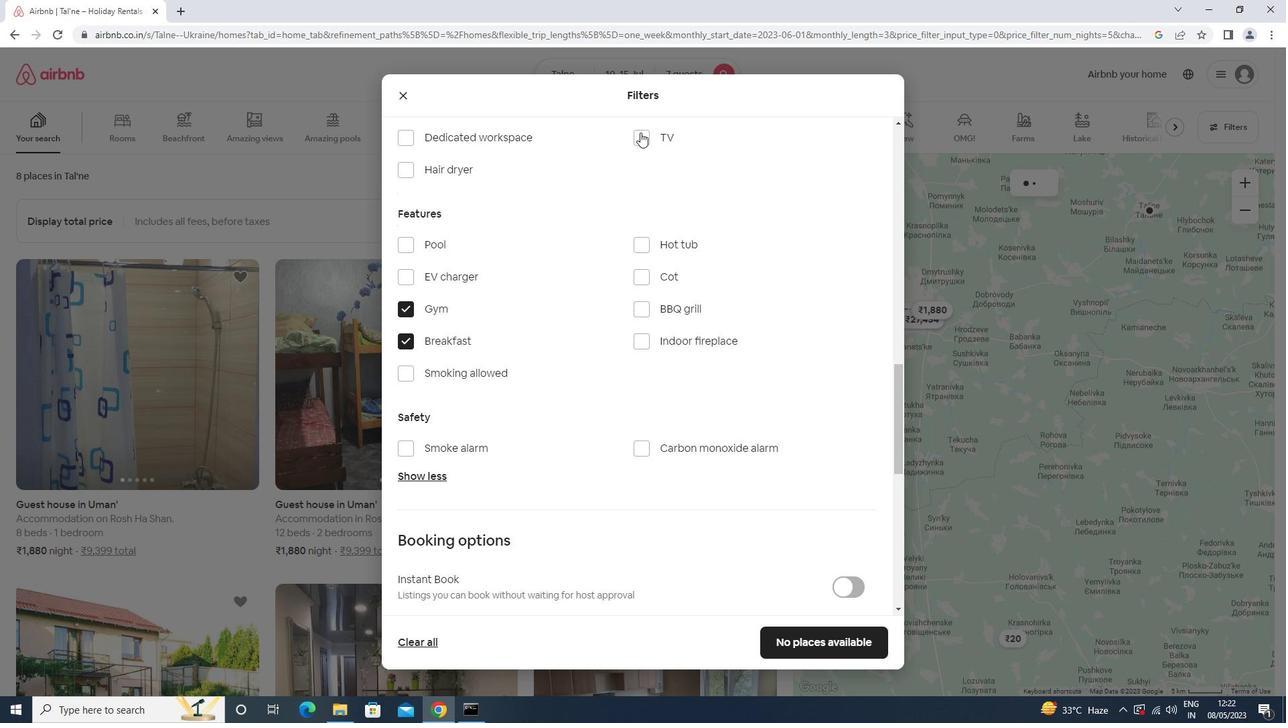 
Action: Mouse moved to (708, 321)
Screenshot: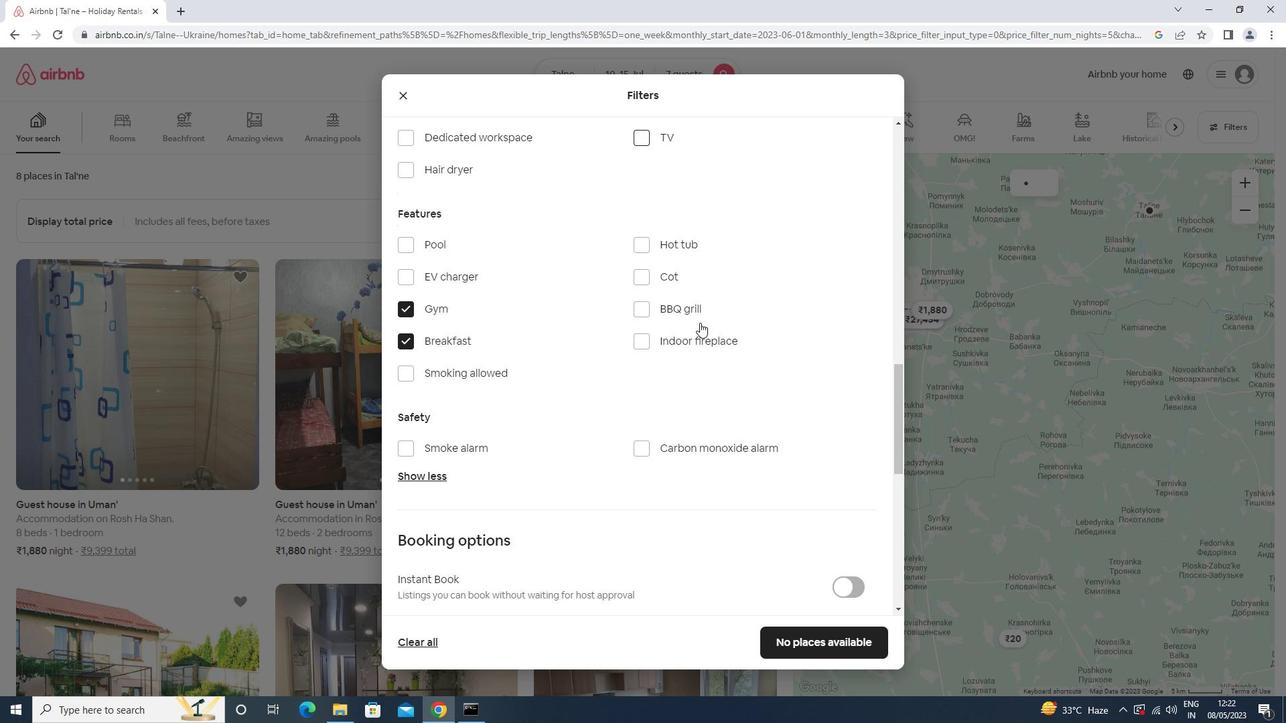 
Action: Mouse scrolled (708, 320) with delta (0, 0)
Screenshot: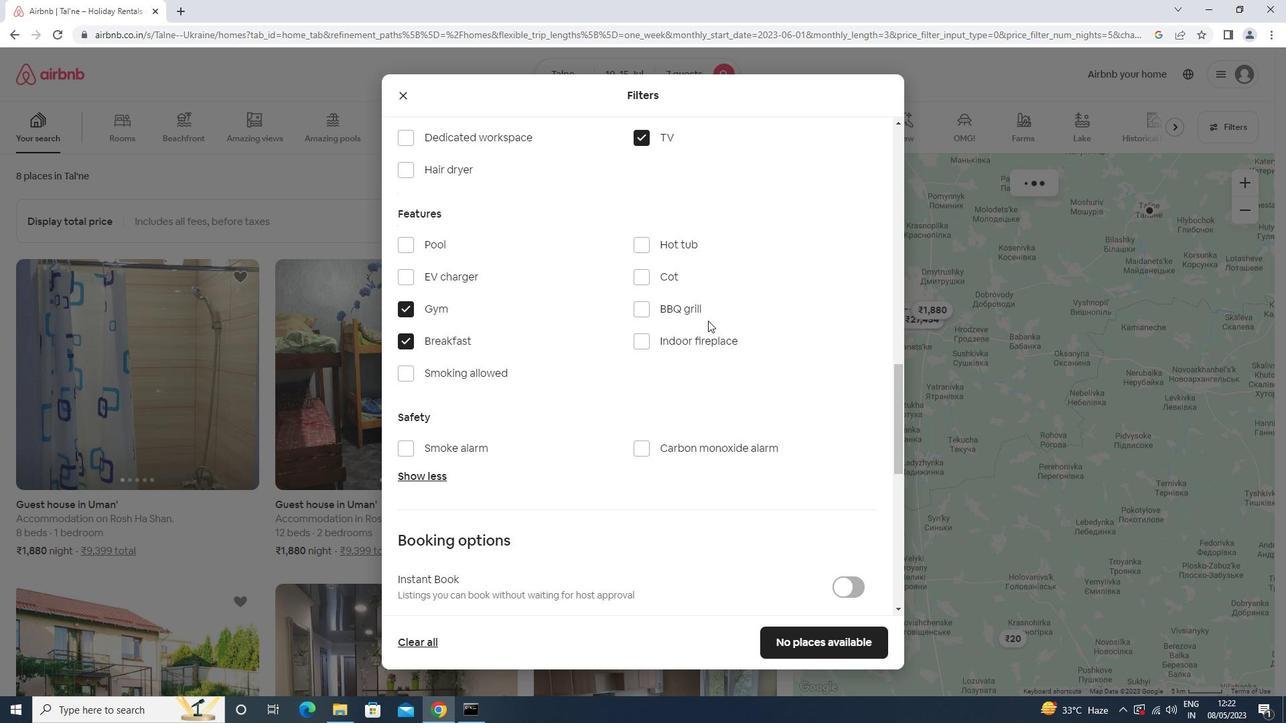 
Action: Mouse scrolled (708, 320) with delta (0, 0)
Screenshot: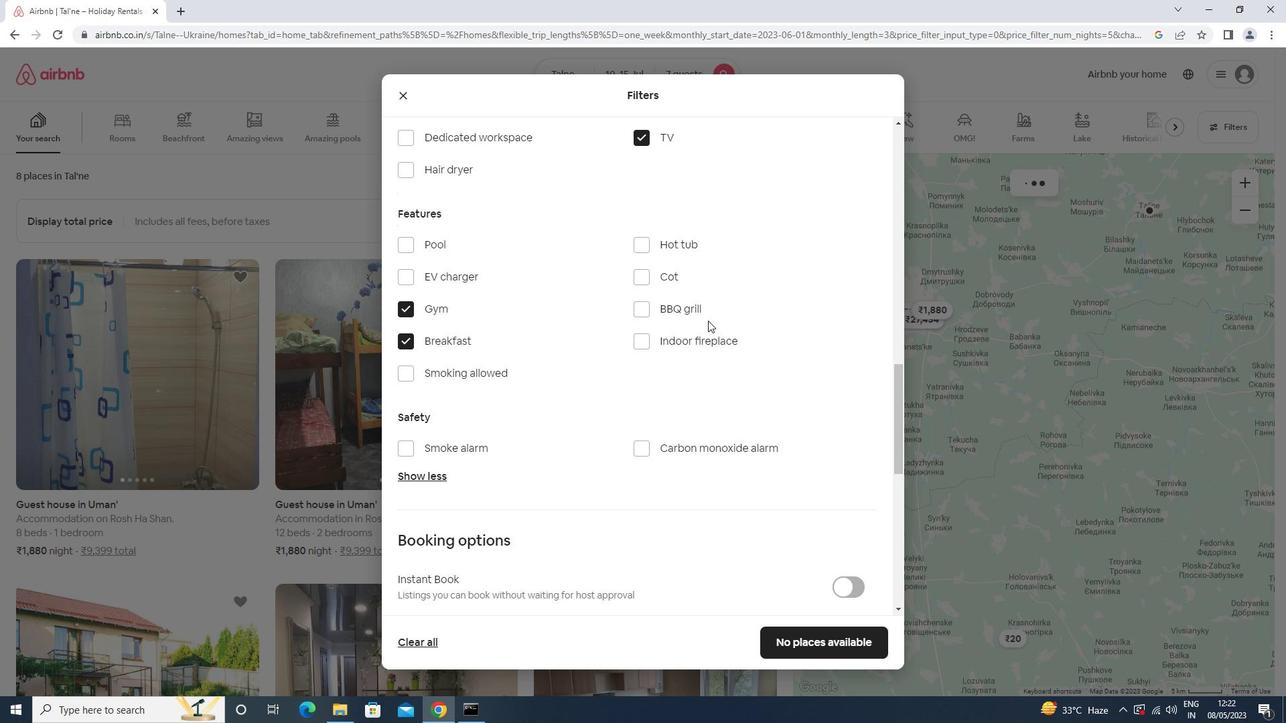 
Action: Mouse scrolled (708, 320) with delta (0, 0)
Screenshot: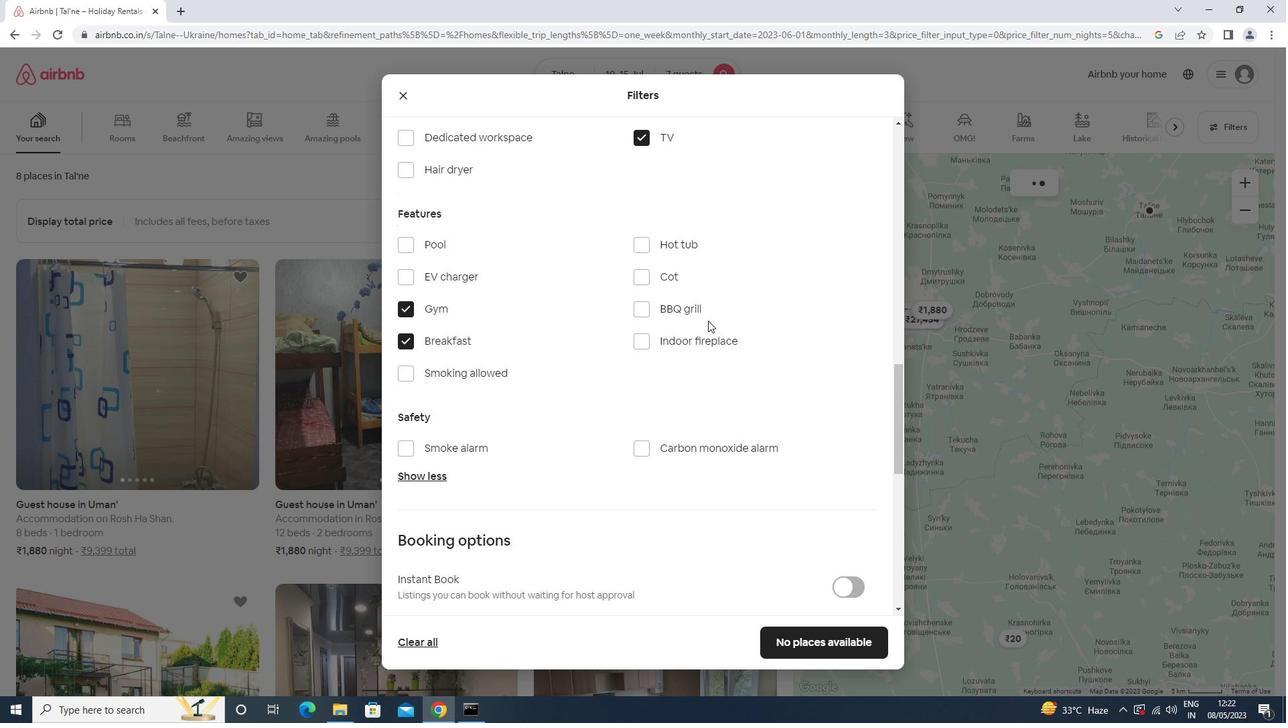 
Action: Mouse scrolled (708, 320) with delta (0, 0)
Screenshot: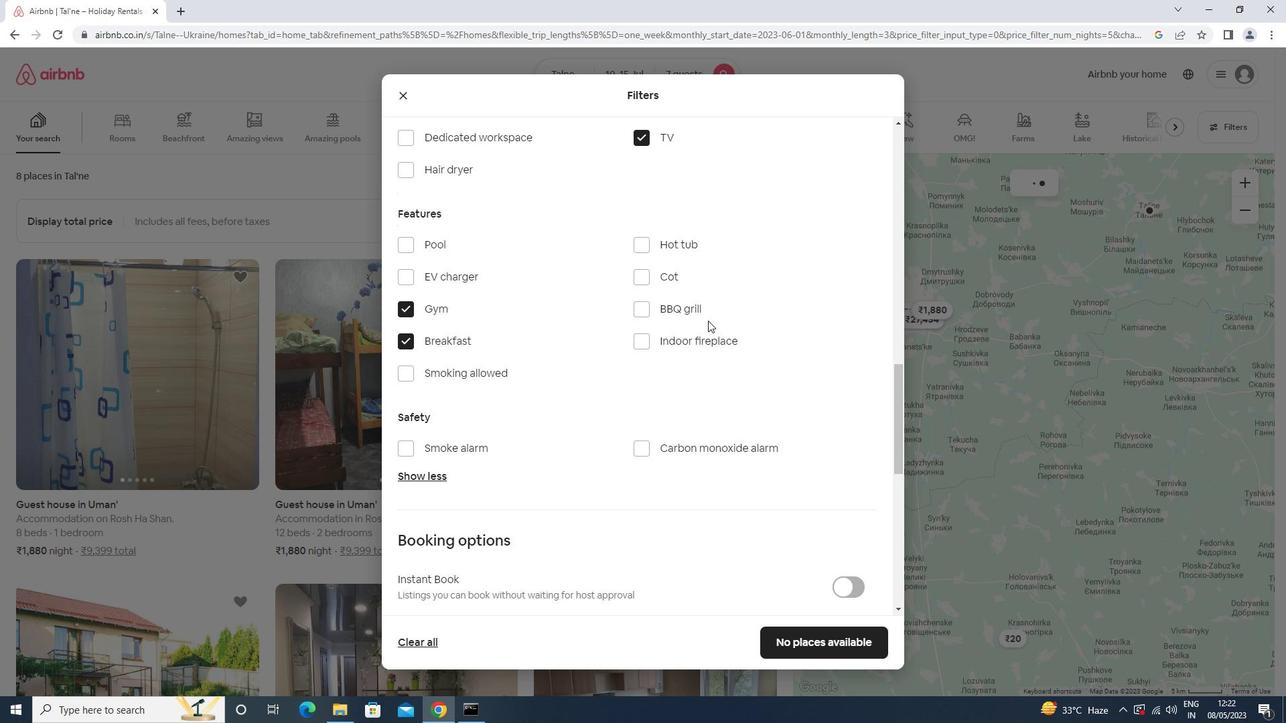 
Action: Mouse scrolled (708, 320) with delta (0, 0)
Screenshot: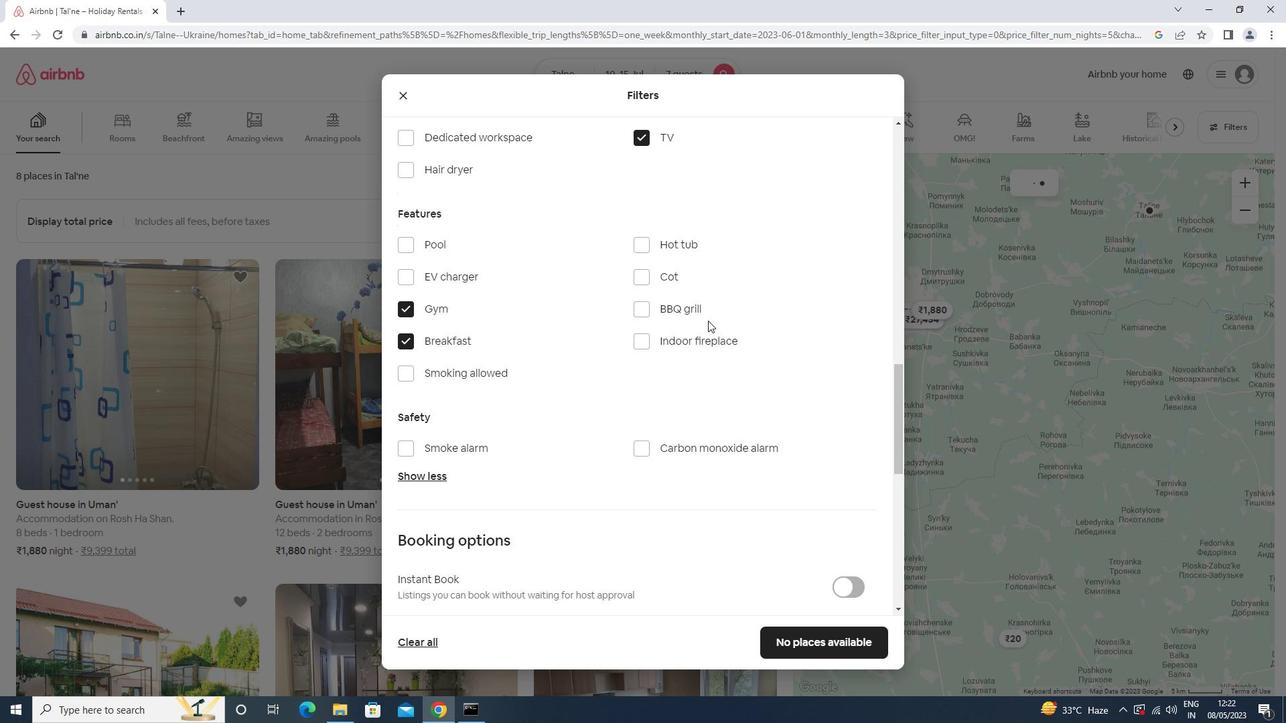 
Action: Mouse moved to (849, 292)
Screenshot: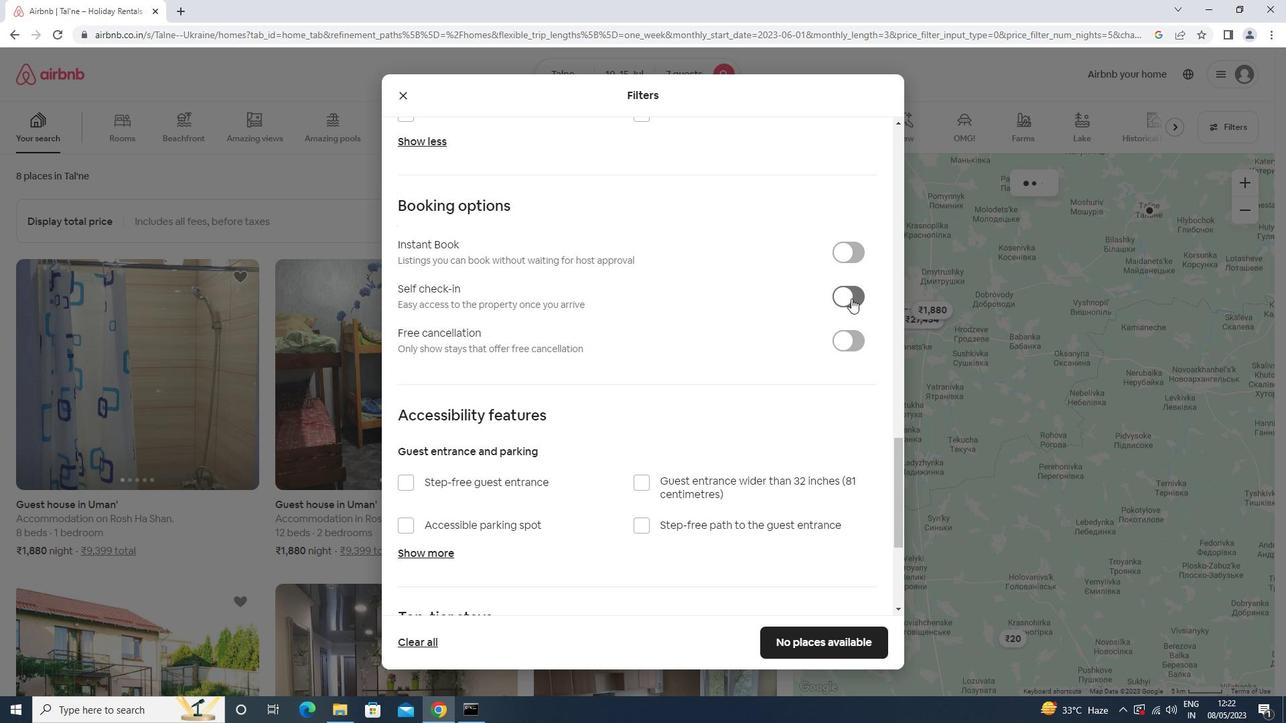 
Action: Mouse pressed left at (849, 292)
Screenshot: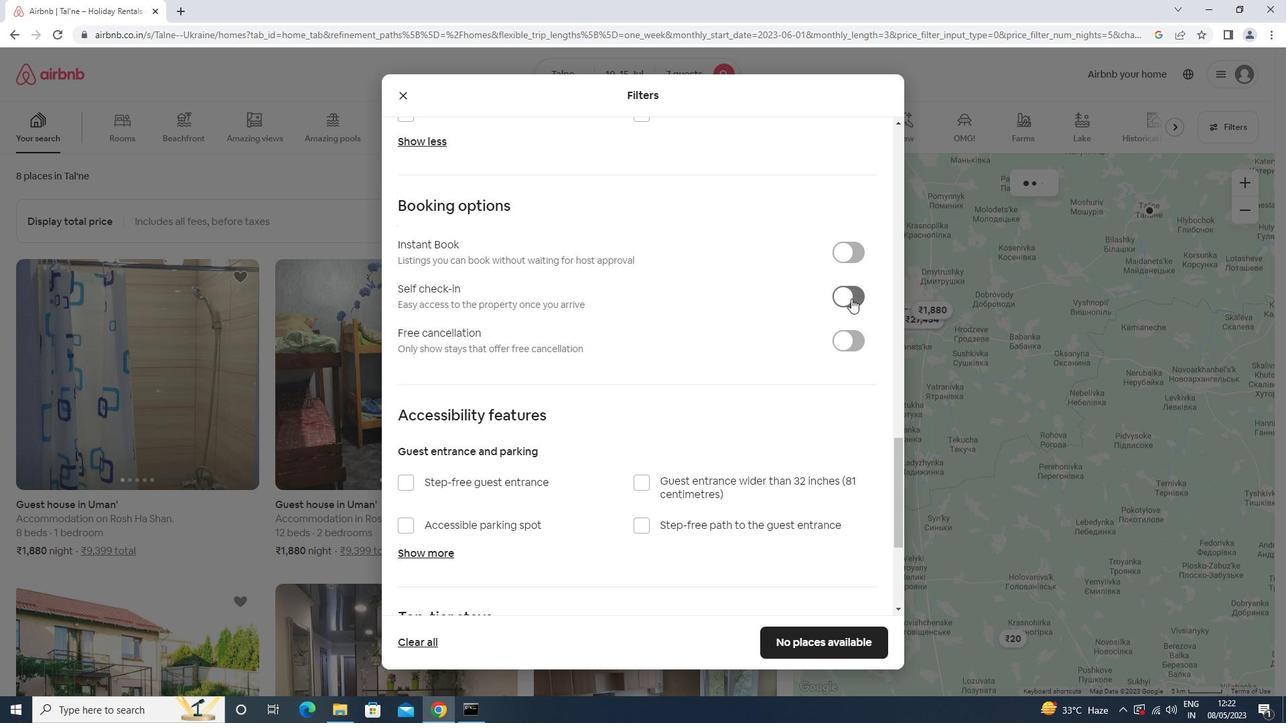 
Action: Mouse moved to (441, 347)
Screenshot: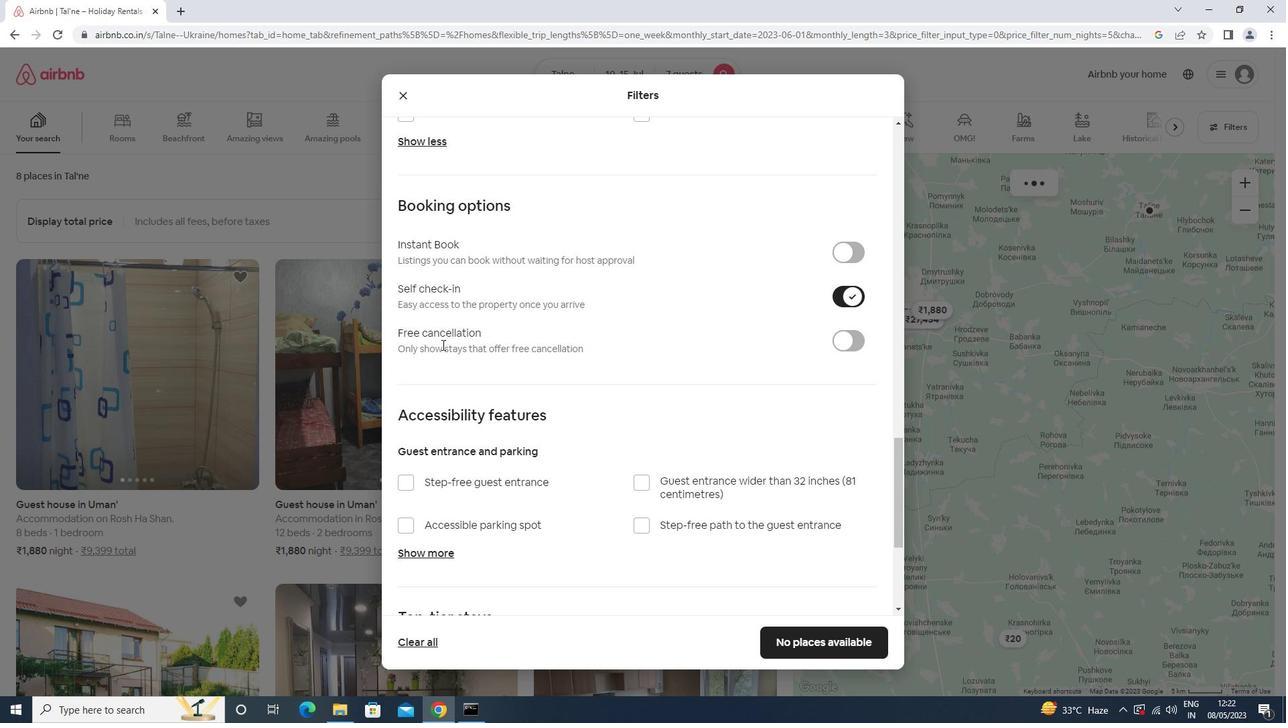 
Action: Mouse scrolled (441, 347) with delta (0, 0)
Screenshot: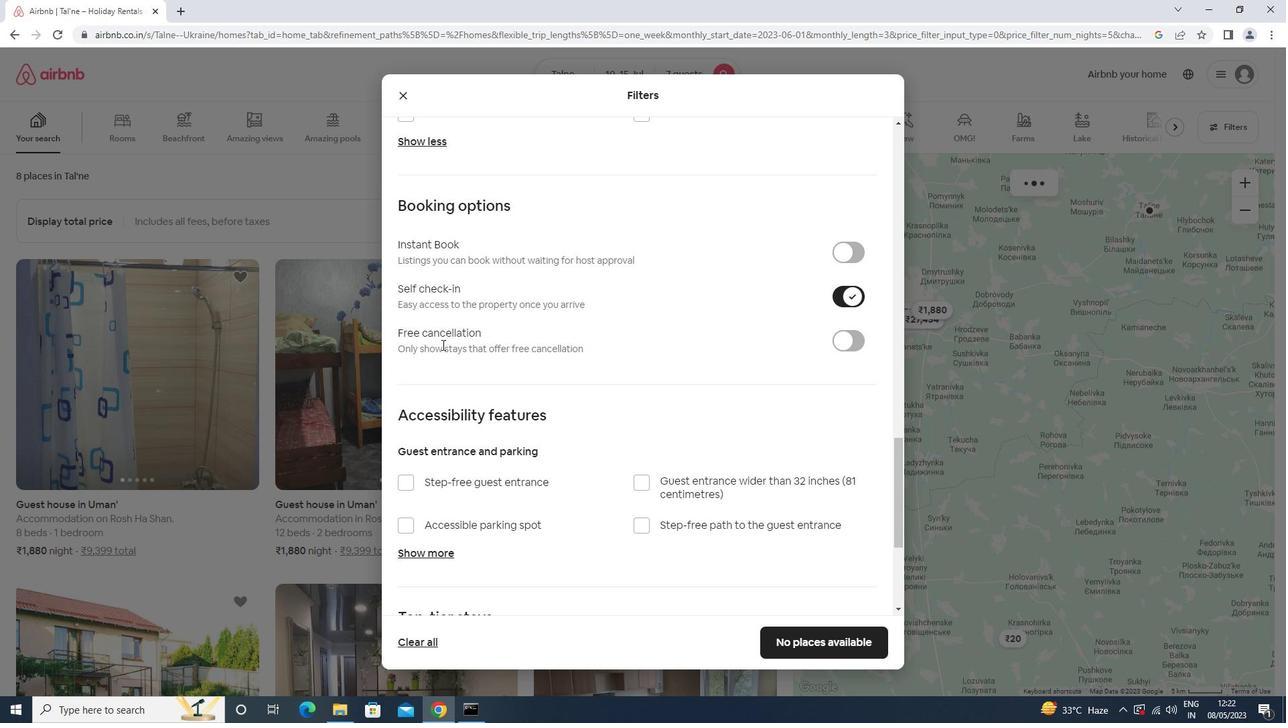 
Action: Mouse moved to (443, 353)
Screenshot: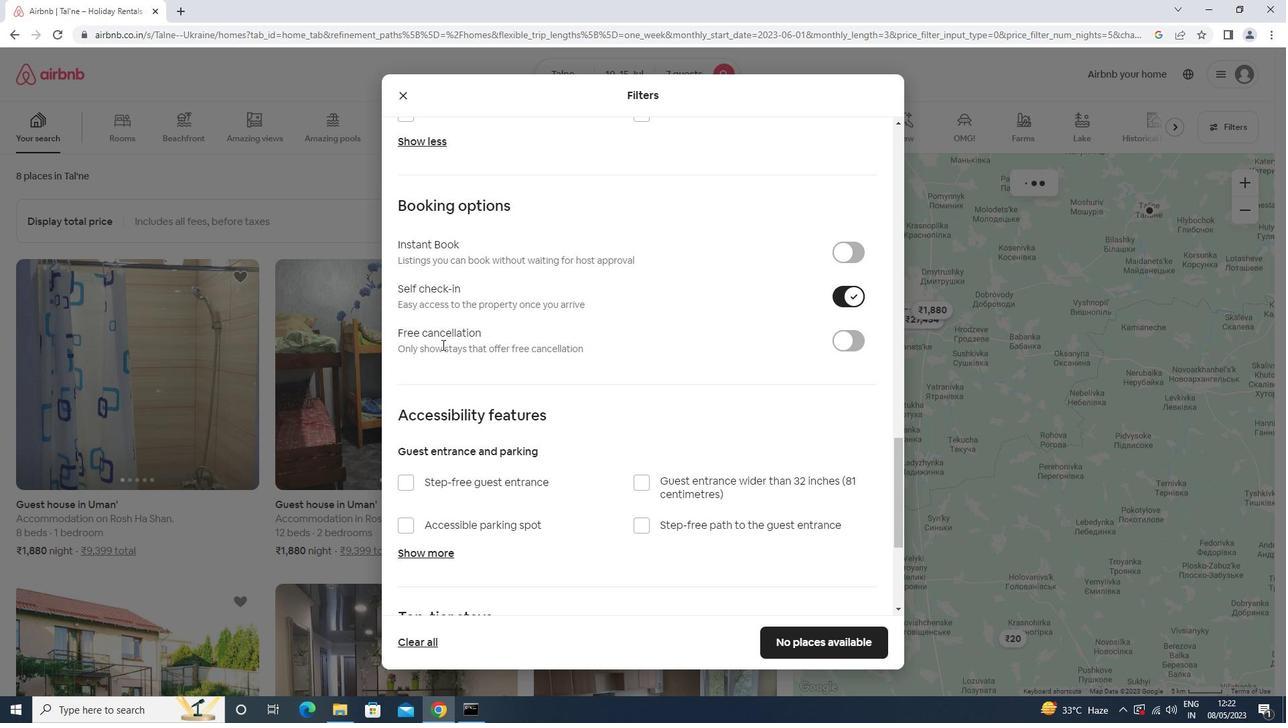 
Action: Mouse scrolled (443, 352) with delta (0, 0)
Screenshot: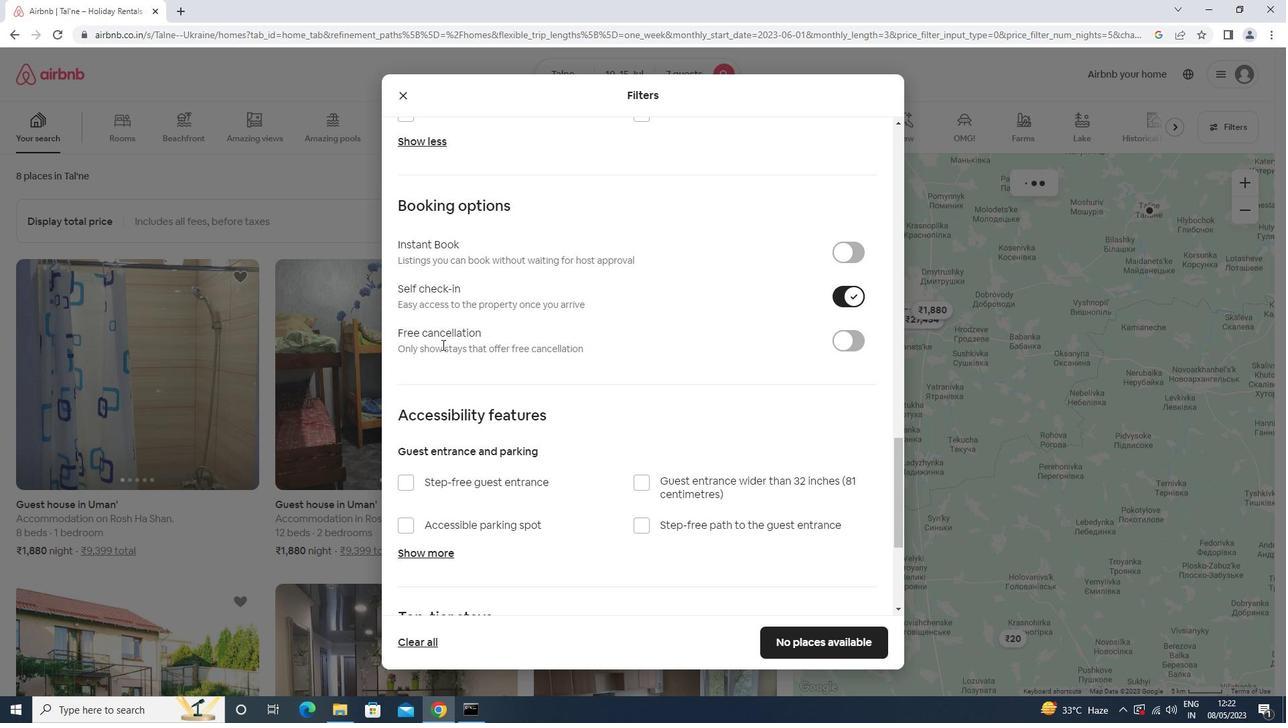 
Action: Mouse scrolled (443, 352) with delta (0, 0)
Screenshot: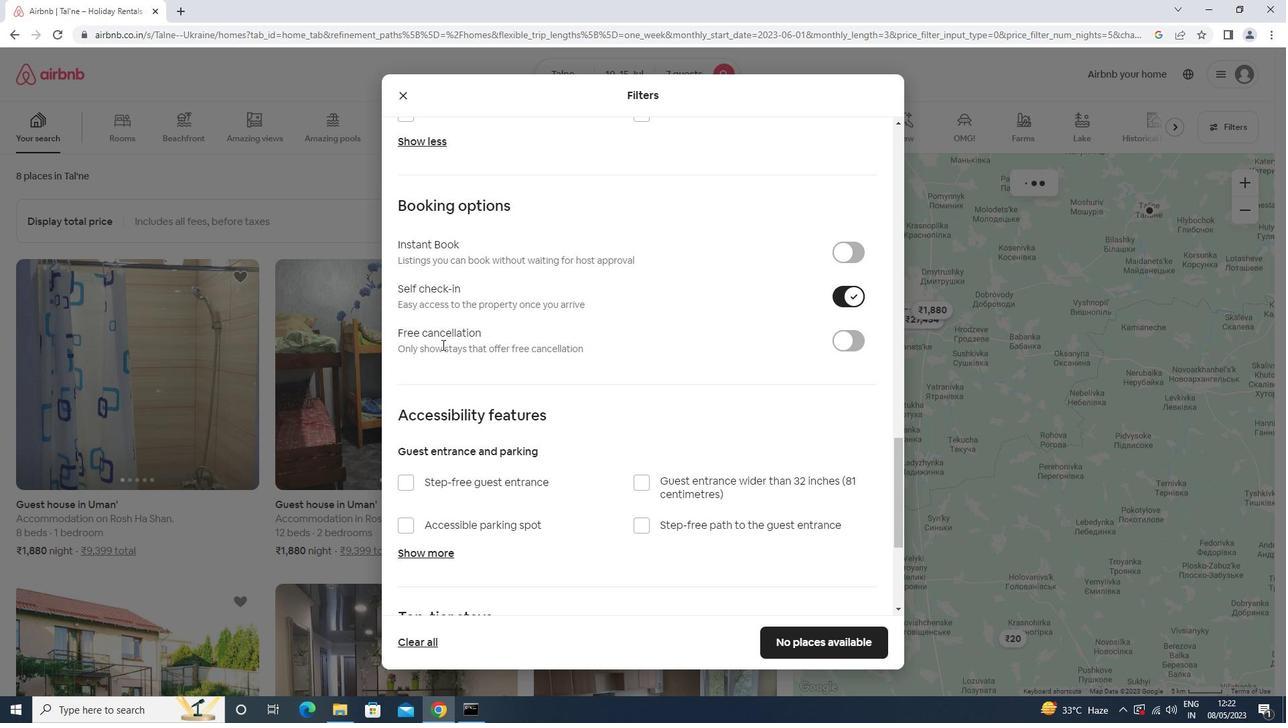 
Action: Mouse moved to (443, 354)
Screenshot: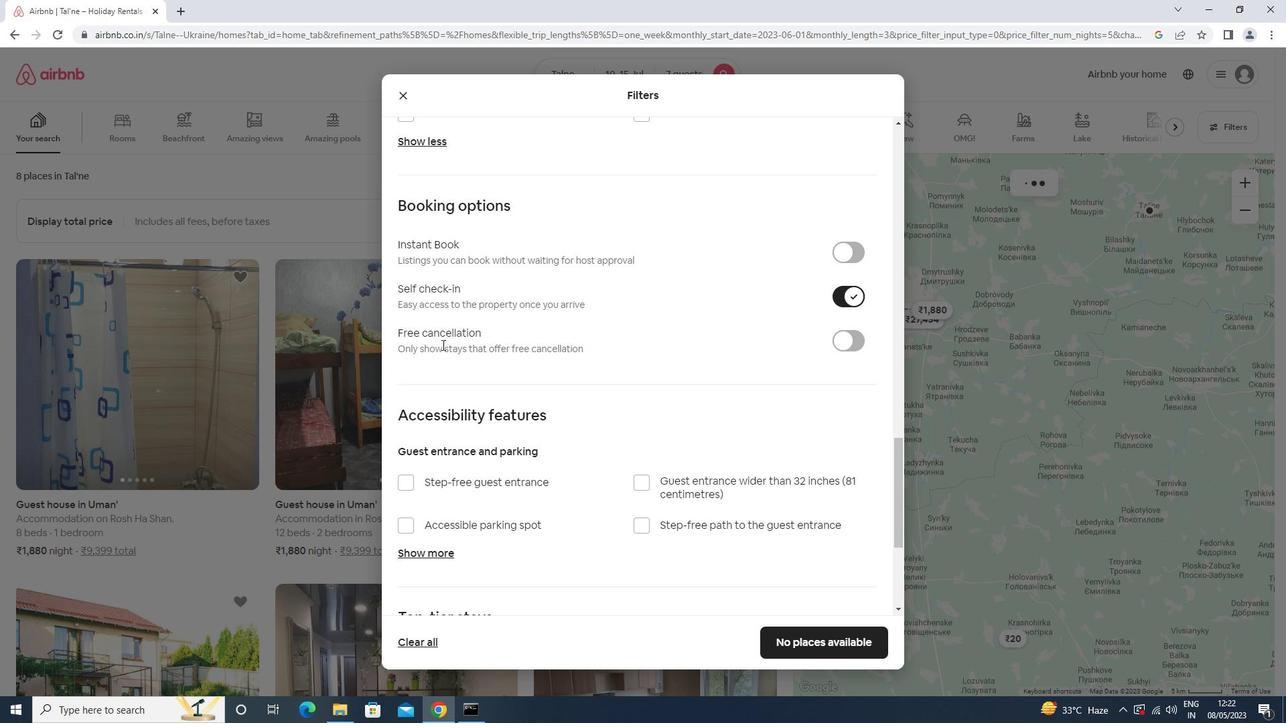 
Action: Mouse scrolled (443, 353) with delta (0, 0)
Screenshot: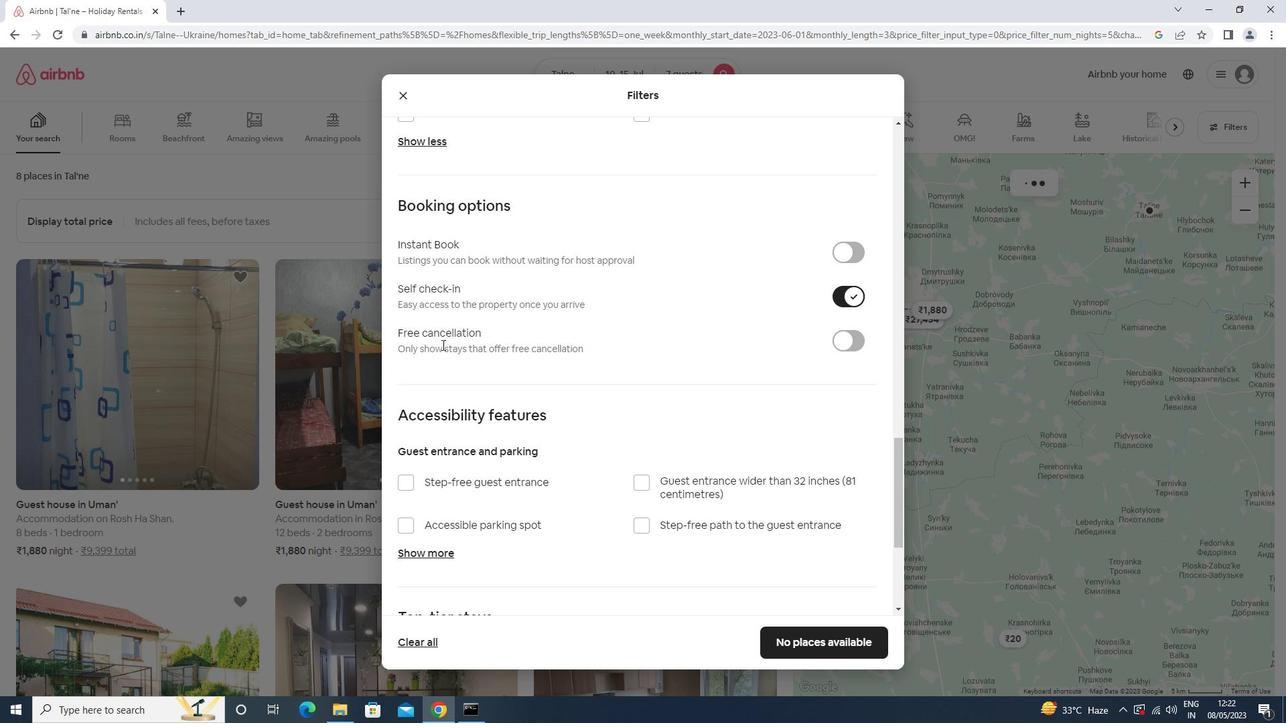 
Action: Mouse moved to (445, 355)
Screenshot: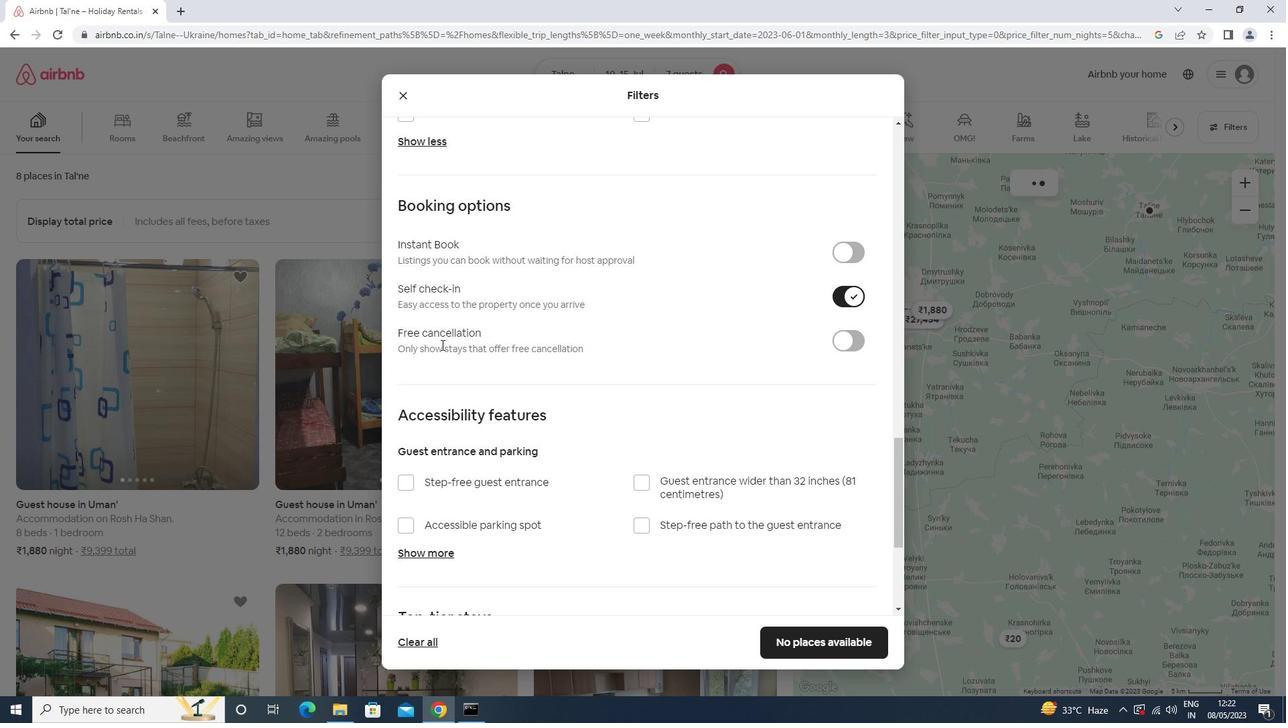 
Action: Mouse scrolled (445, 354) with delta (0, 0)
Screenshot: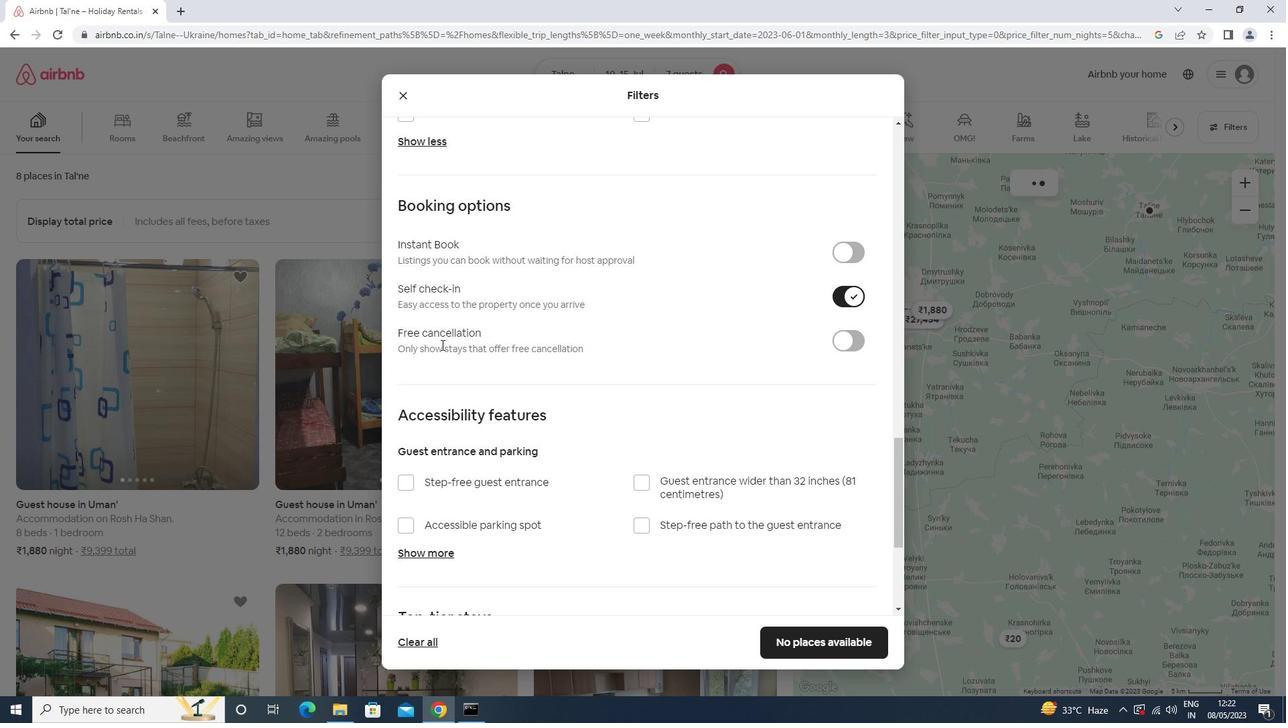 
Action: Mouse moved to (447, 358)
Screenshot: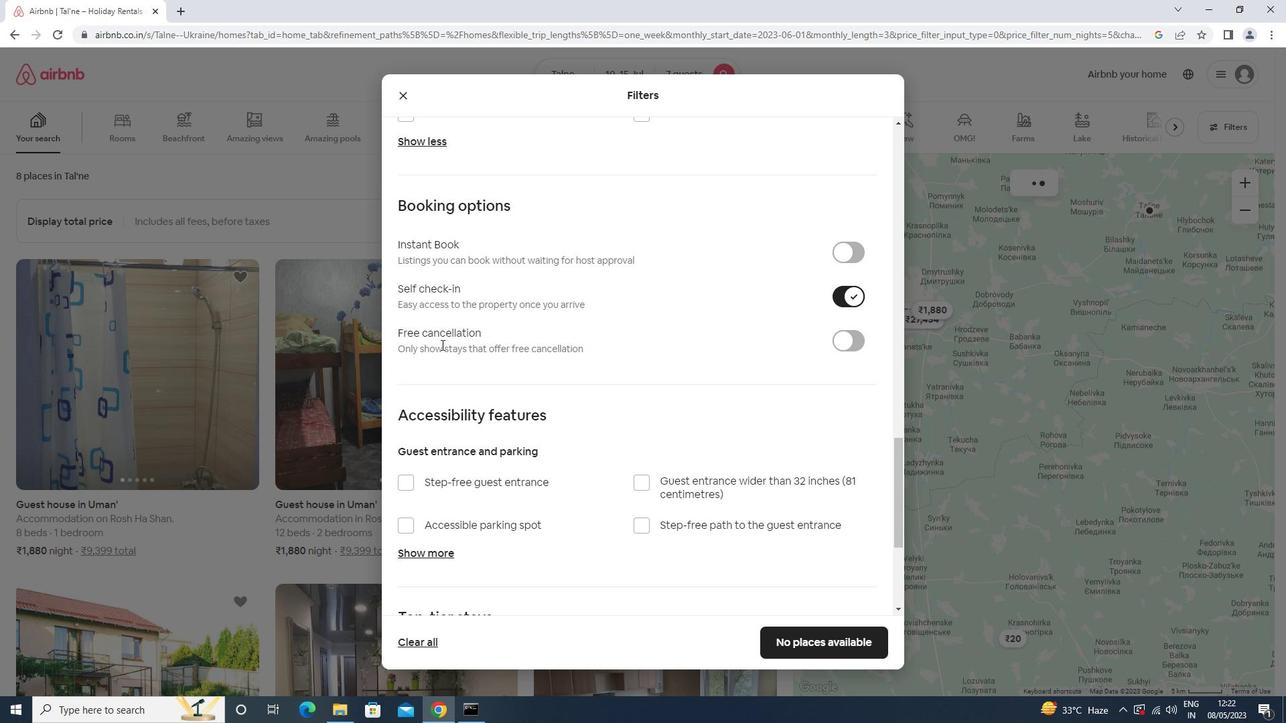 
Action: Mouse scrolled (447, 357) with delta (0, 0)
Screenshot: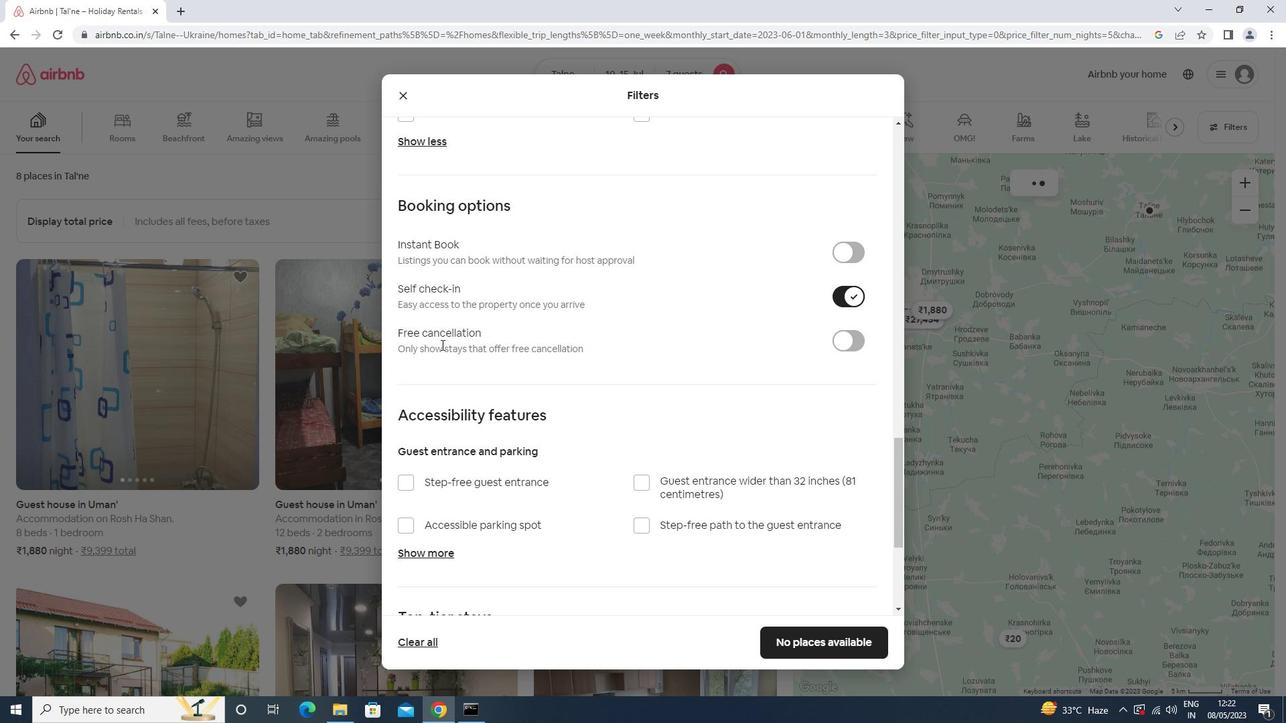
Action: Mouse moved to (434, 547)
Screenshot: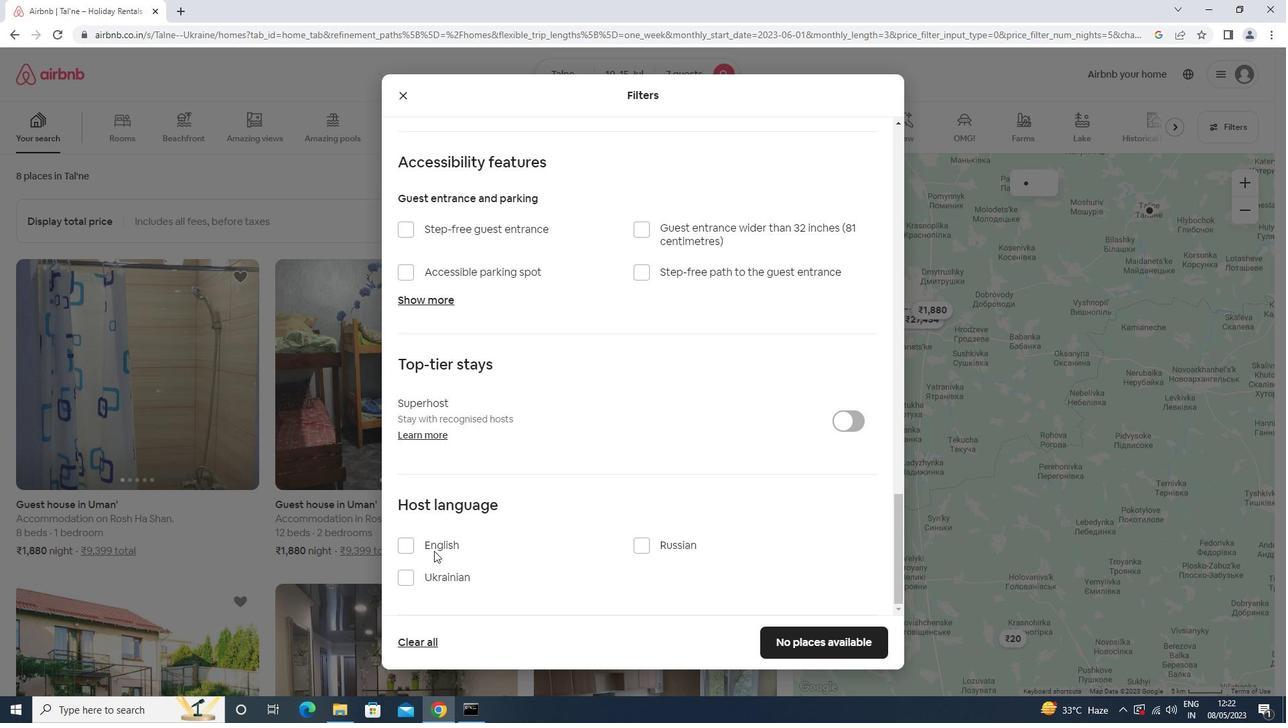 
Action: Mouse pressed left at (434, 547)
Screenshot: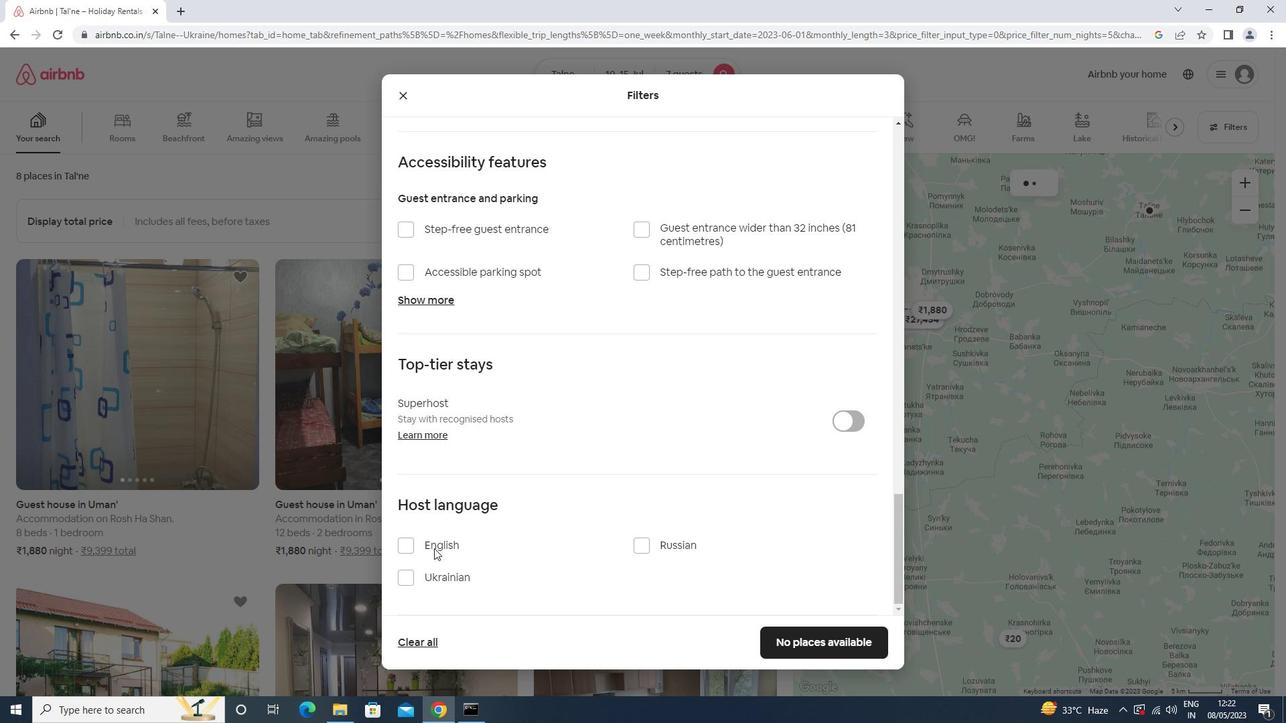
Action: Mouse moved to (406, 541)
Screenshot: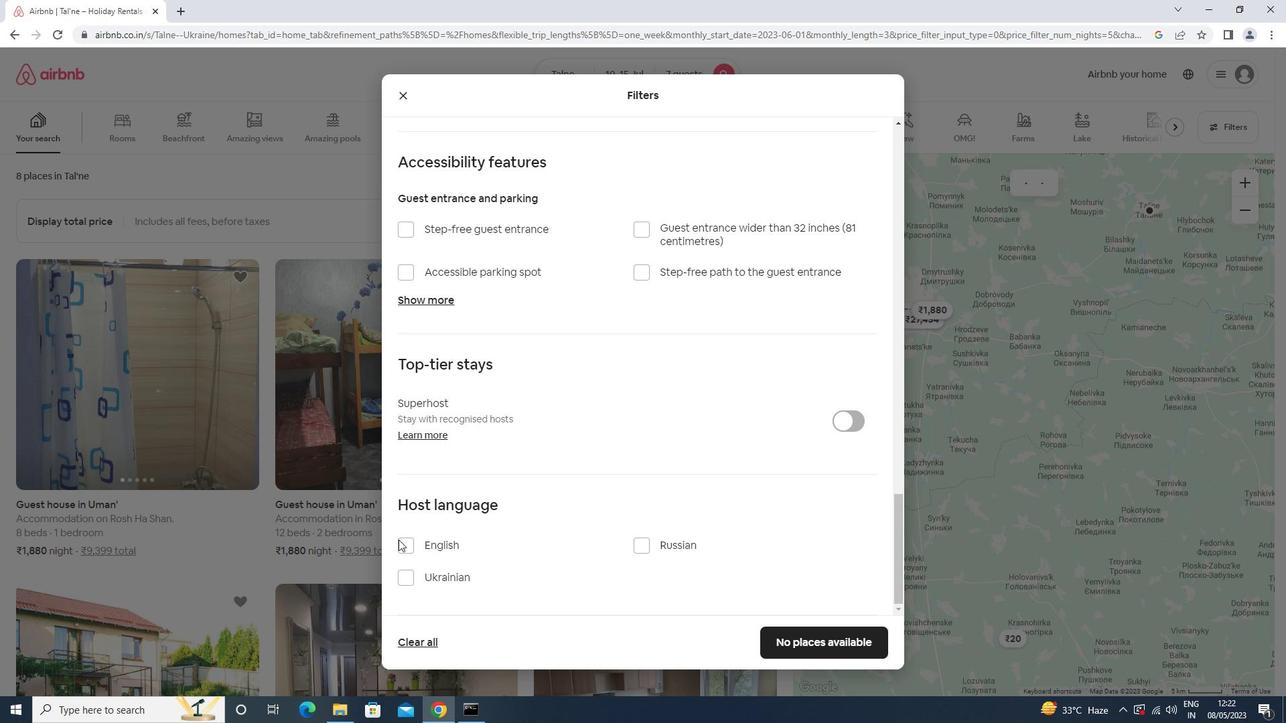 
Action: Mouse pressed left at (406, 541)
Screenshot: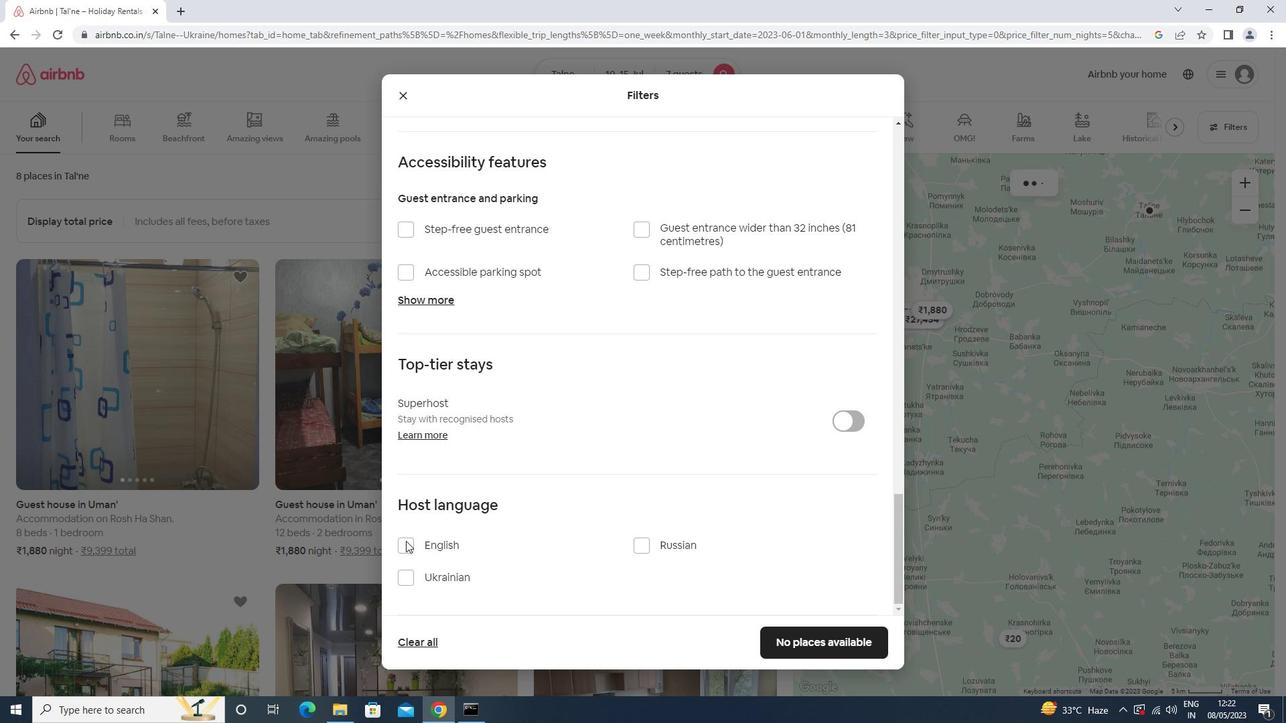 
Action: Mouse moved to (427, 540)
Screenshot: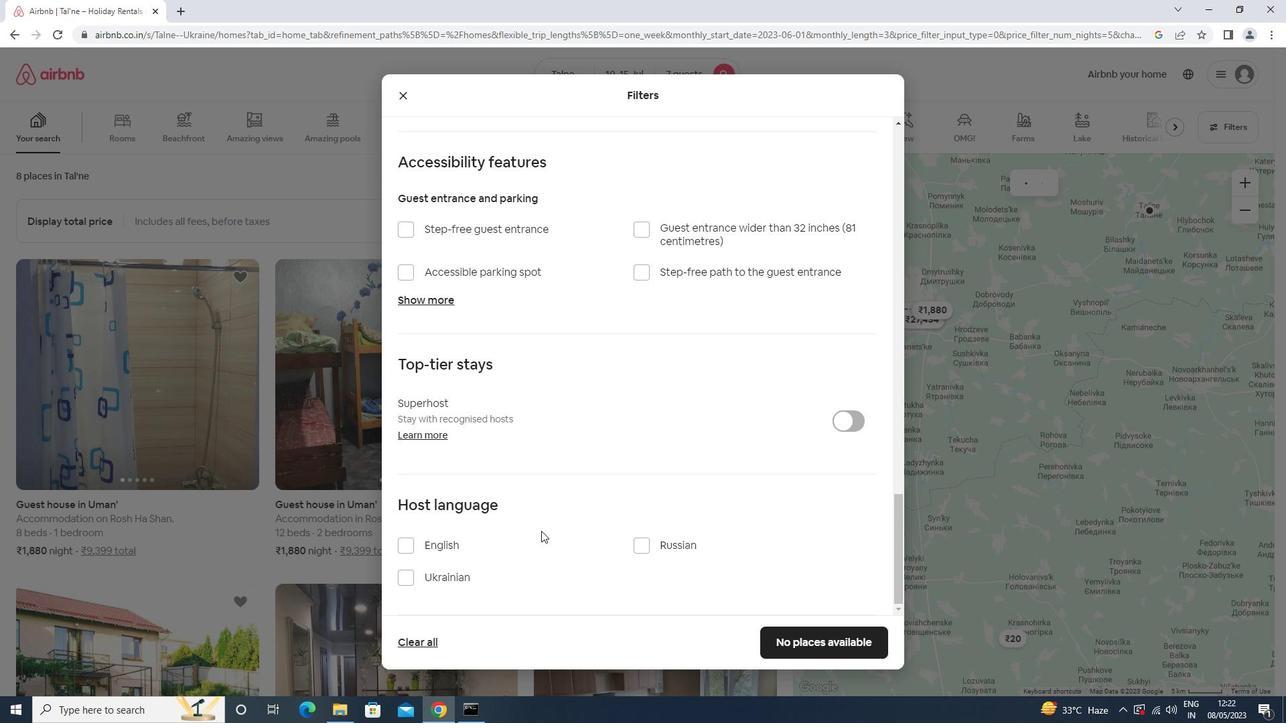 
Action: Mouse pressed left at (427, 540)
Screenshot: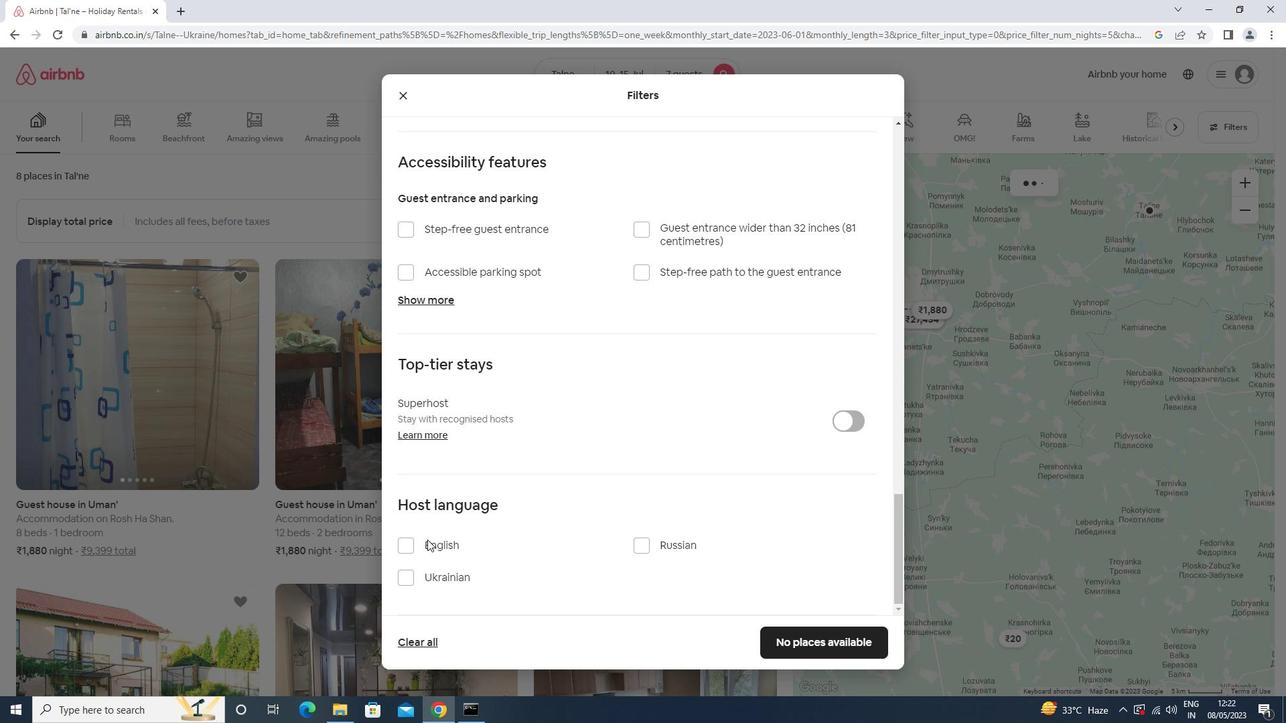 
Action: Mouse pressed left at (427, 540)
Screenshot: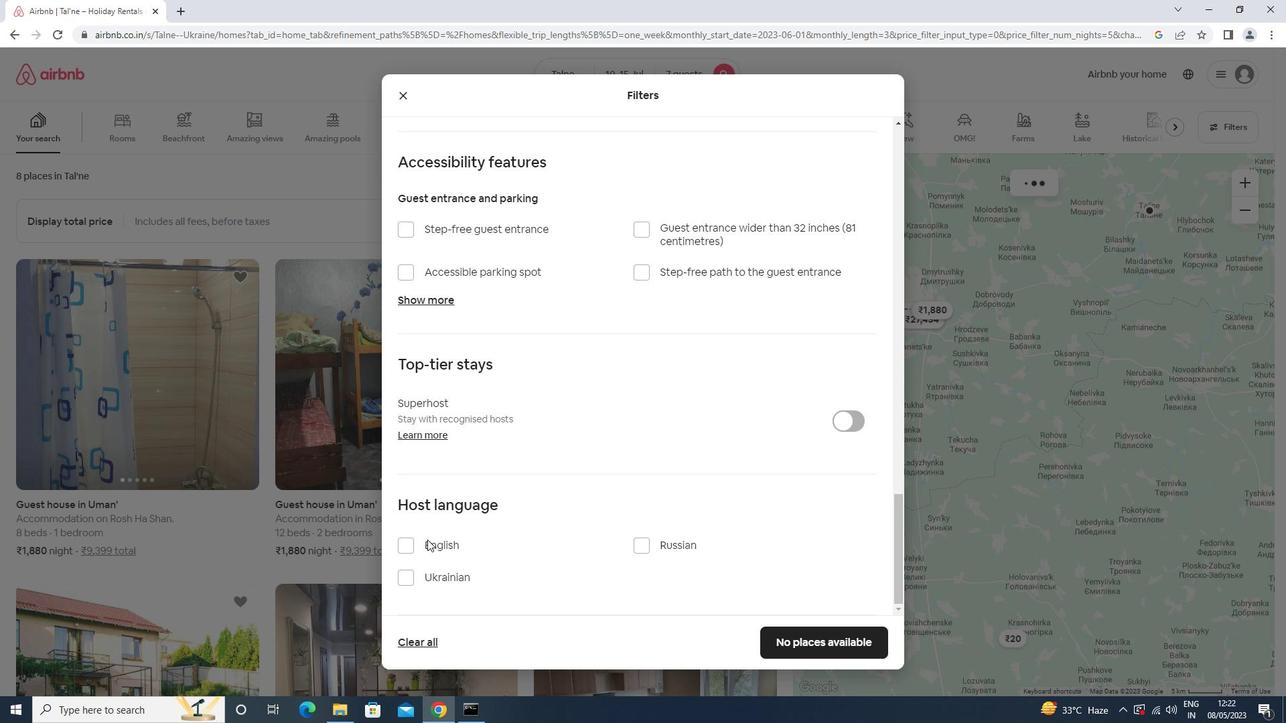 
Action: Mouse pressed left at (427, 540)
Screenshot: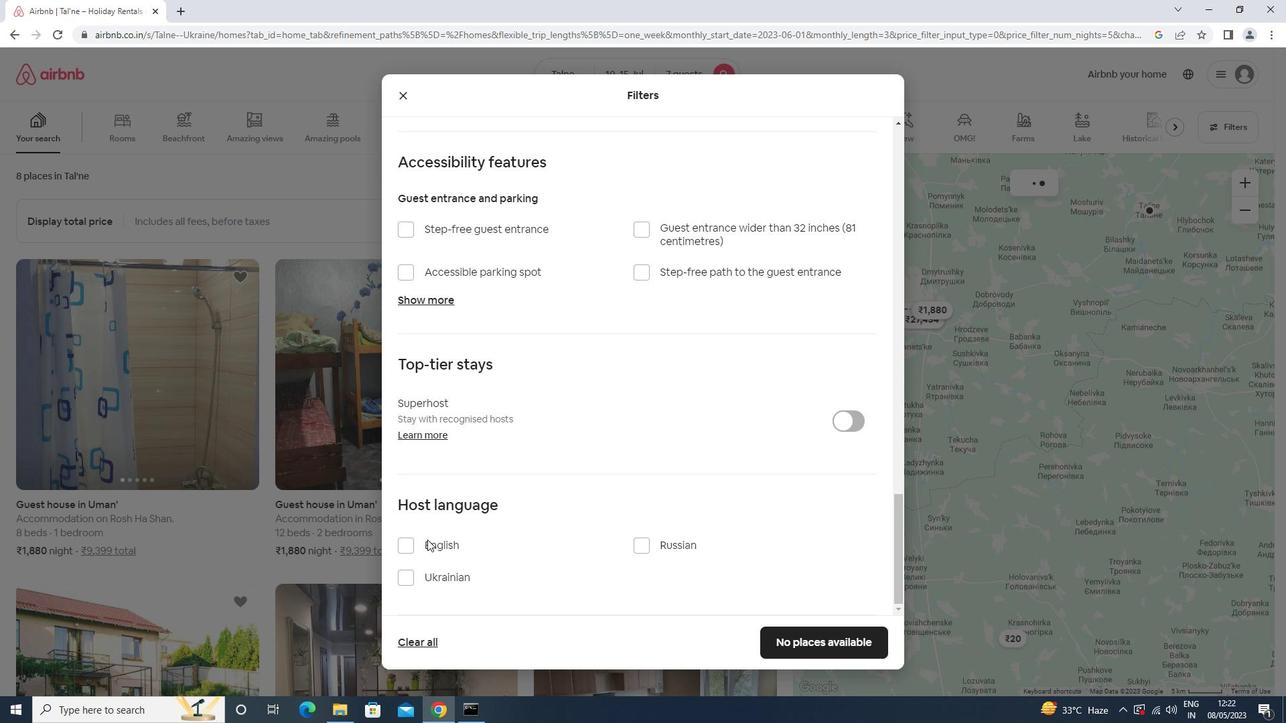 
Action: Mouse pressed left at (427, 540)
Screenshot: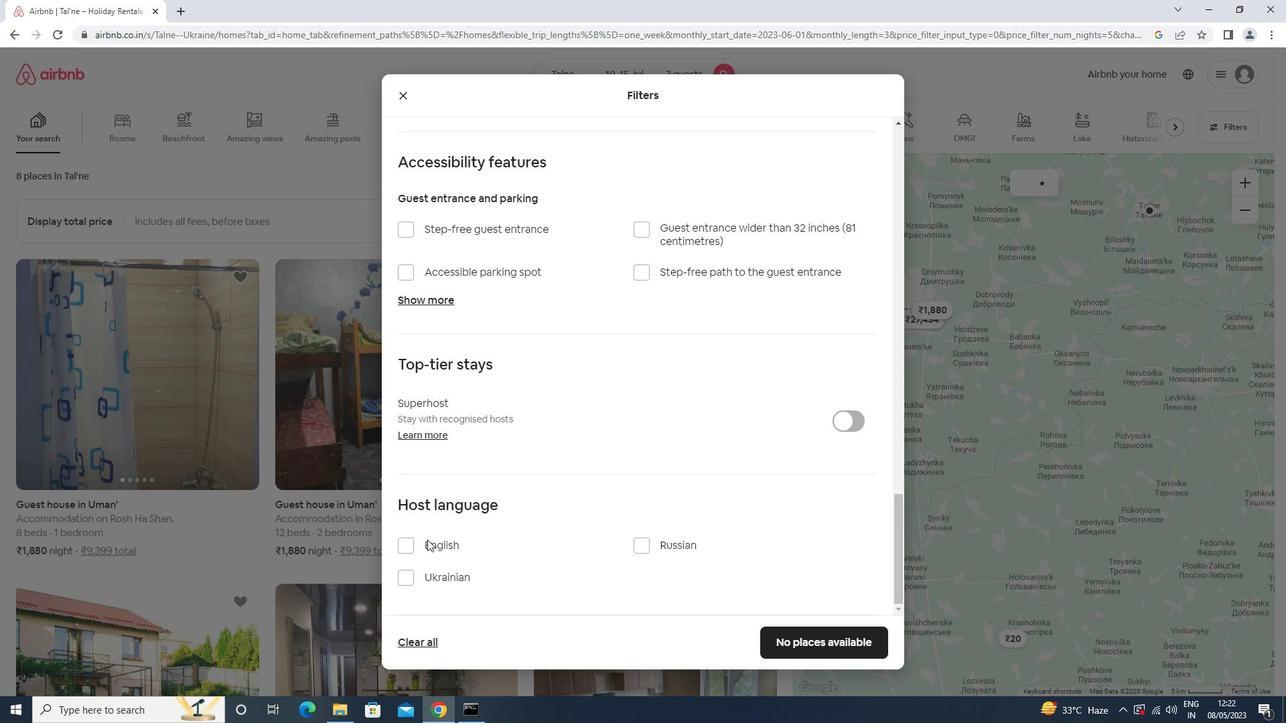 
Action: Mouse pressed left at (427, 540)
Screenshot: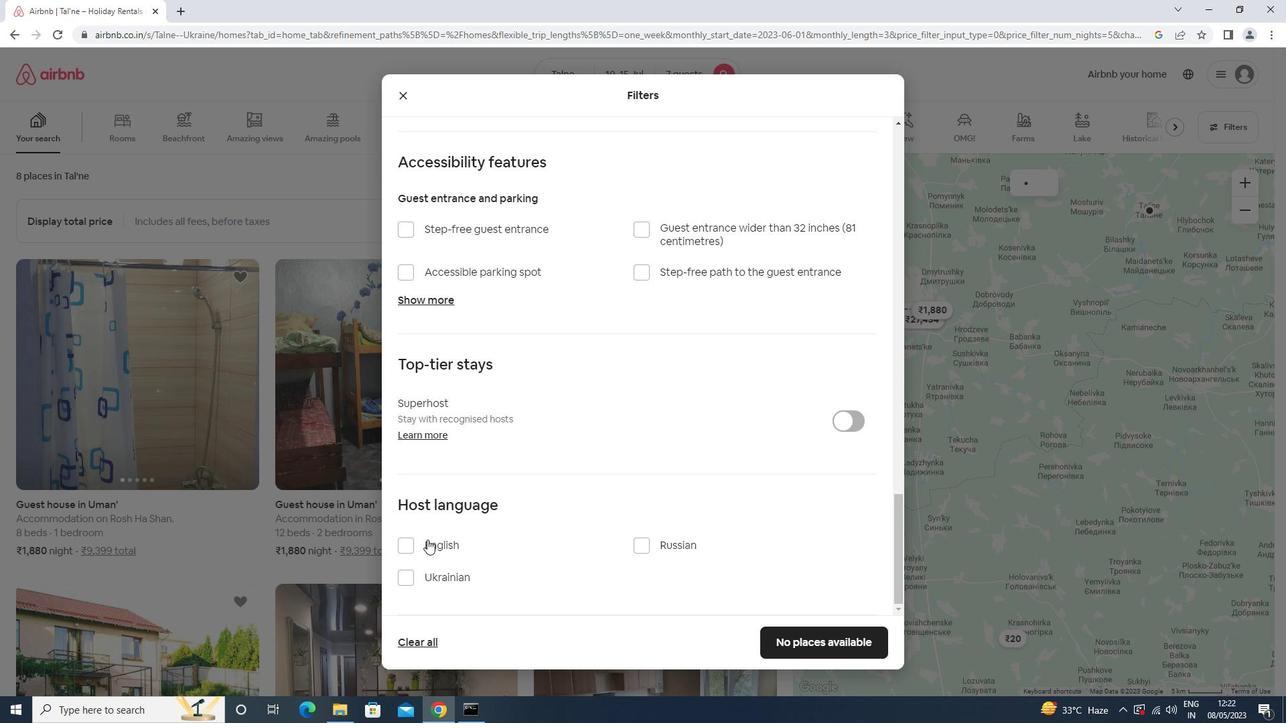
Action: Mouse pressed left at (427, 540)
Screenshot: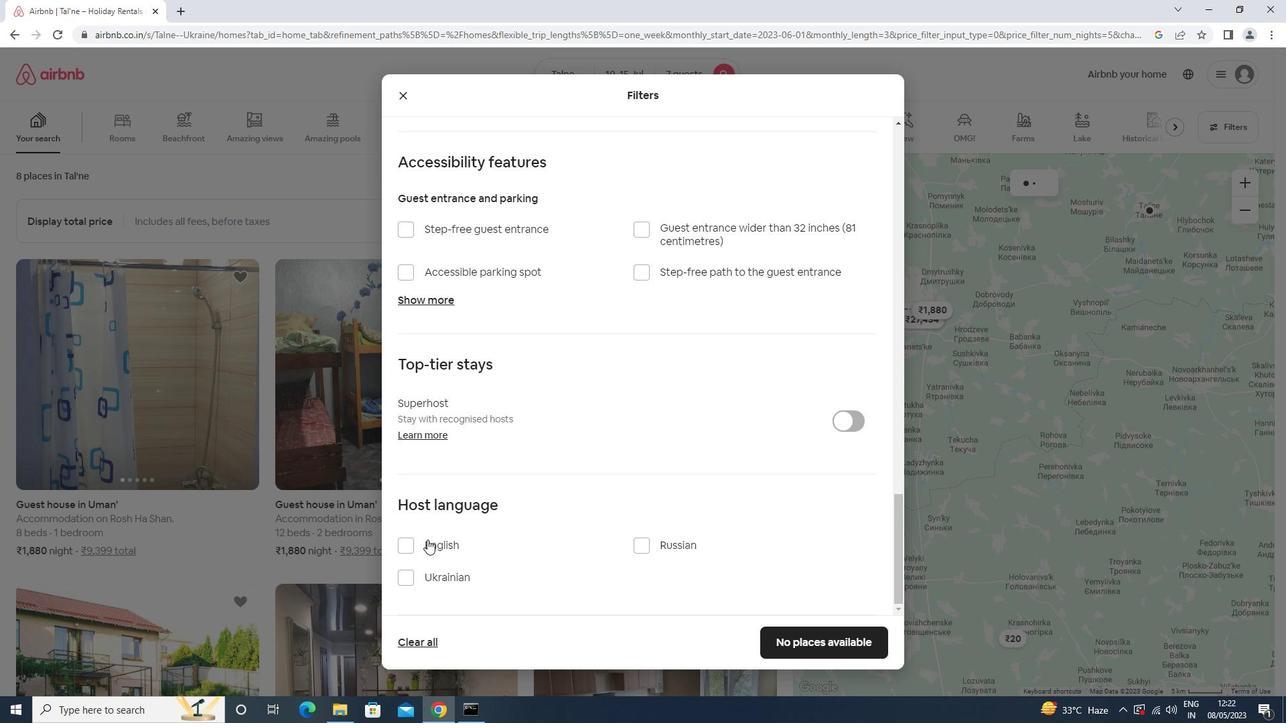 
Action: Mouse pressed left at (427, 540)
Screenshot: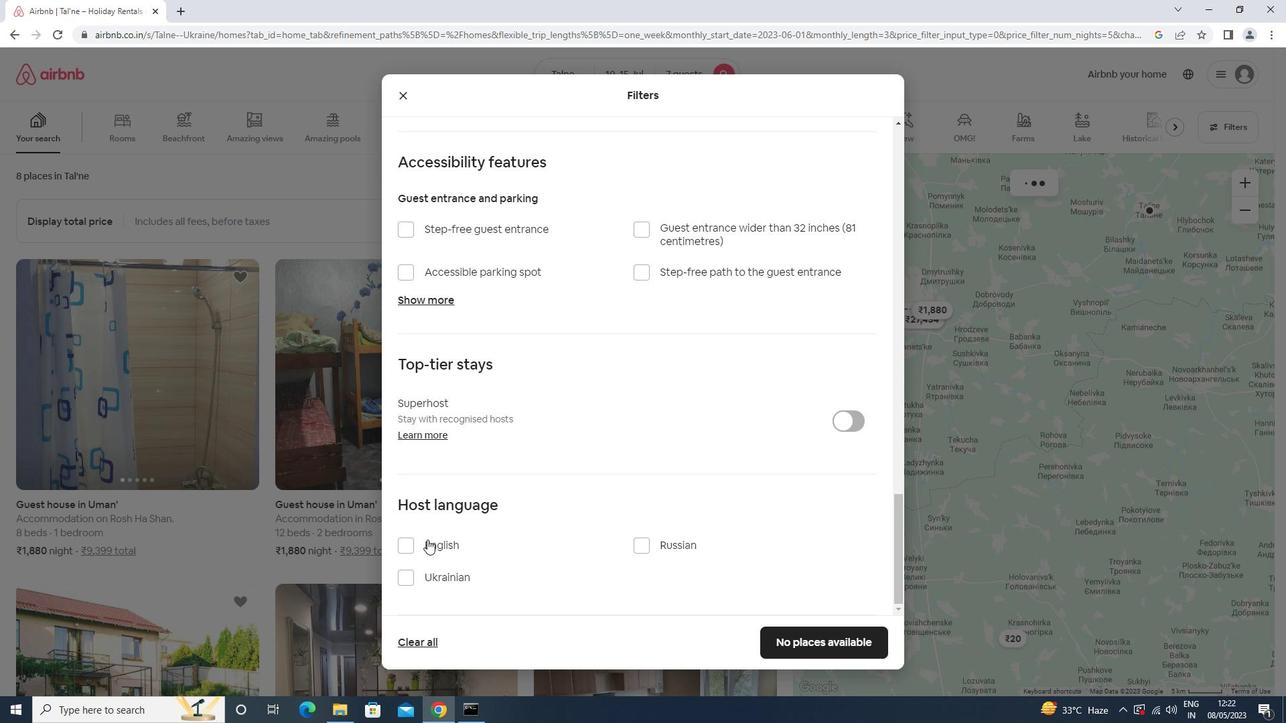 
Action: Mouse moved to (790, 638)
Screenshot: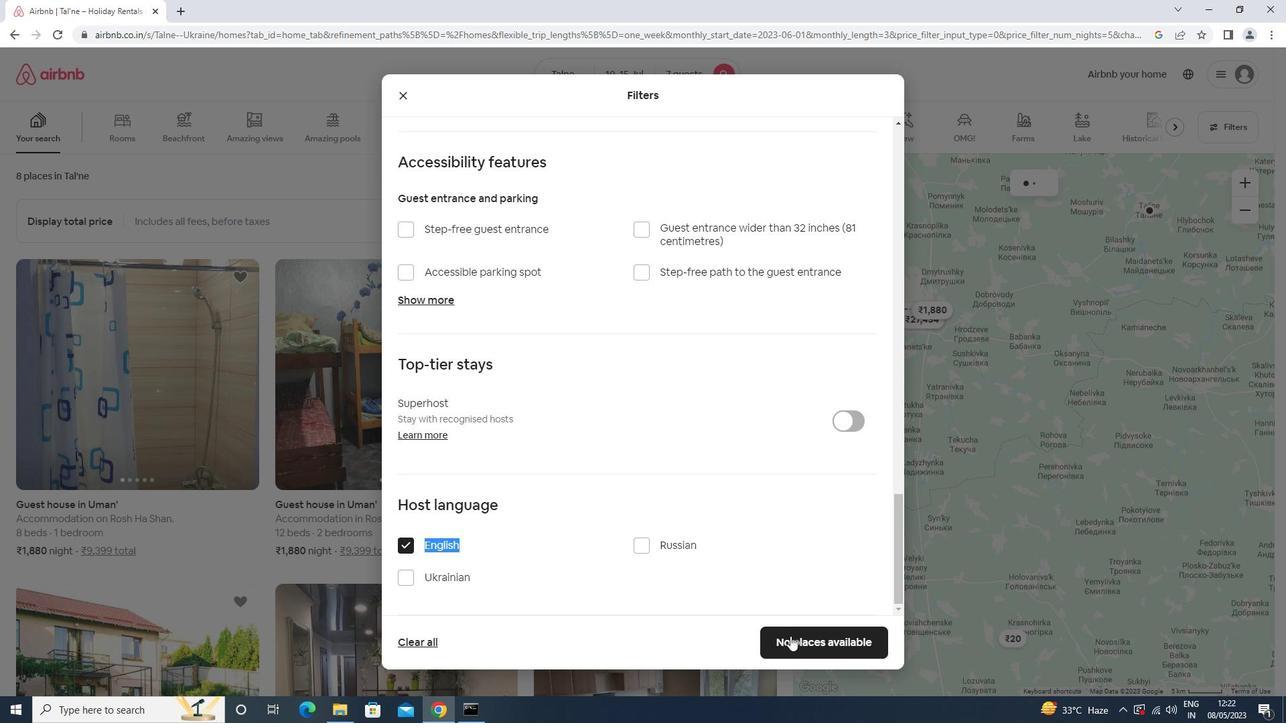 
Action: Mouse pressed left at (790, 638)
Screenshot: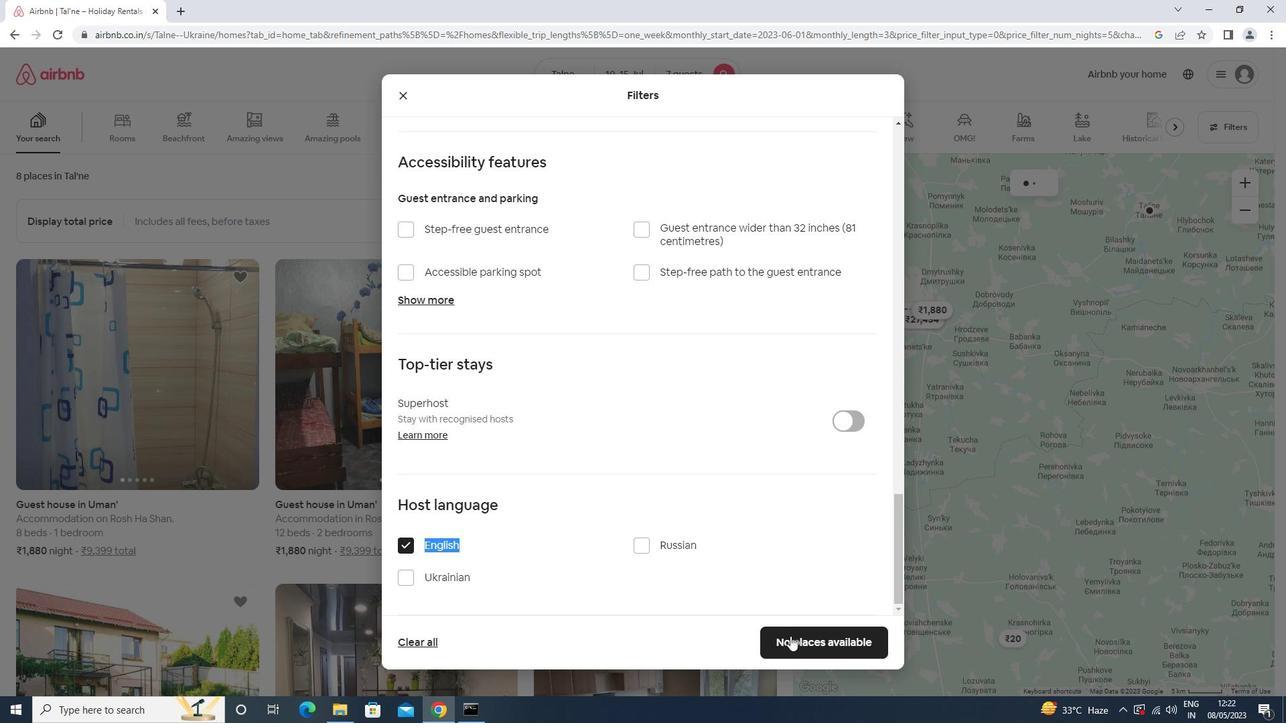 
Action: Mouse moved to (791, 638)
Screenshot: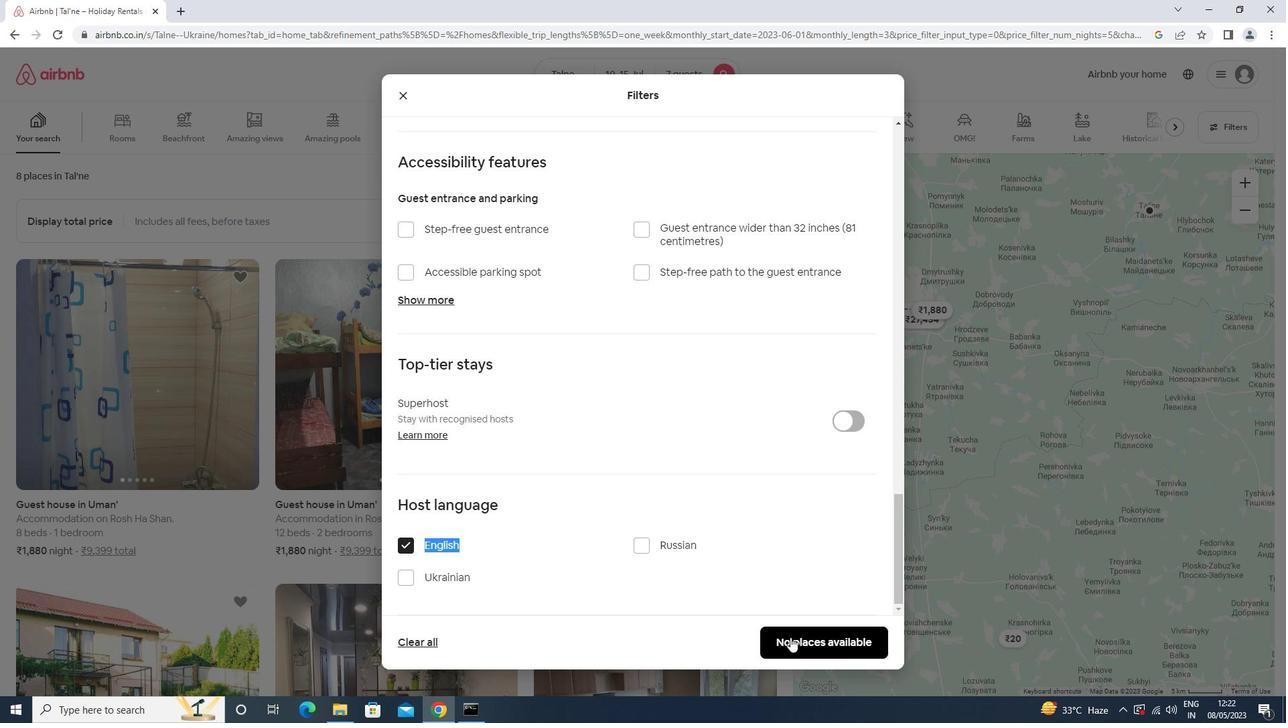 
